Task: Find connections with filter location Ribeirão with filter topic #Innovativewith filter profile language German with filter current company DTDC Express Limited with filter school St. Xavier's College with filter industry Food and Beverage Retail with filter service category Technical with filter keywords title Personal Trainer
Action: Mouse moved to (666, 115)
Screenshot: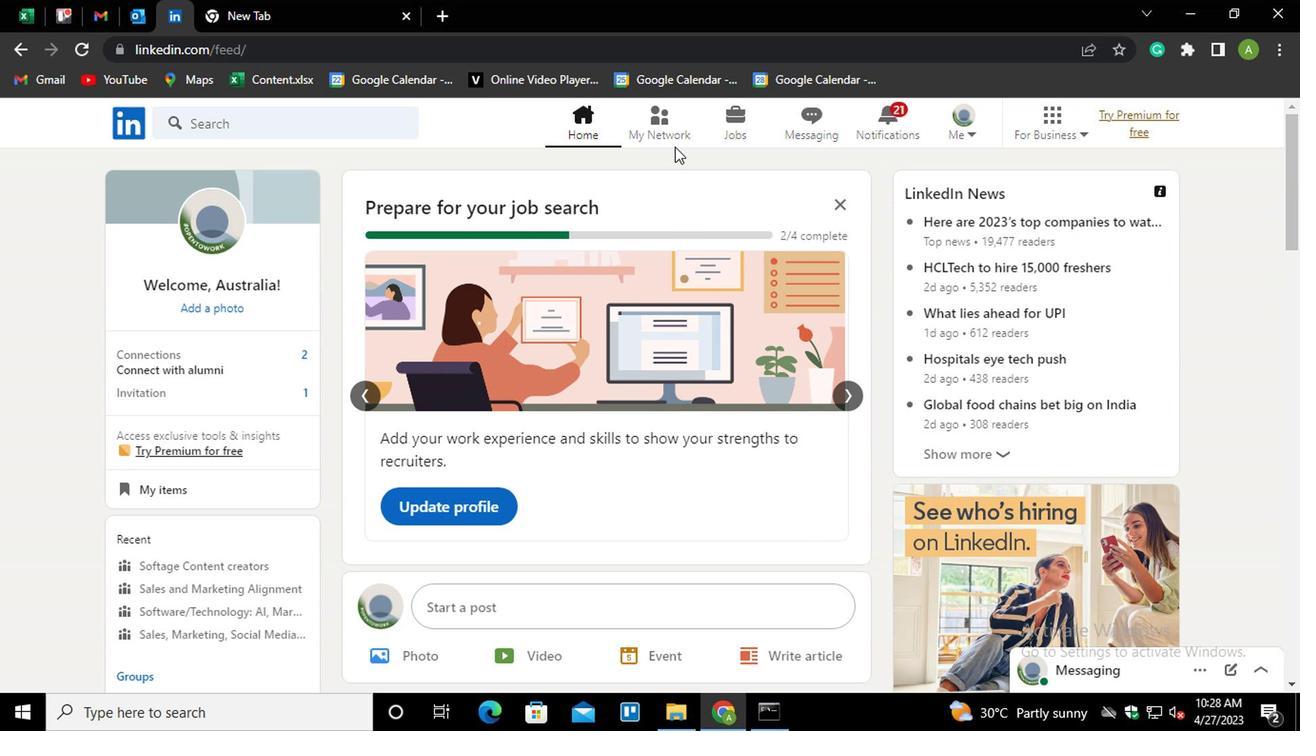 
Action: Mouse pressed left at (666, 115)
Screenshot: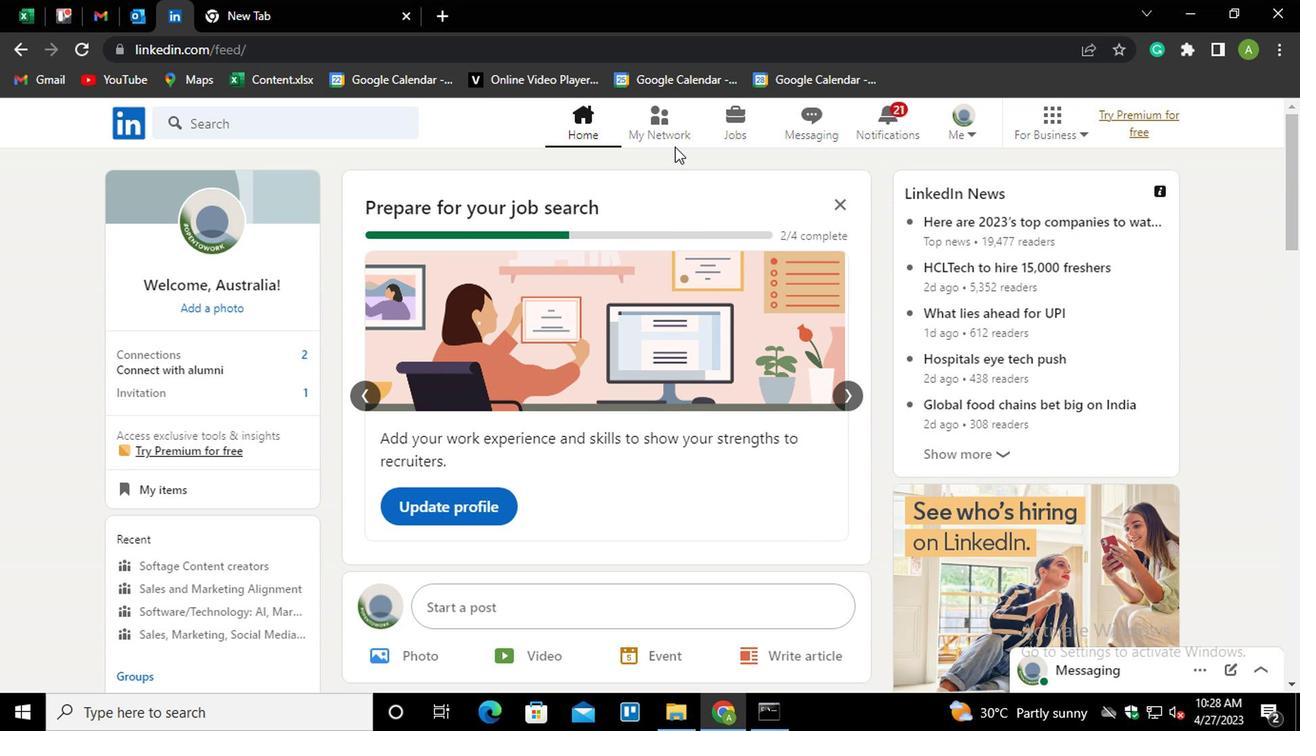 
Action: Mouse moved to (226, 220)
Screenshot: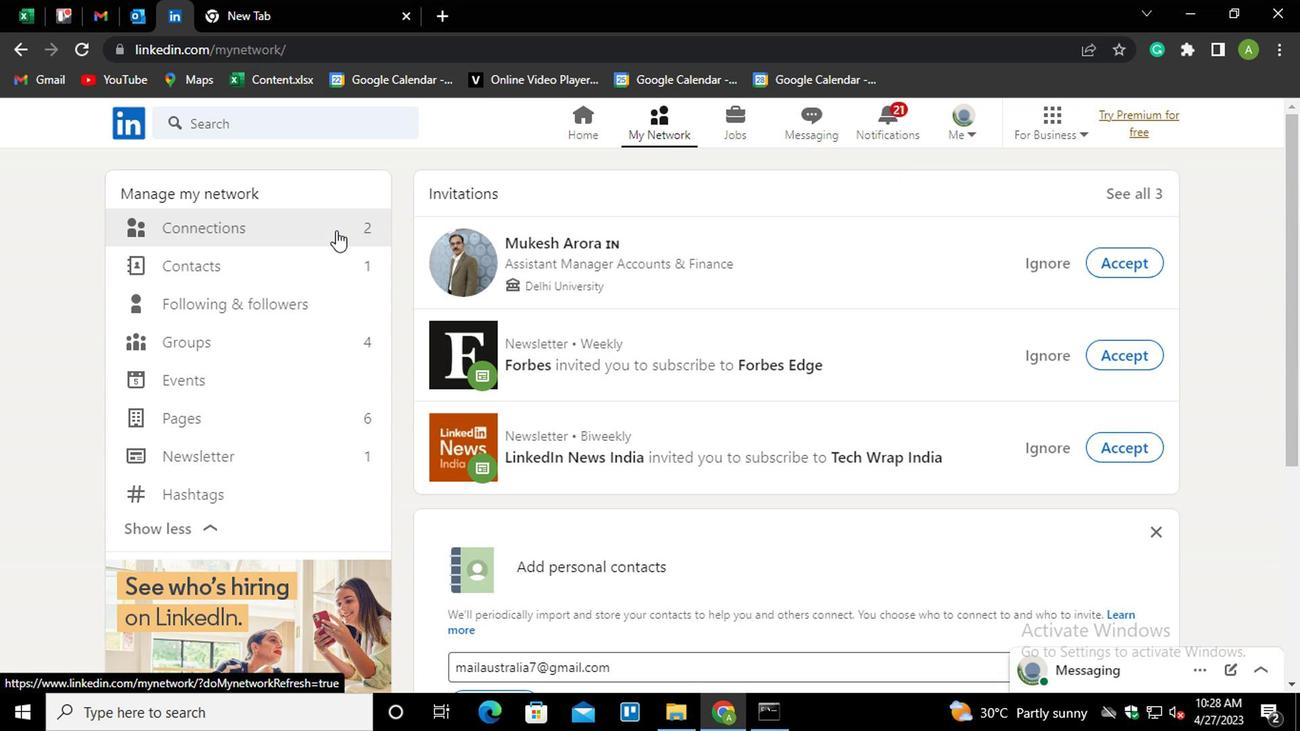
Action: Mouse pressed left at (226, 220)
Screenshot: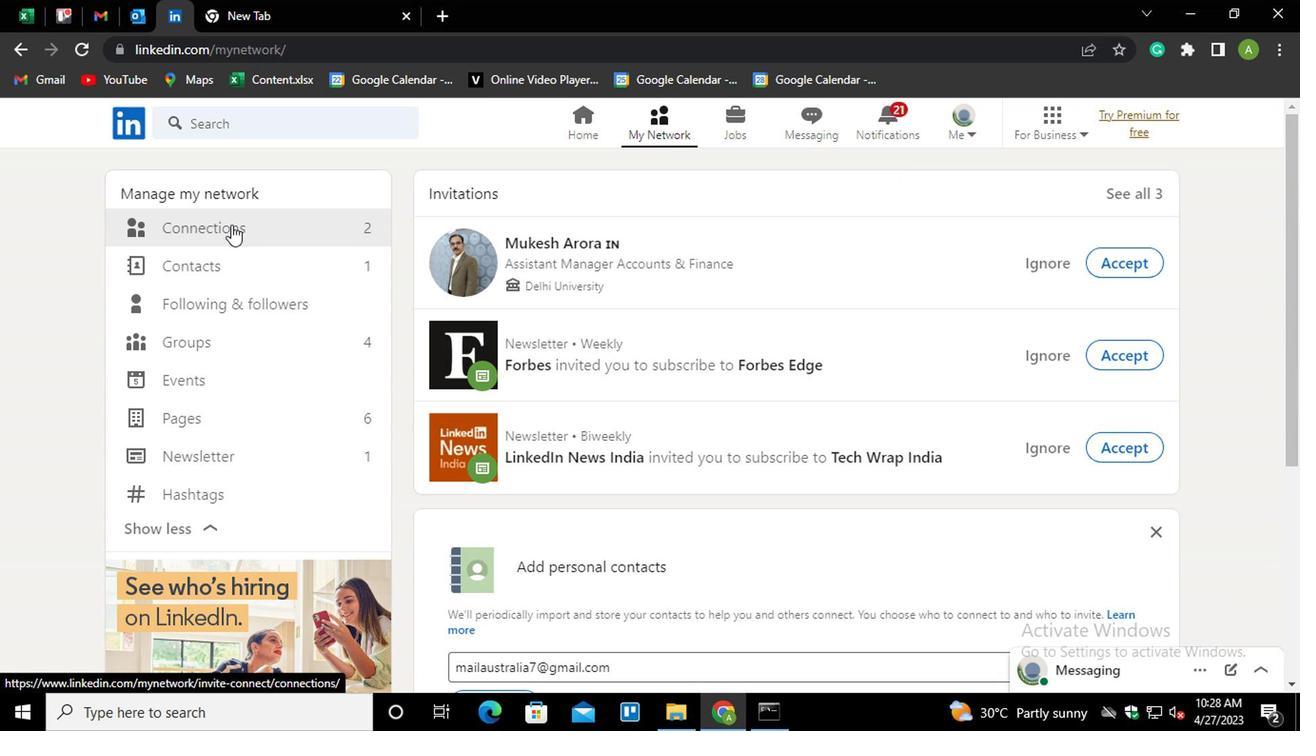 
Action: Mouse moved to (787, 220)
Screenshot: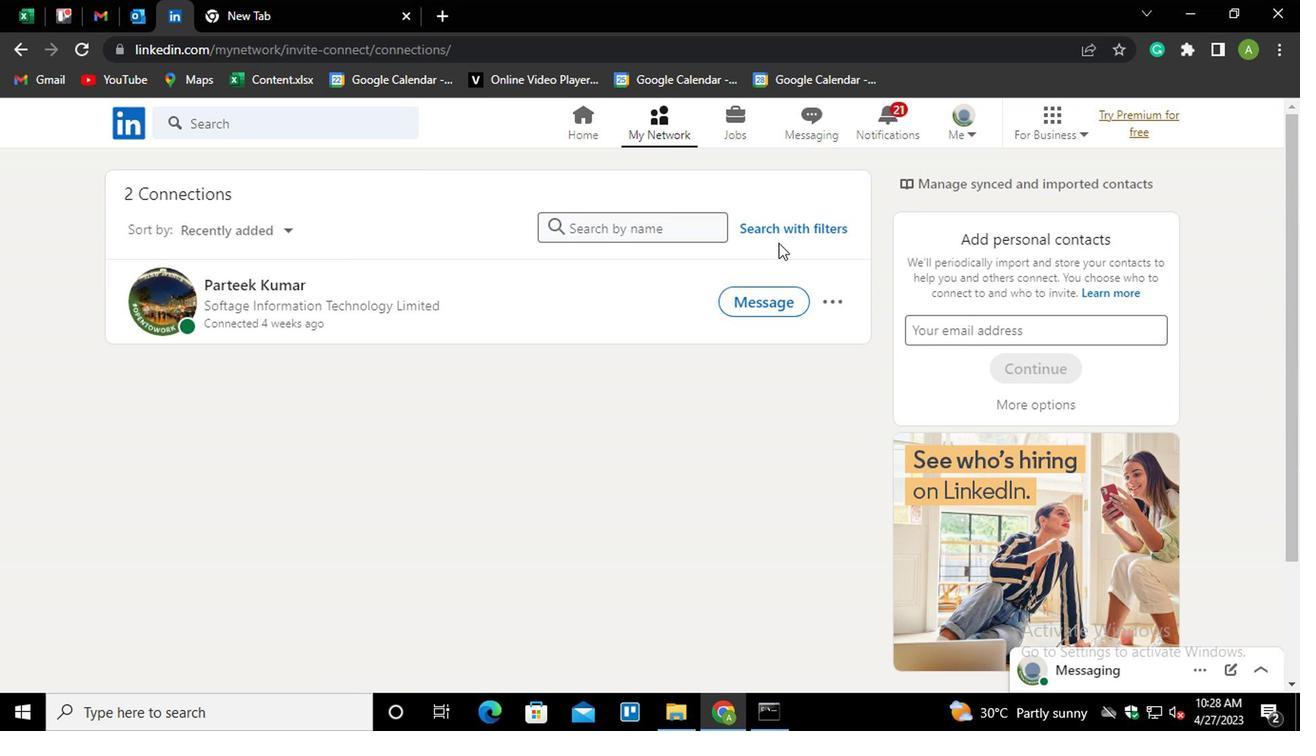 
Action: Mouse pressed left at (787, 220)
Screenshot: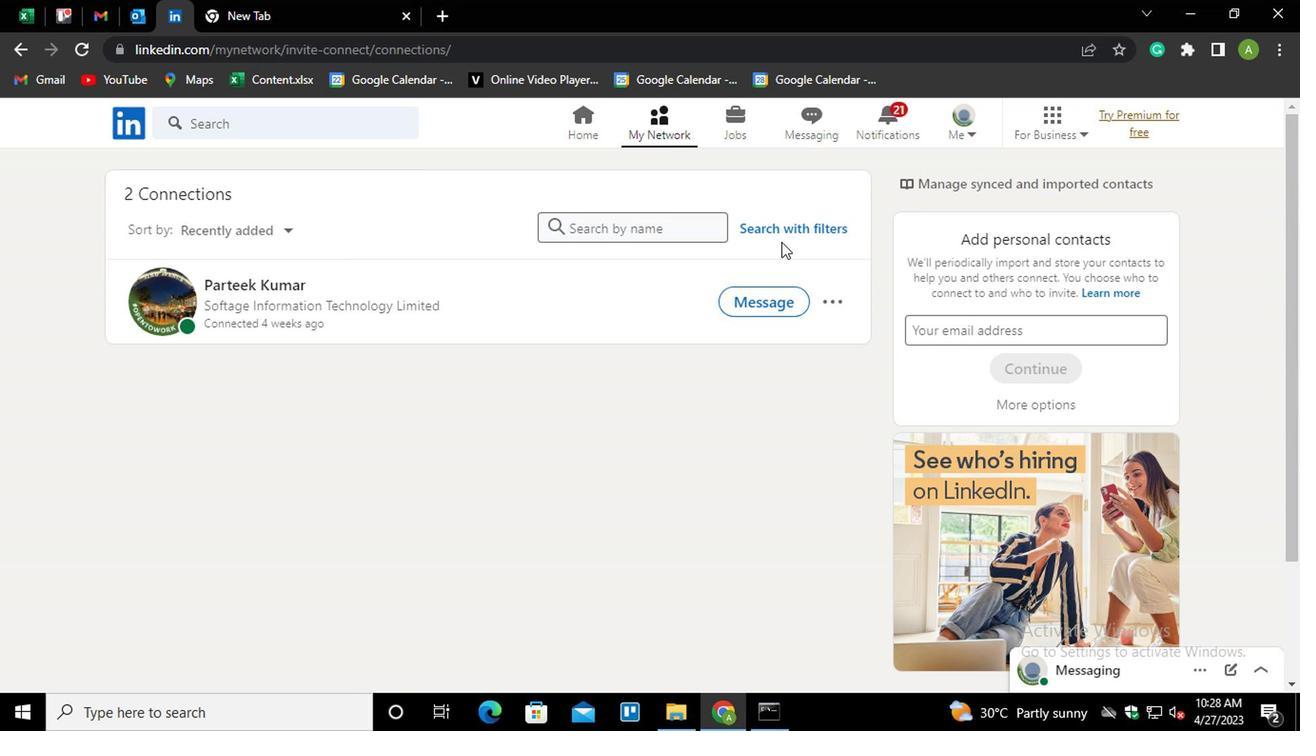 
Action: Mouse moved to (640, 180)
Screenshot: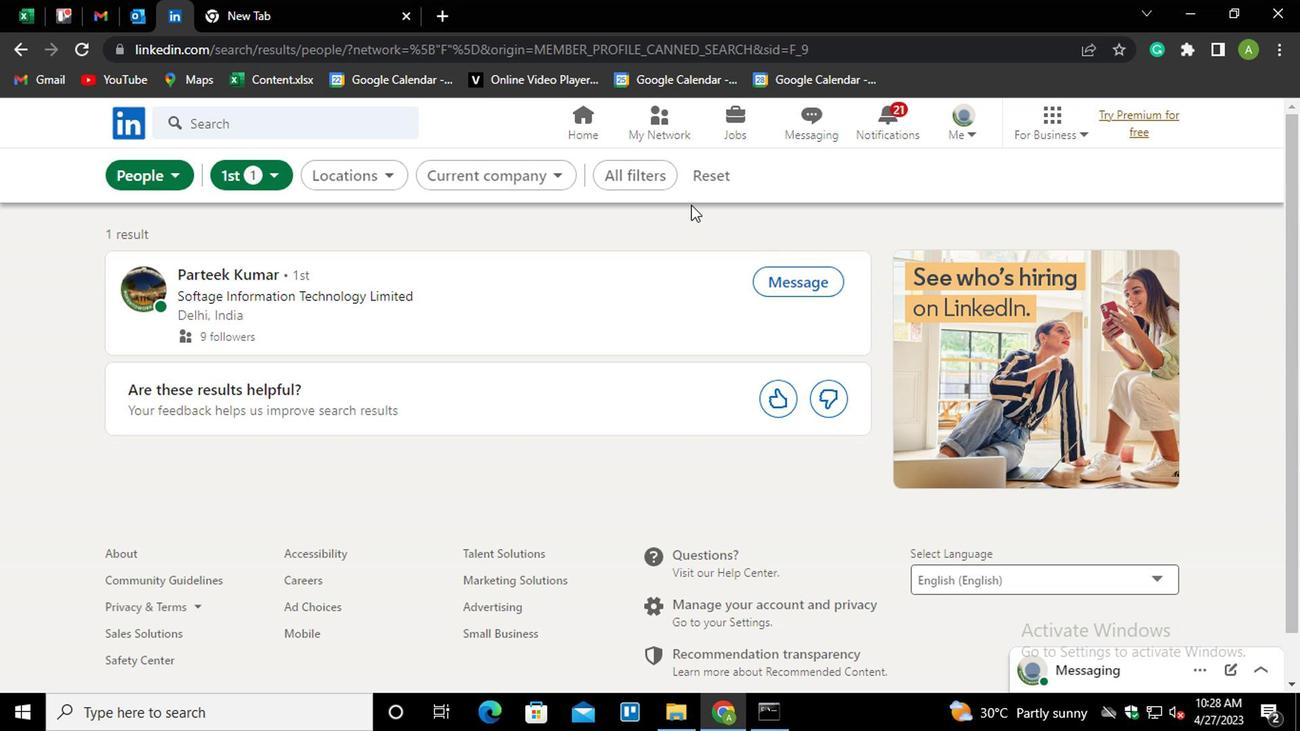 
Action: Mouse pressed left at (640, 180)
Screenshot: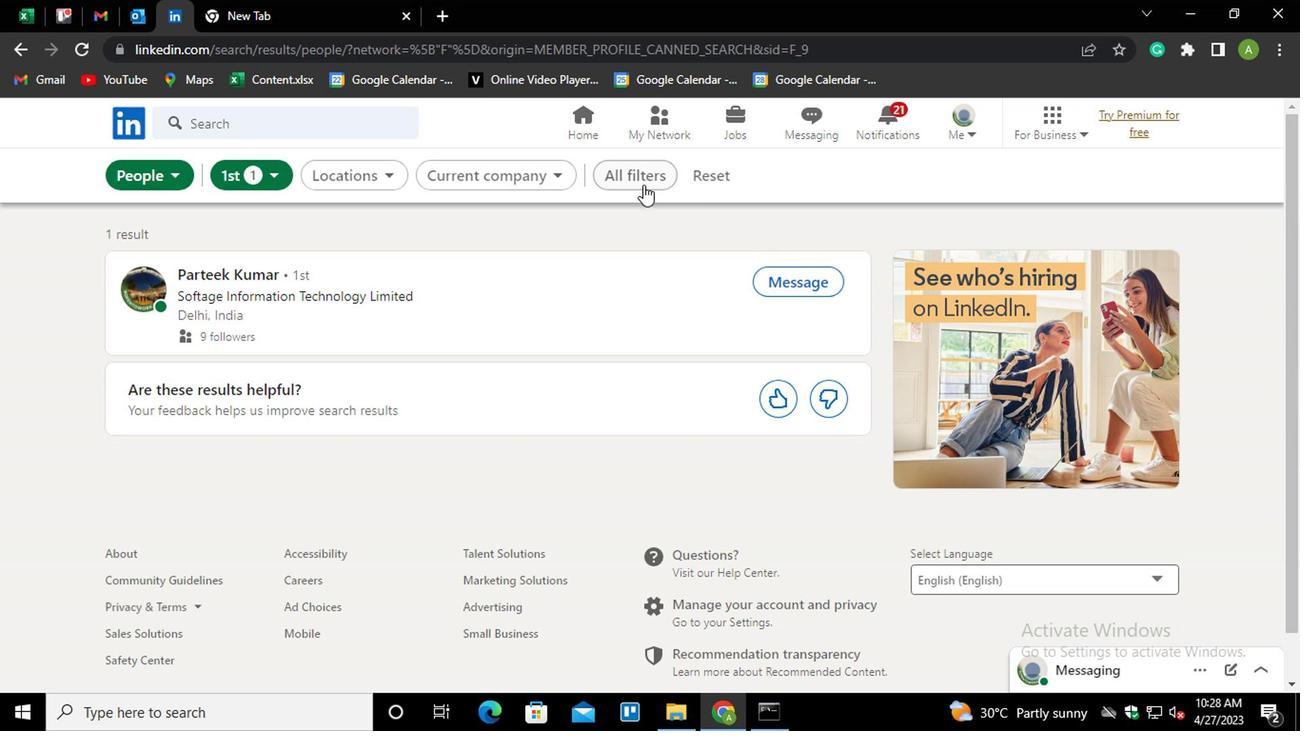 
Action: Mouse moved to (901, 412)
Screenshot: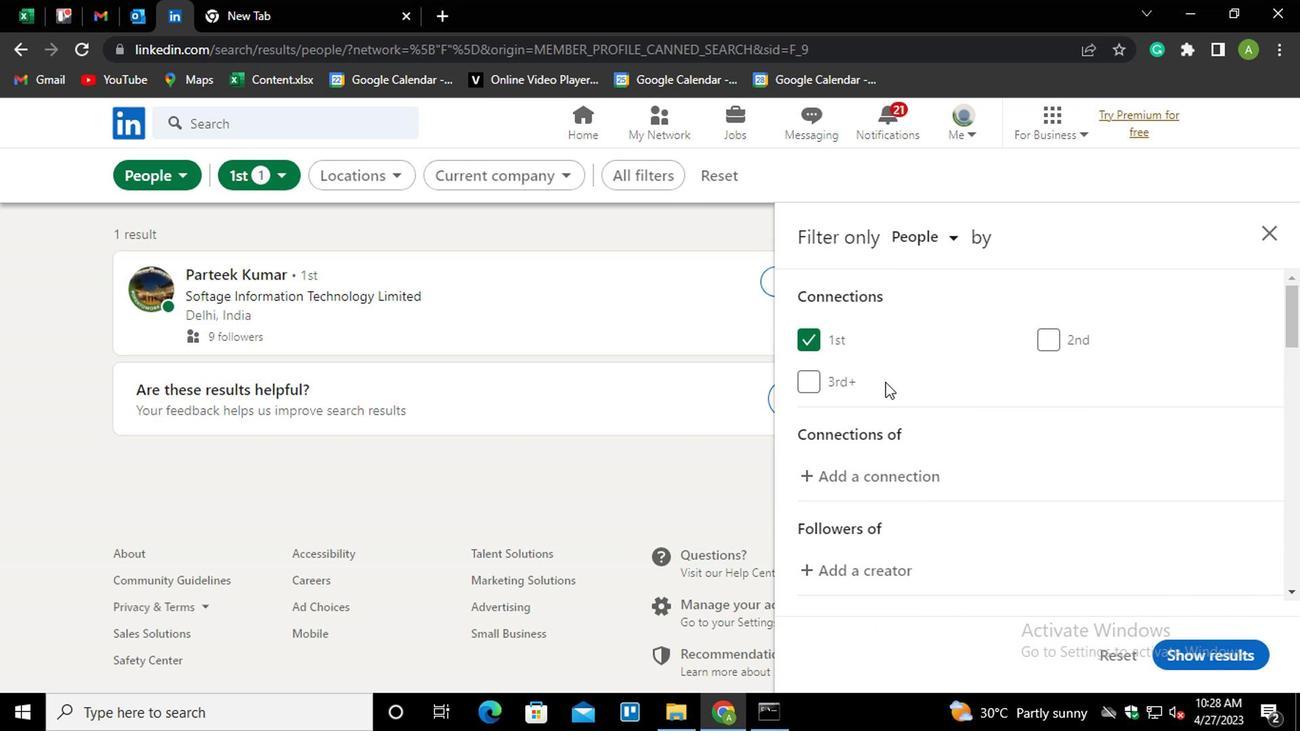 
Action: Mouse scrolled (901, 411) with delta (0, -1)
Screenshot: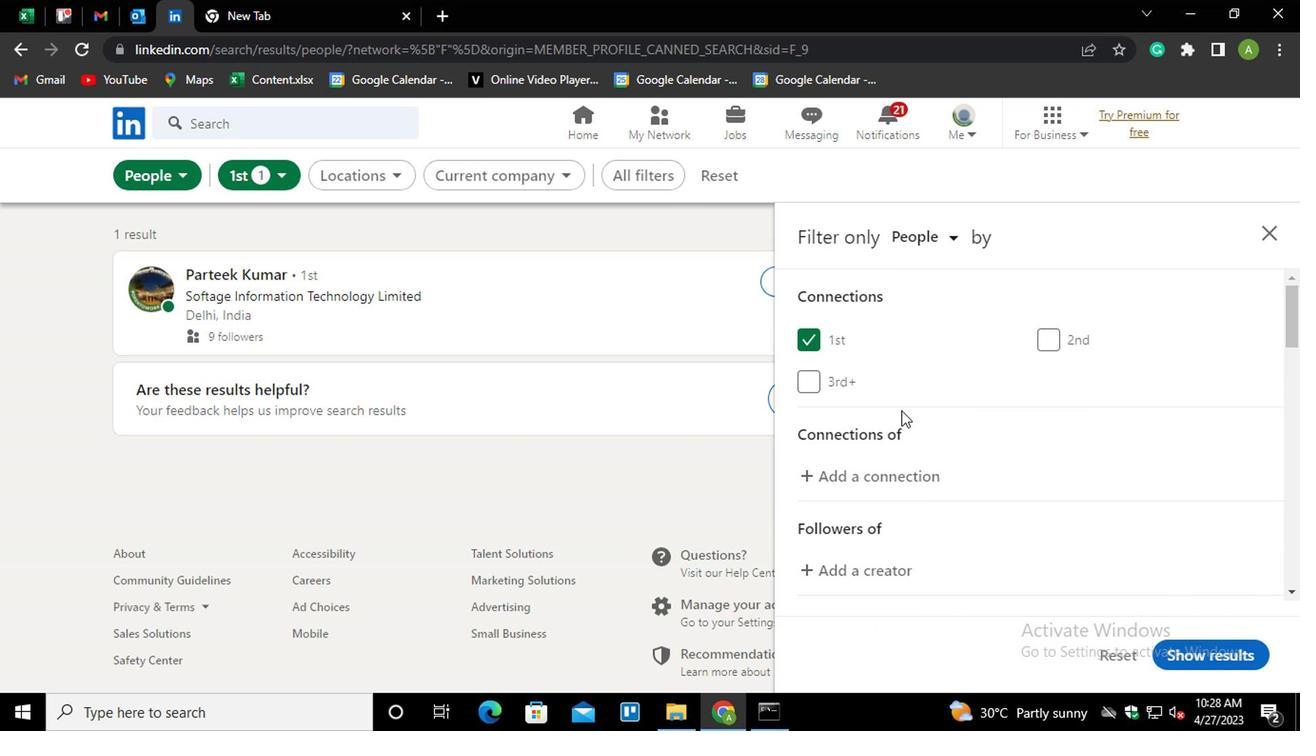 
Action: Mouse moved to (900, 413)
Screenshot: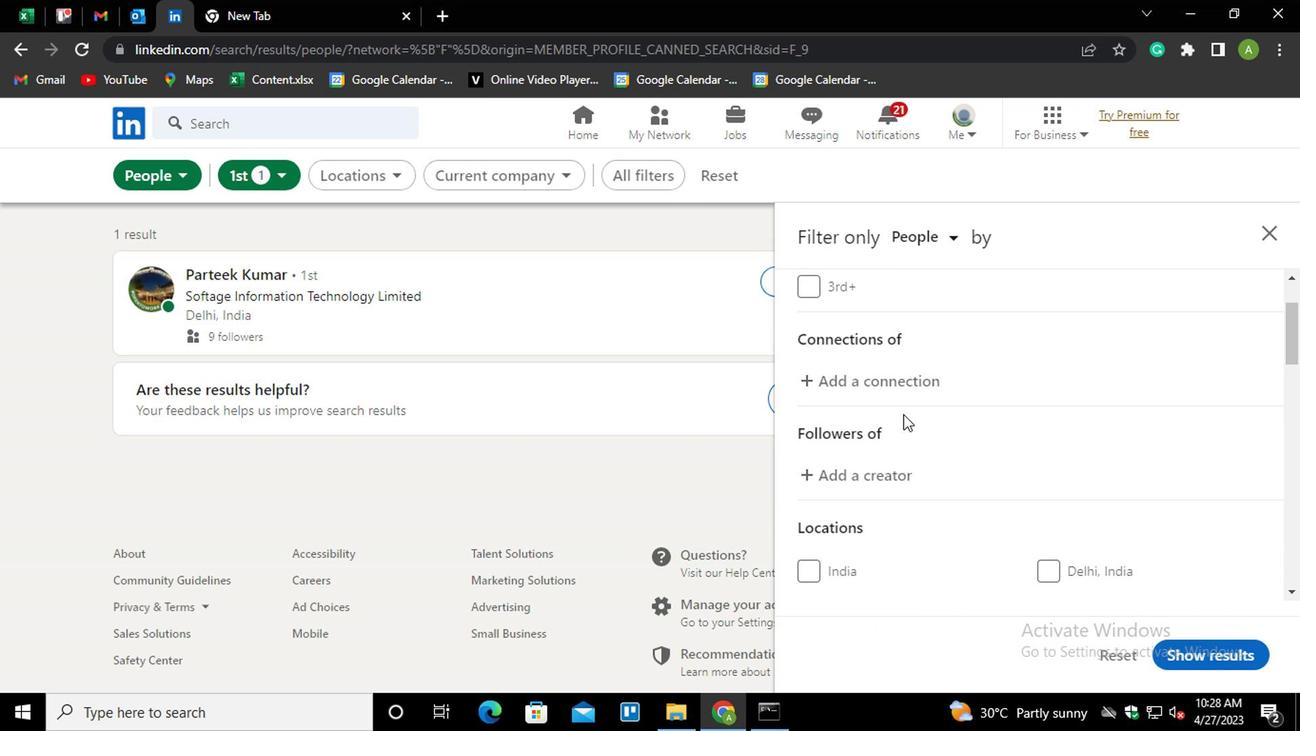 
Action: Mouse scrolled (900, 413) with delta (0, 0)
Screenshot: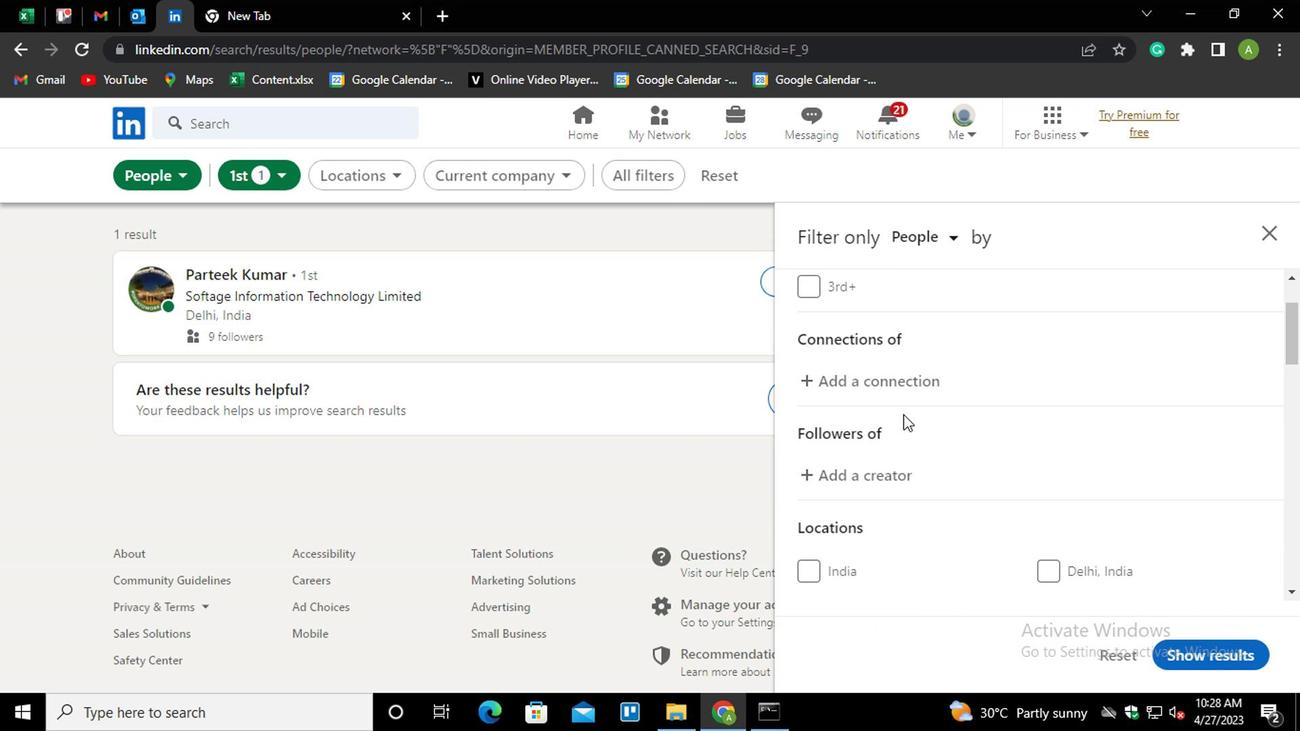 
Action: Mouse scrolled (900, 413) with delta (0, 0)
Screenshot: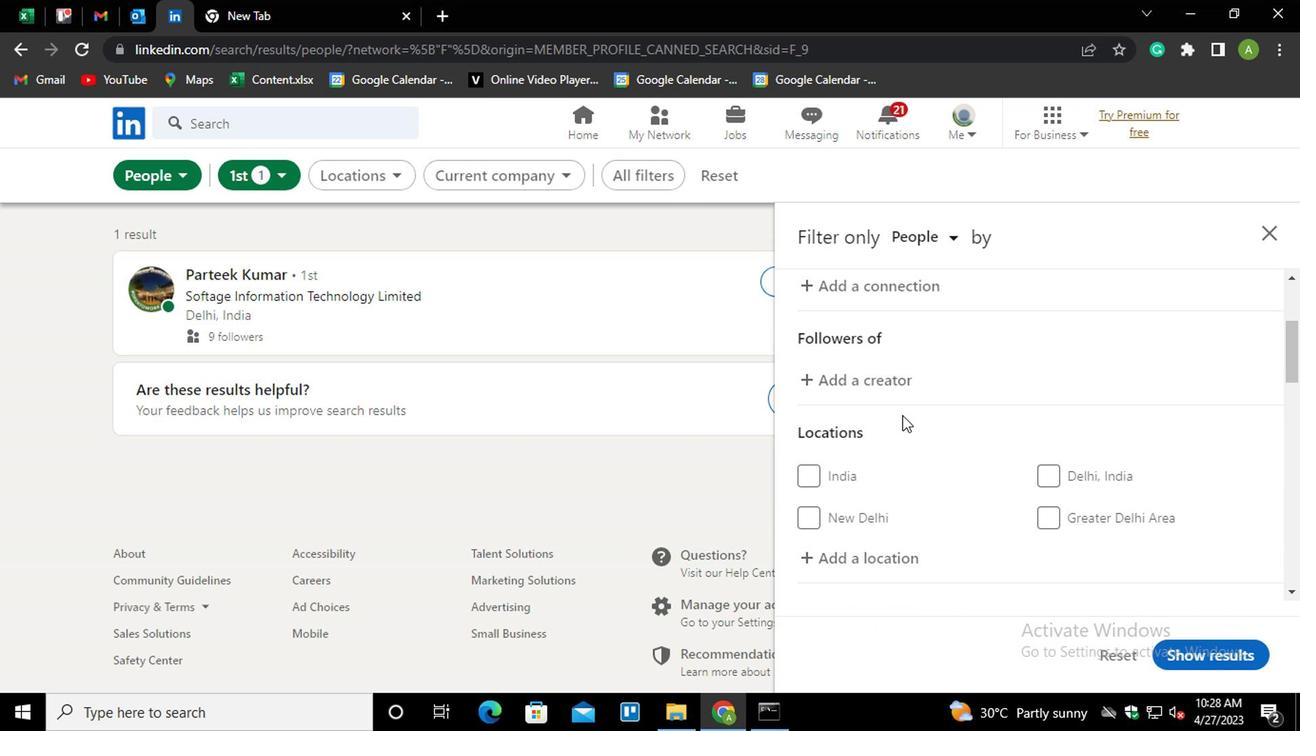 
Action: Mouse moved to (858, 463)
Screenshot: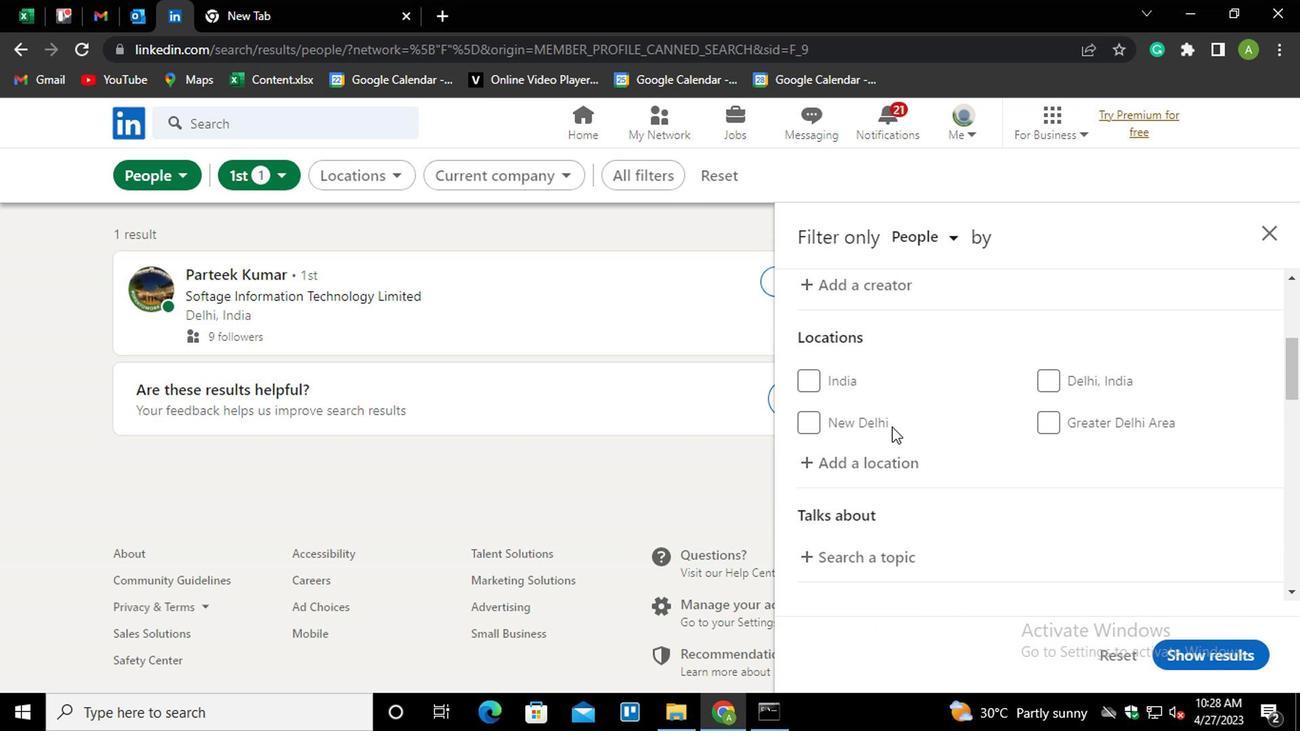 
Action: Mouse pressed left at (858, 463)
Screenshot: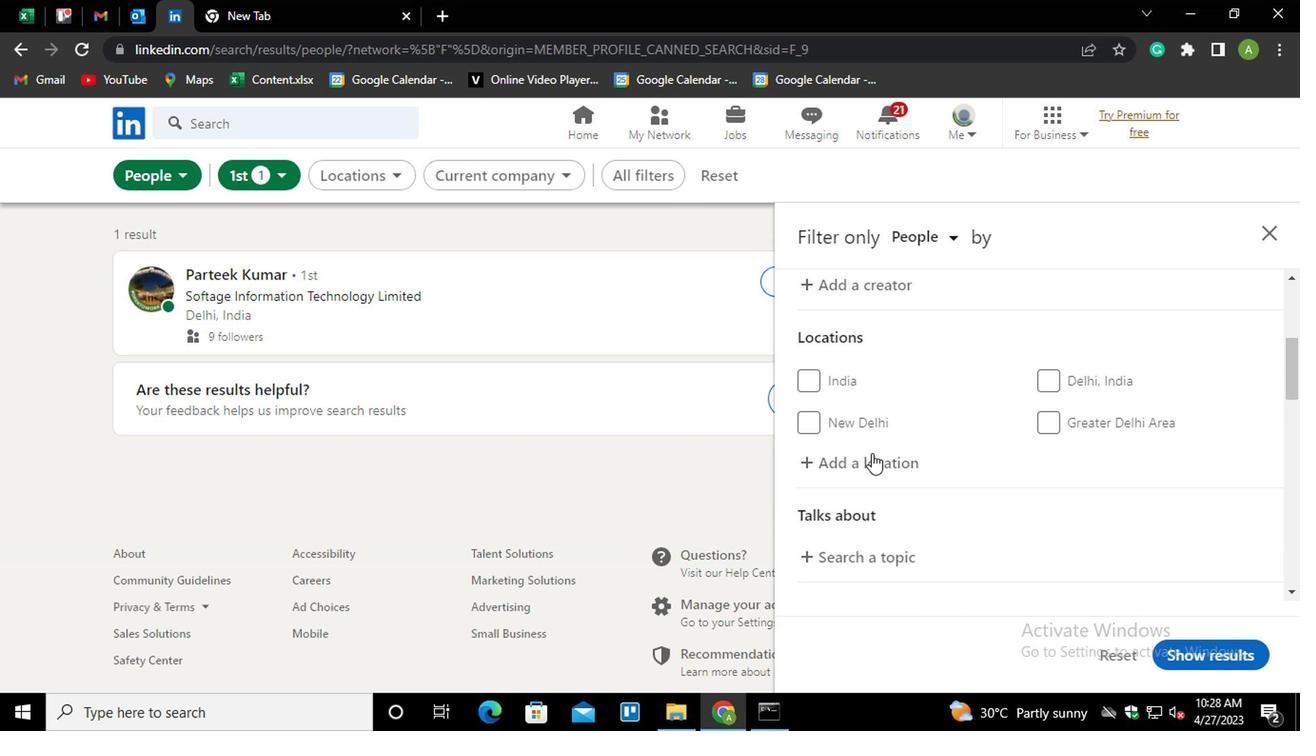 
Action: Mouse moved to (862, 464)
Screenshot: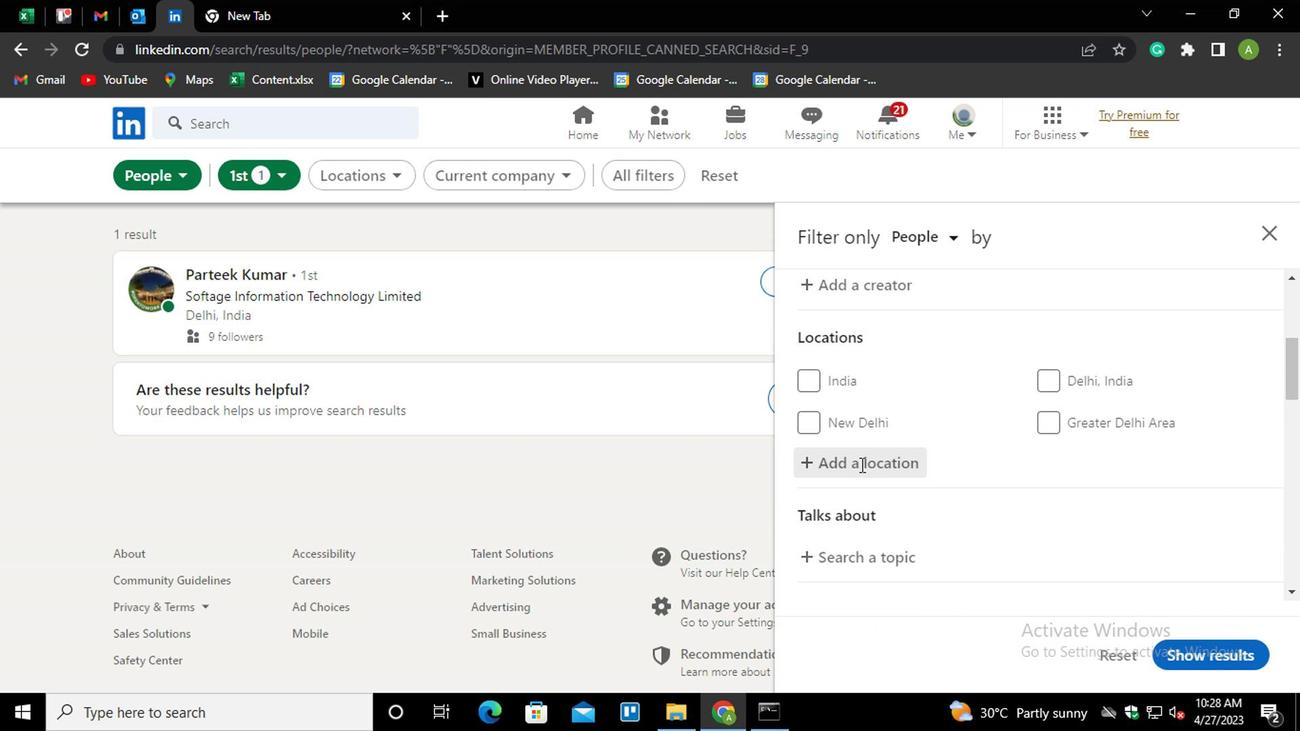 
Action: Mouse pressed left at (862, 464)
Screenshot: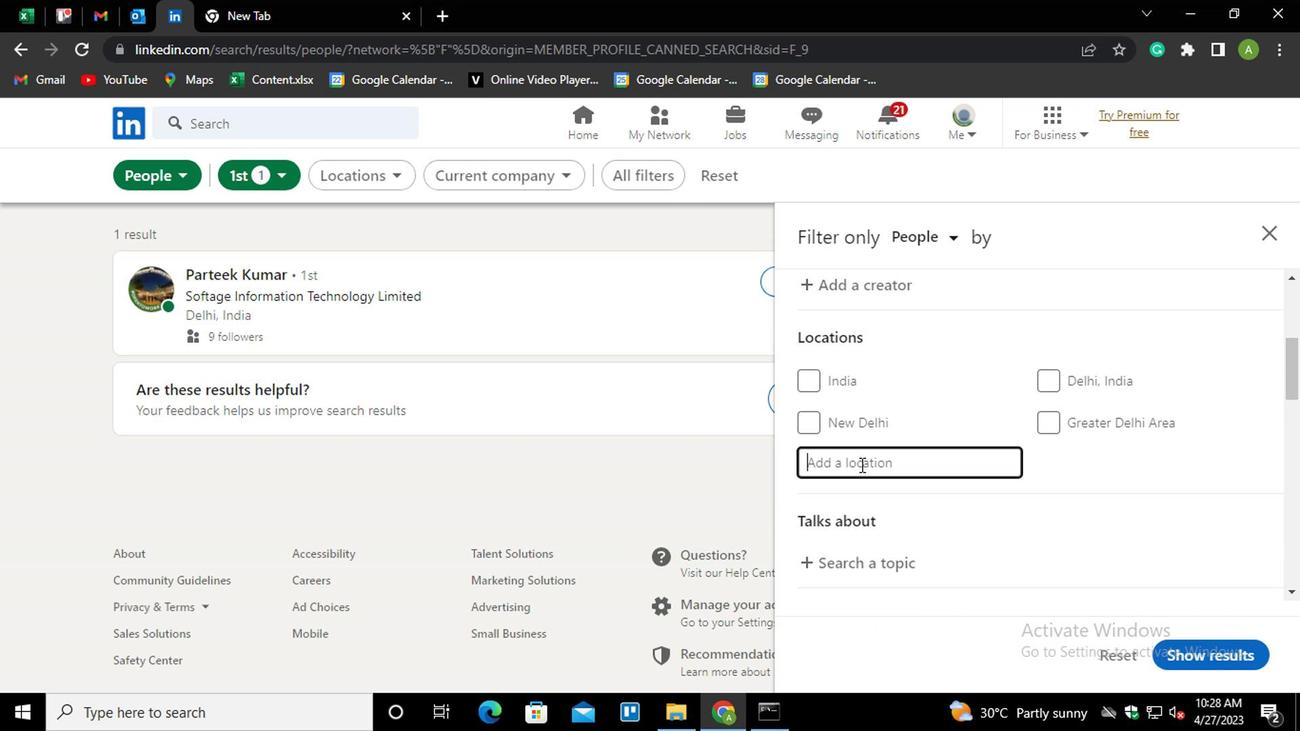 
Action: Mouse moved to (861, 466)
Screenshot: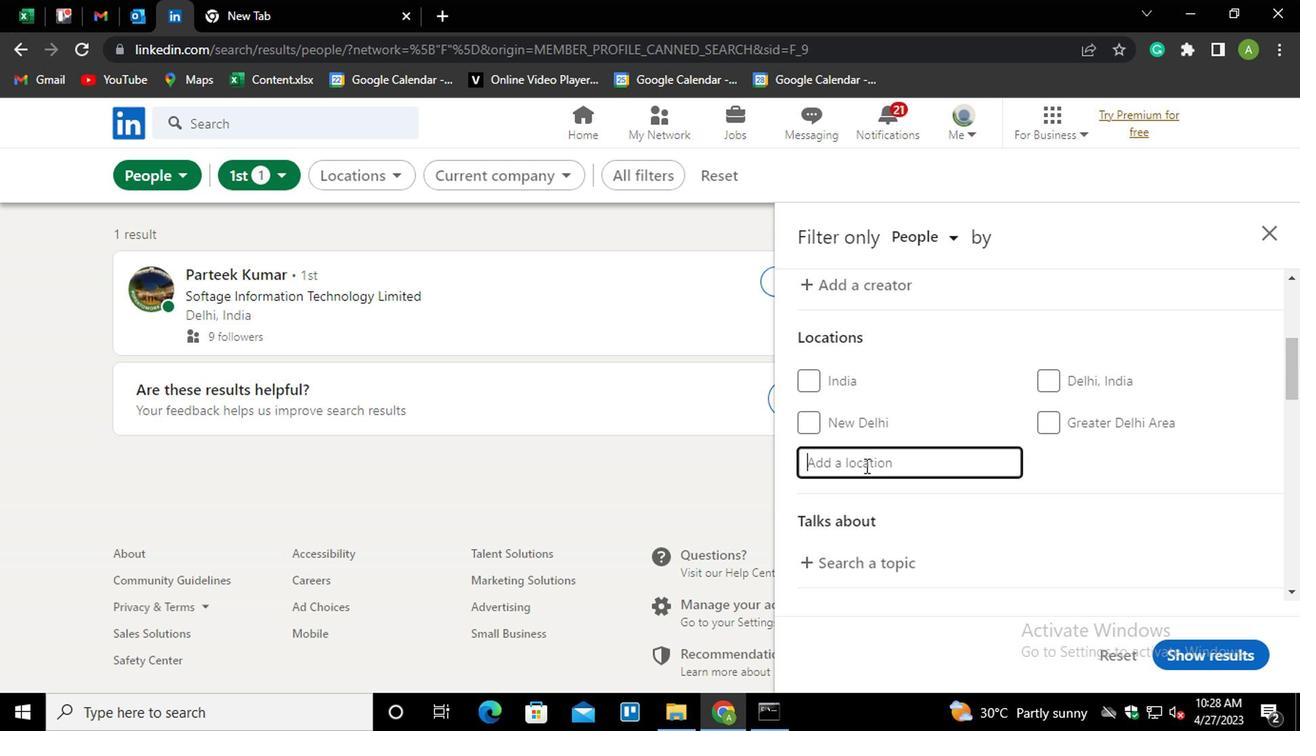 
Action: Key pressed <Key.shift>RIBEIRAO<Key.down><Key.enter>
Screenshot: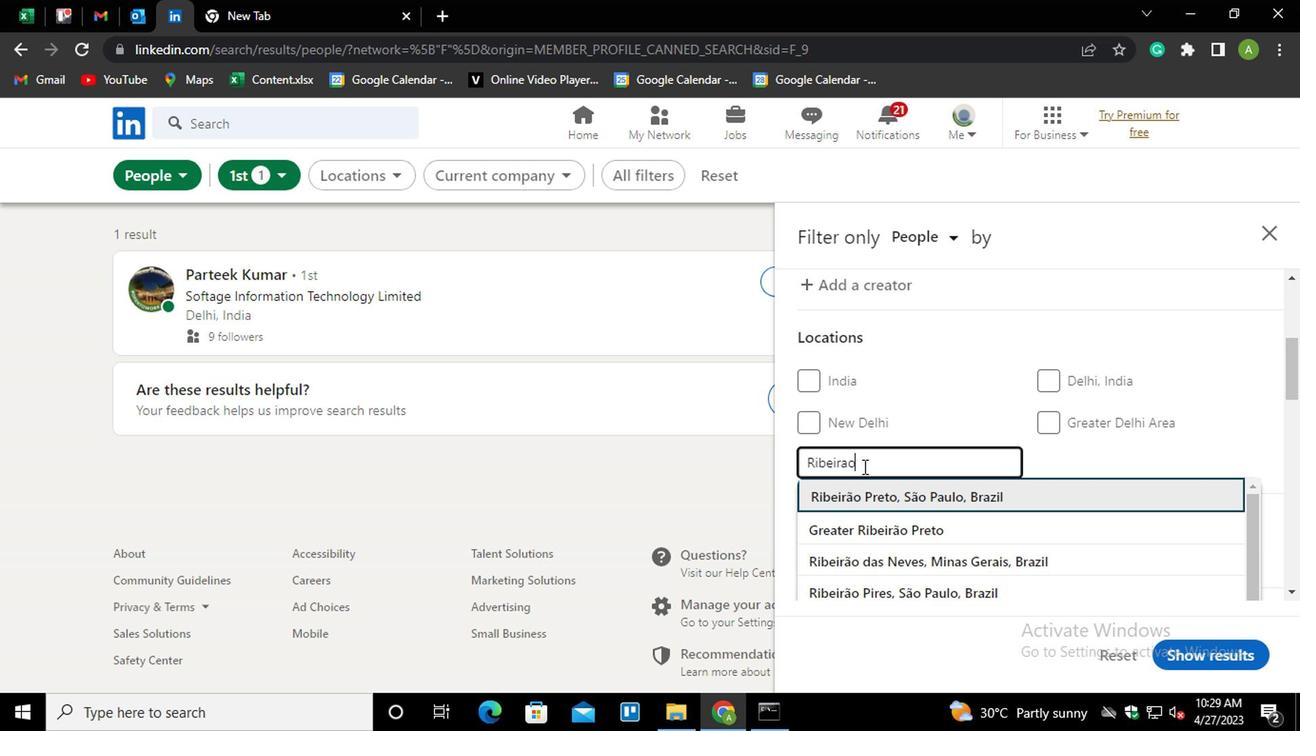 
Action: Mouse moved to (880, 455)
Screenshot: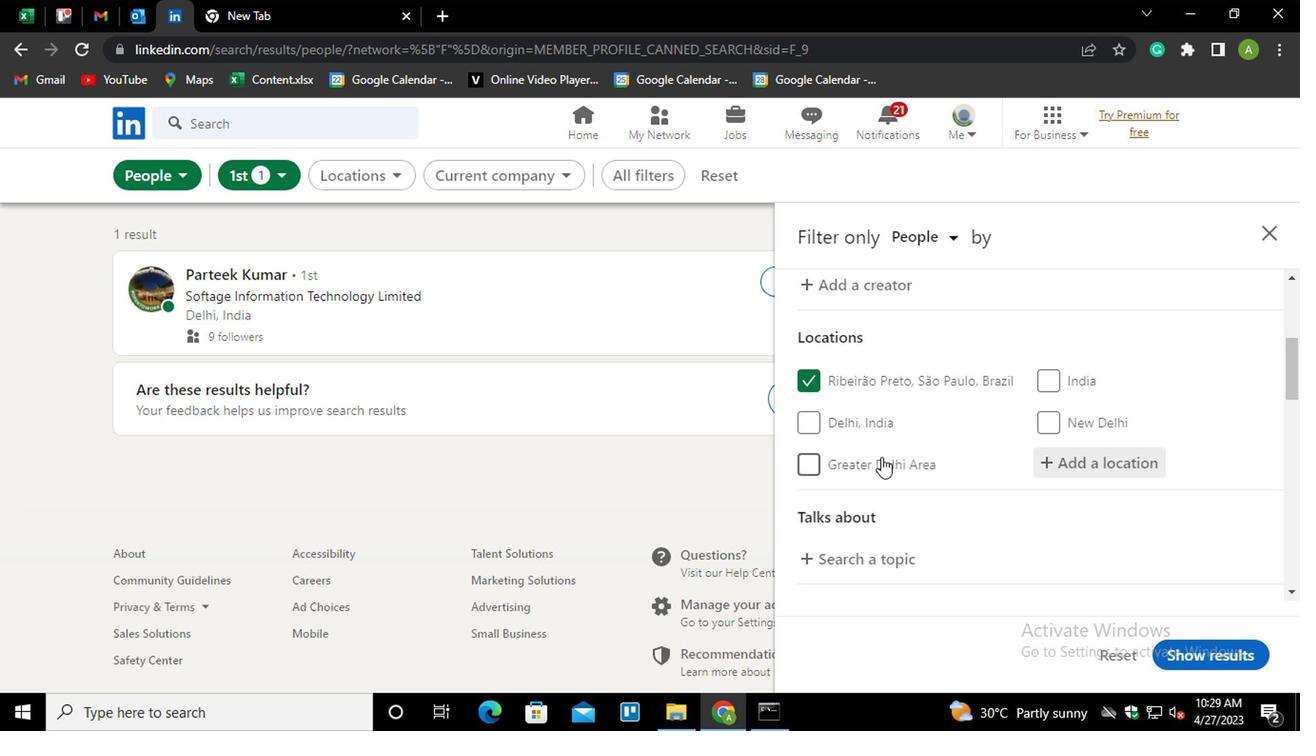 
Action: Mouse scrolled (880, 454) with delta (0, -1)
Screenshot: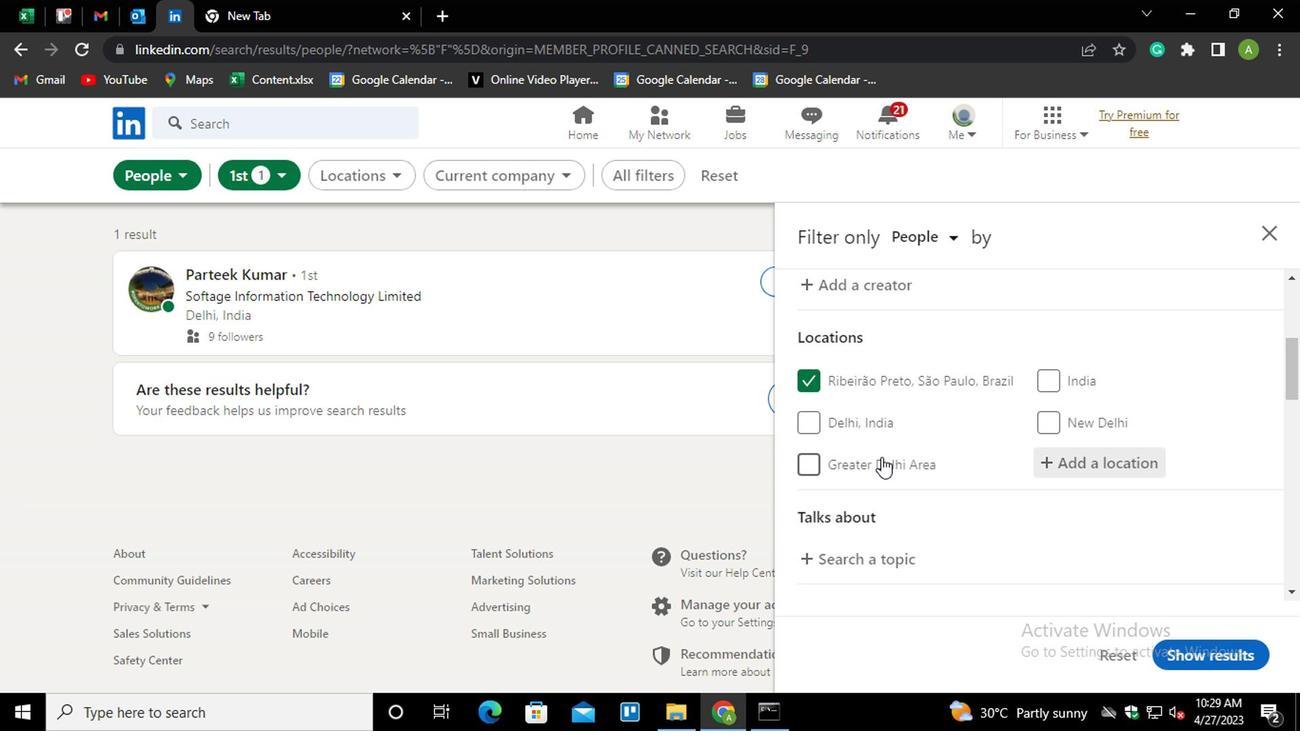 
Action: Mouse moved to (862, 465)
Screenshot: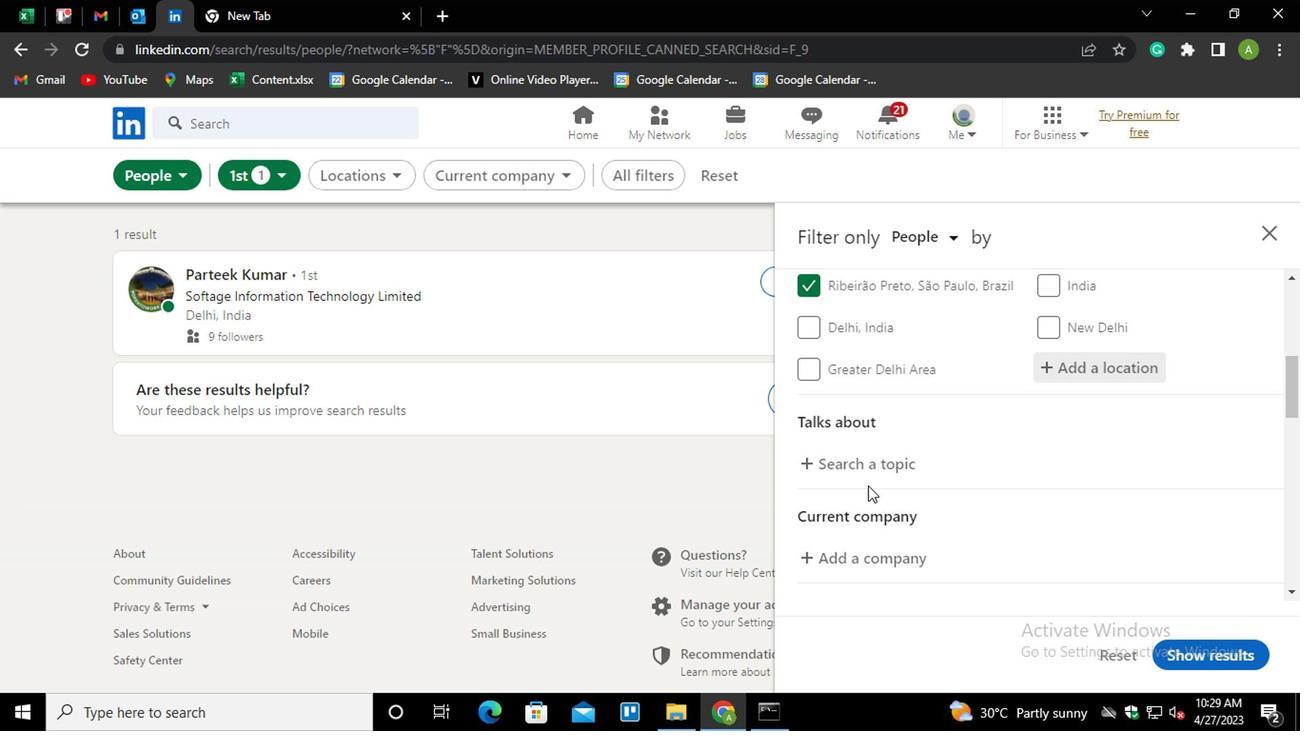 
Action: Mouse pressed left at (862, 465)
Screenshot: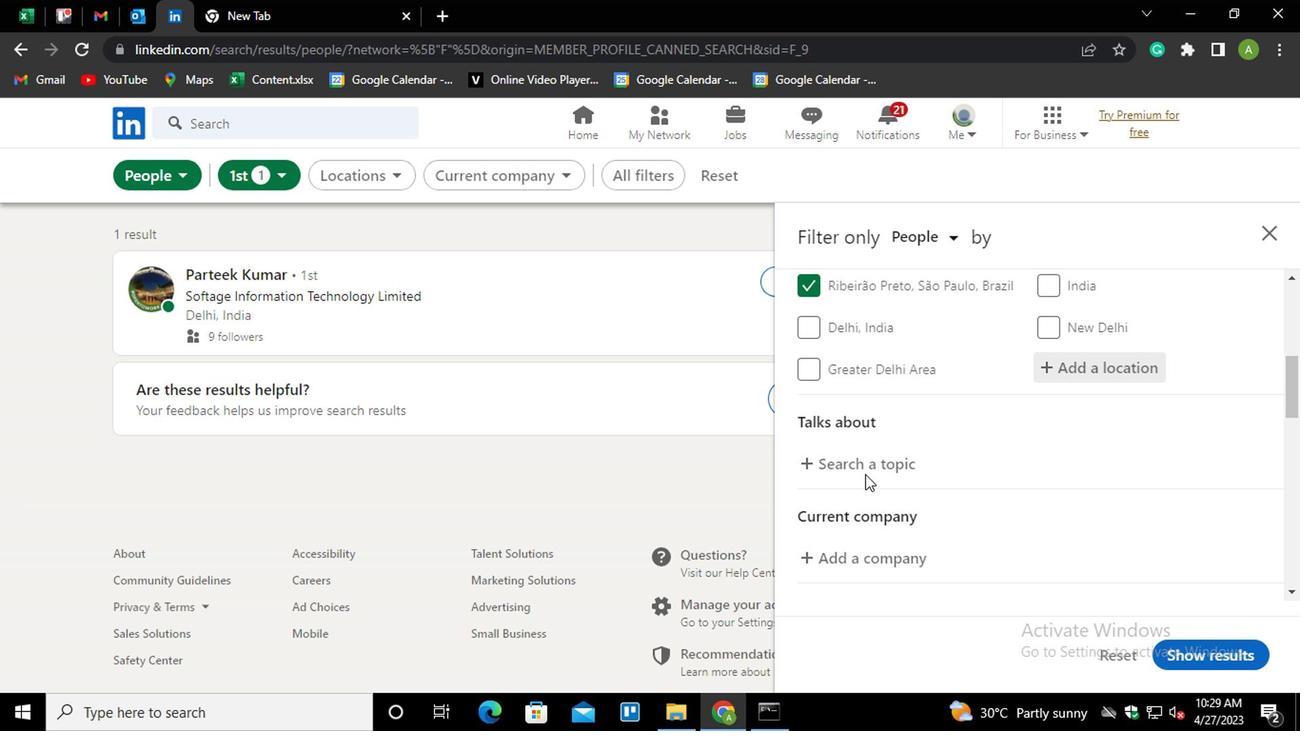 
Action: Key pressed <Key.shift>#INNOVATIVE
Screenshot: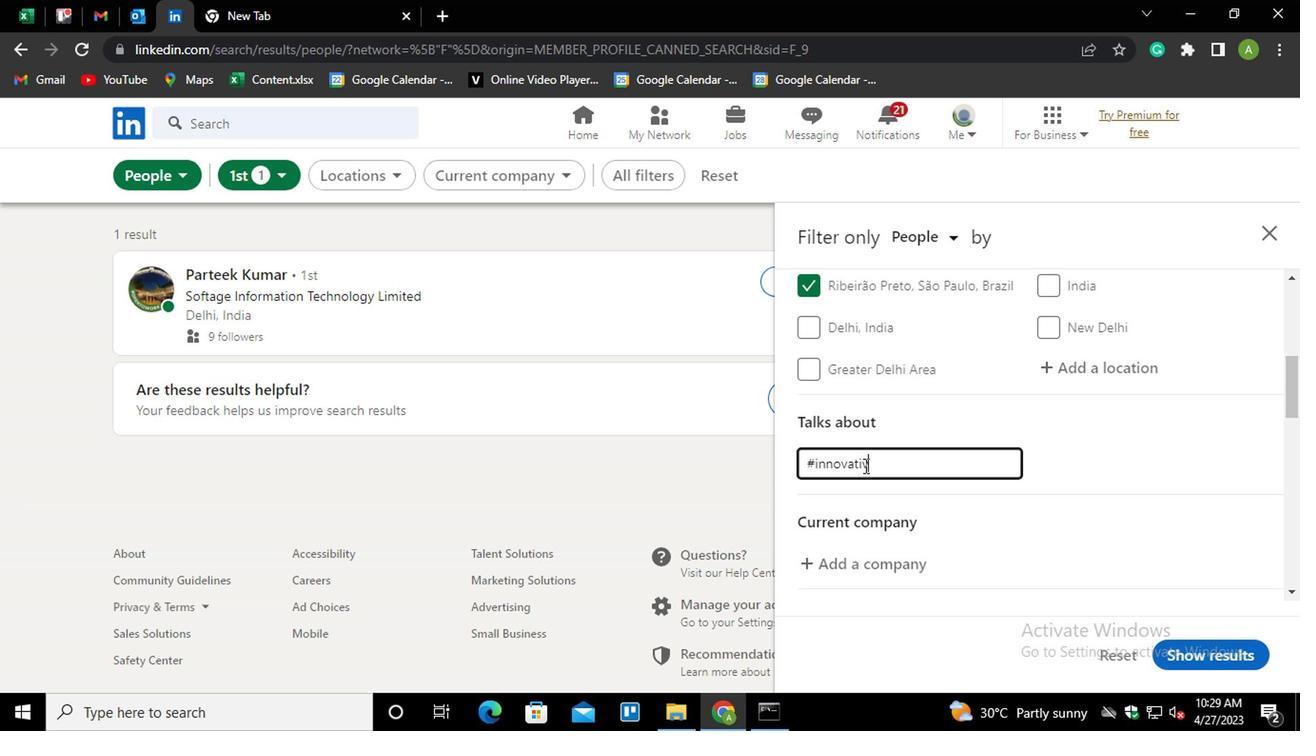 
Action: Mouse moved to (1167, 489)
Screenshot: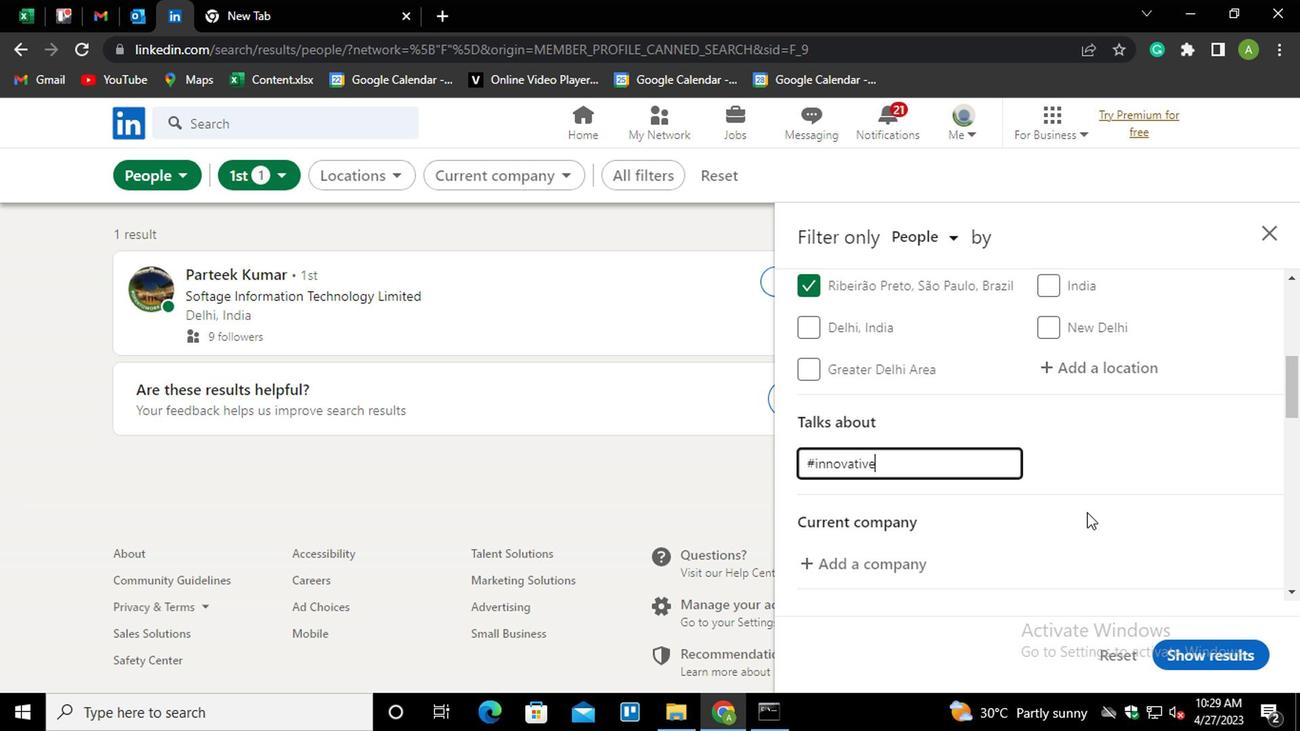 
Action: Mouse pressed left at (1167, 489)
Screenshot: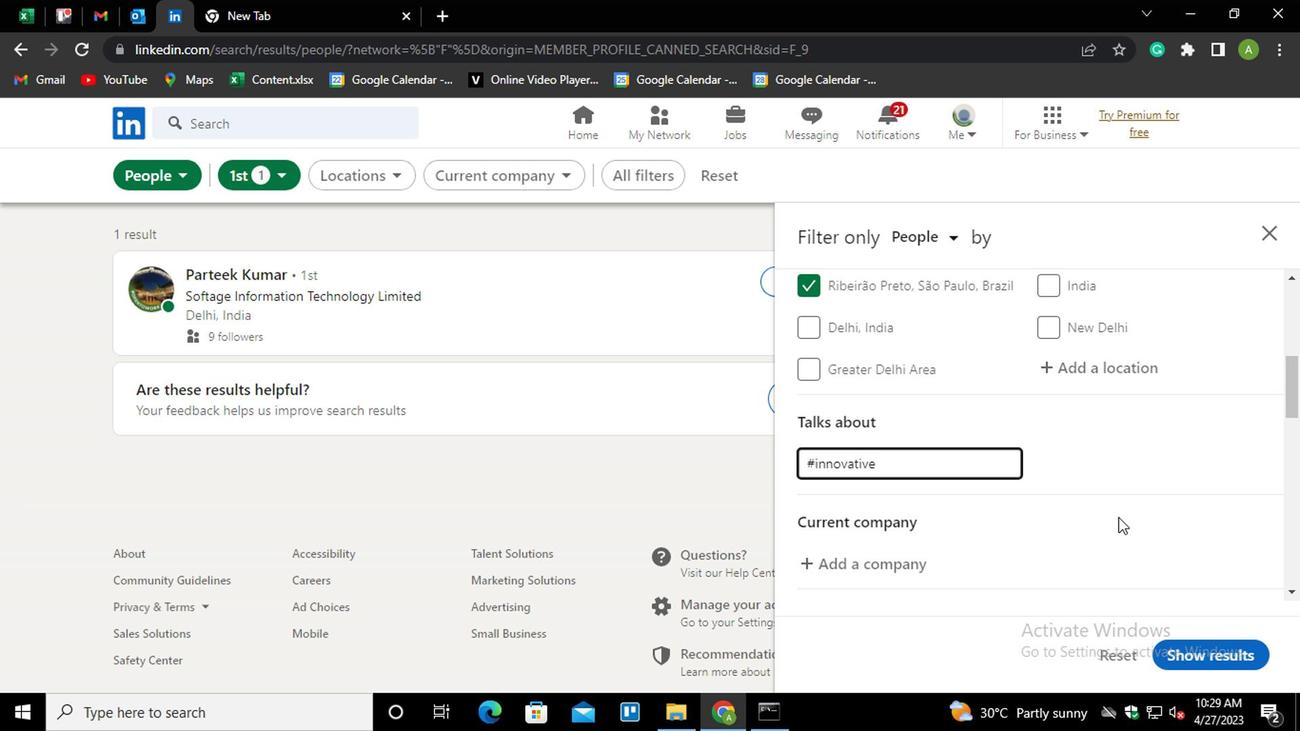 
Action: Mouse moved to (1167, 488)
Screenshot: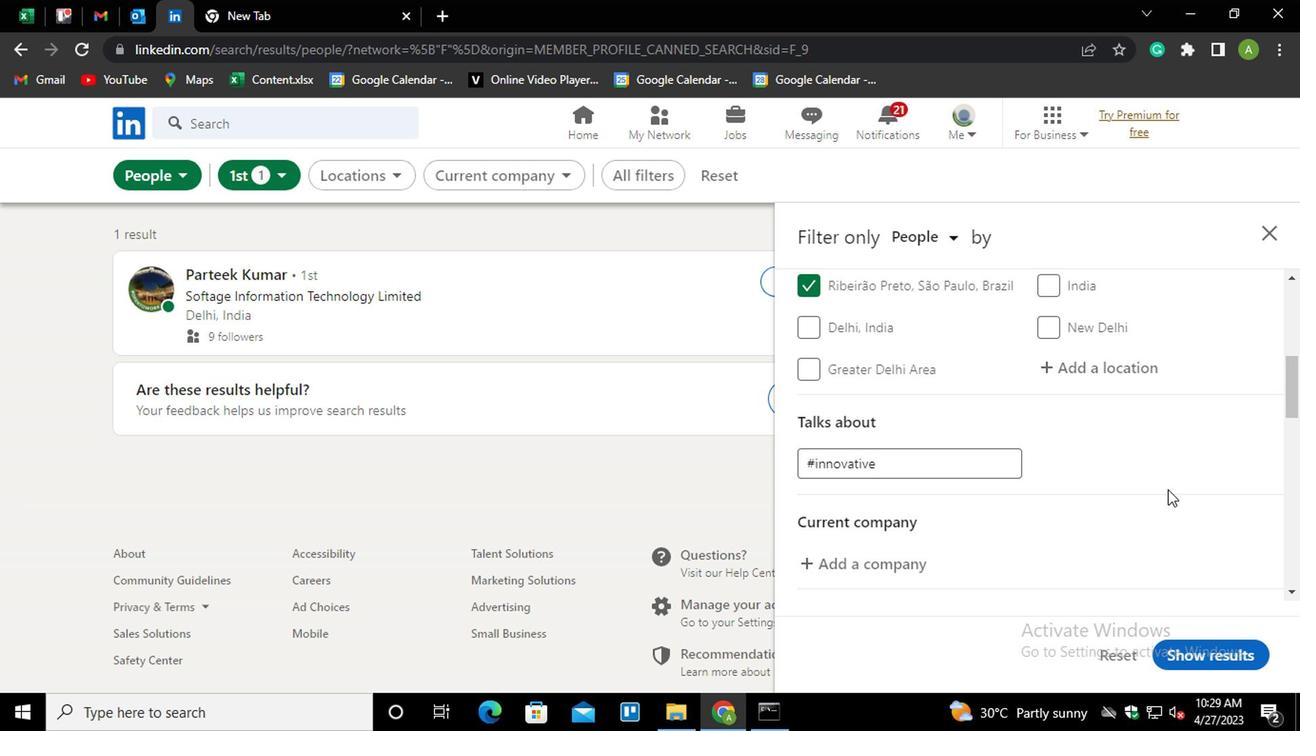 
Action: Mouse scrolled (1167, 487) with delta (0, 0)
Screenshot: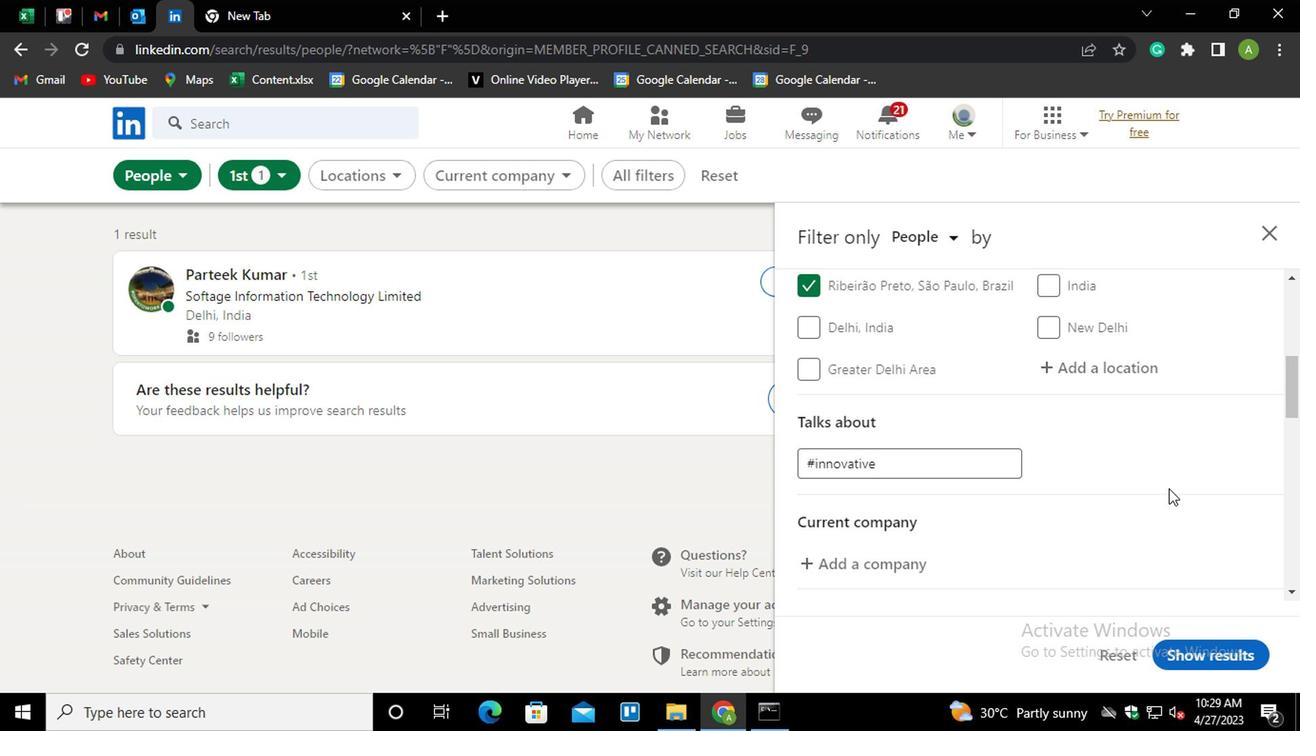 
Action: Mouse moved to (854, 465)
Screenshot: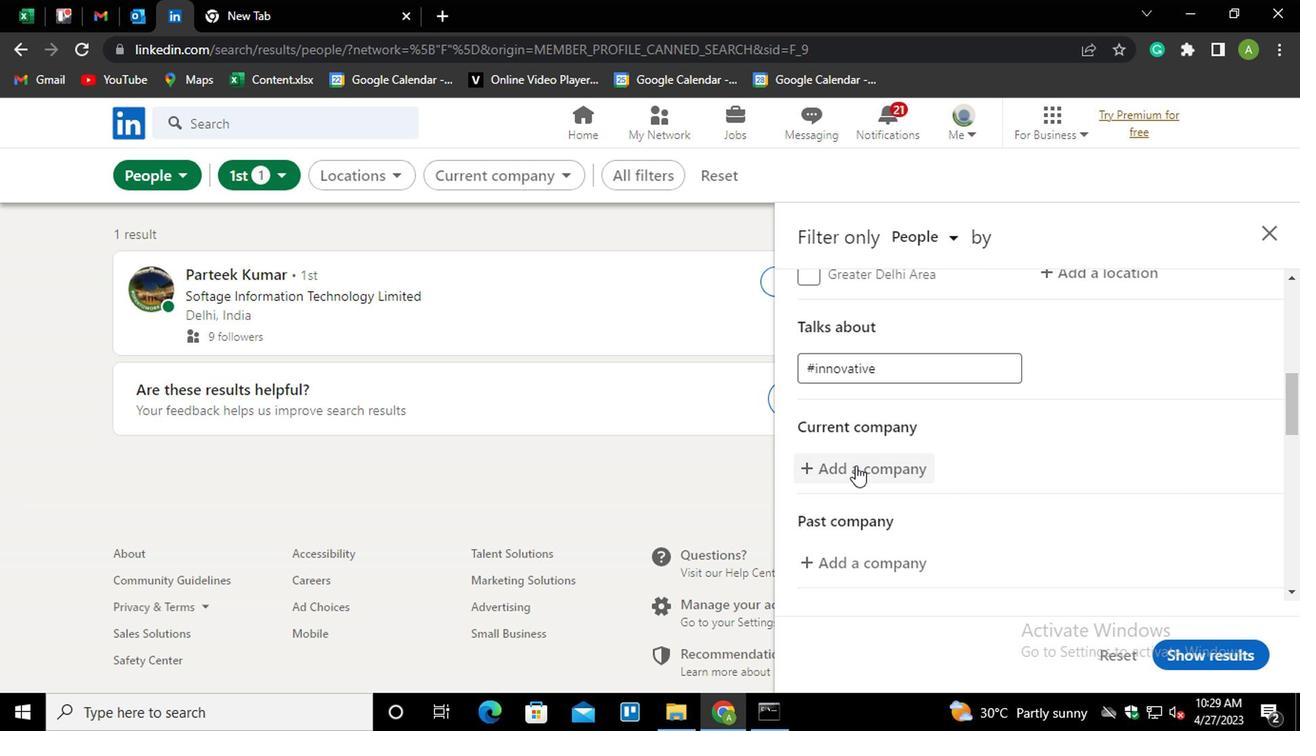 
Action: Mouse pressed left at (854, 465)
Screenshot: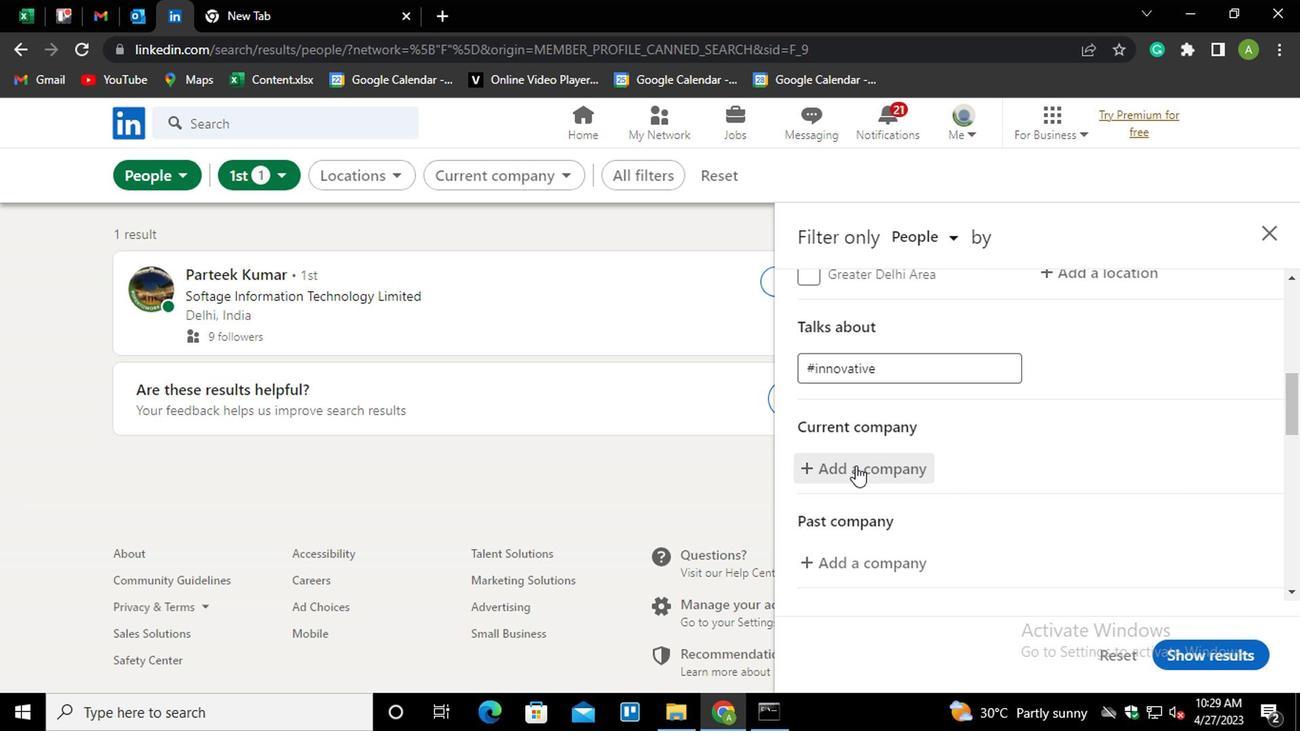 
Action: Key pressed <Key.shift>DTDC<Key.down><Key.enter>
Screenshot: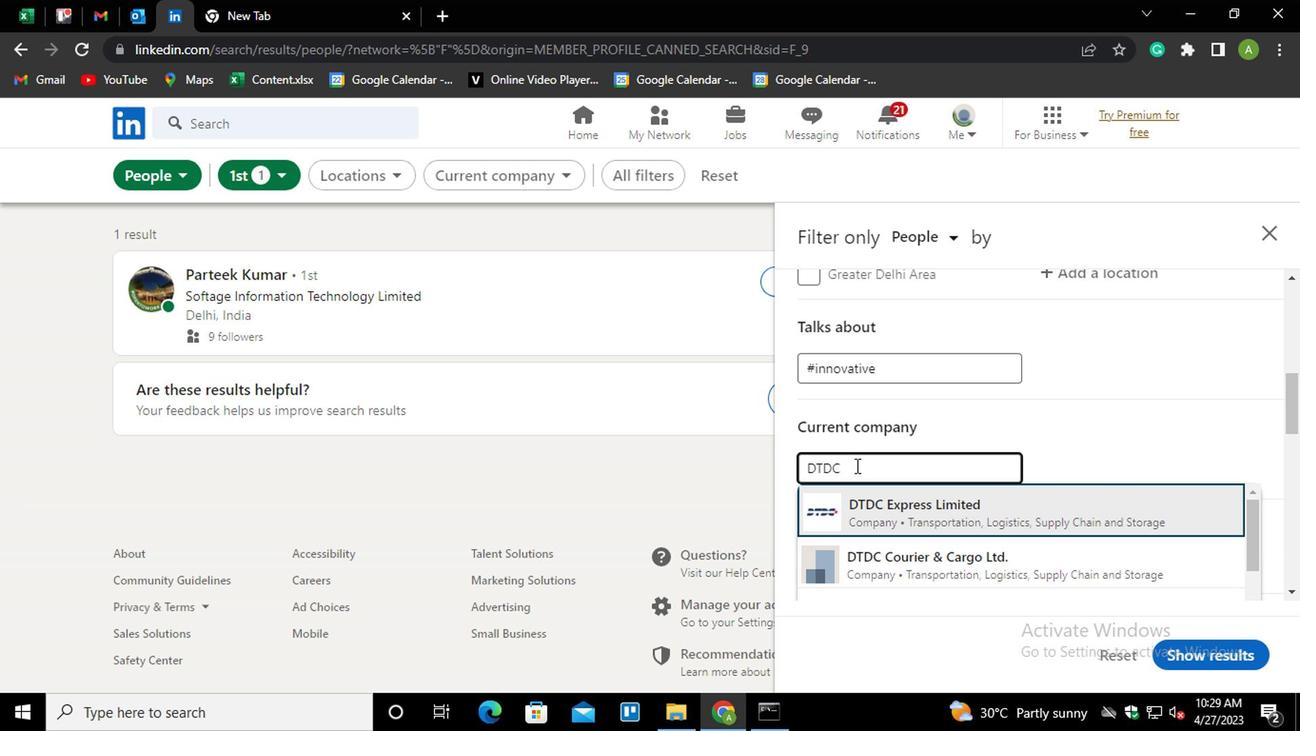 
Action: Mouse moved to (1007, 480)
Screenshot: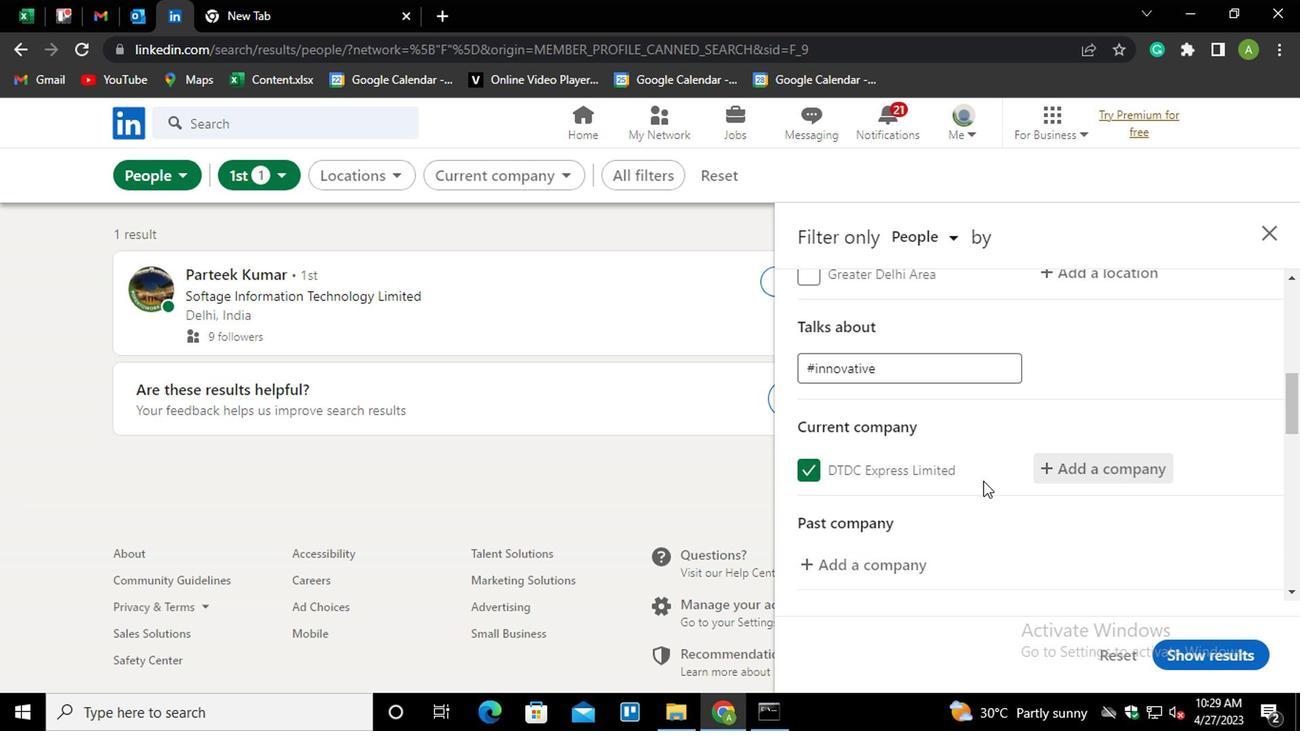 
Action: Mouse scrolled (1007, 479) with delta (0, -1)
Screenshot: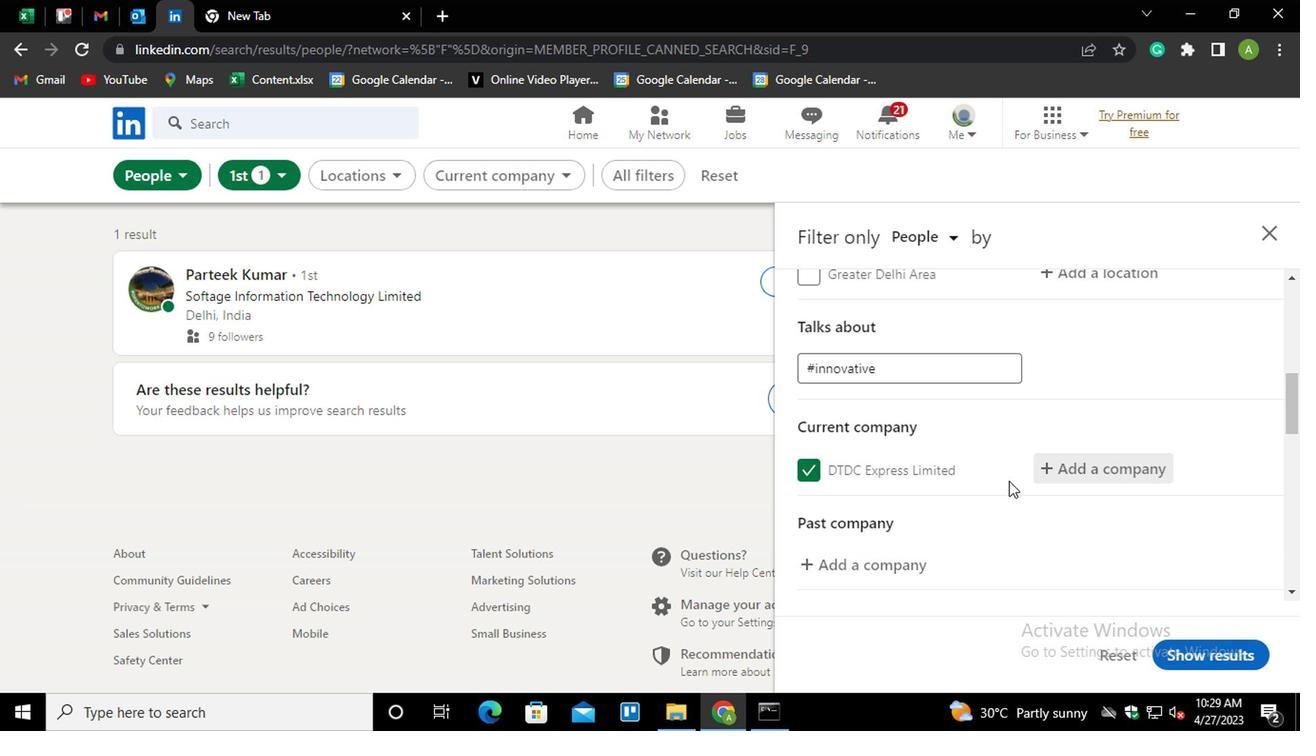 
Action: Mouse scrolled (1007, 479) with delta (0, -1)
Screenshot: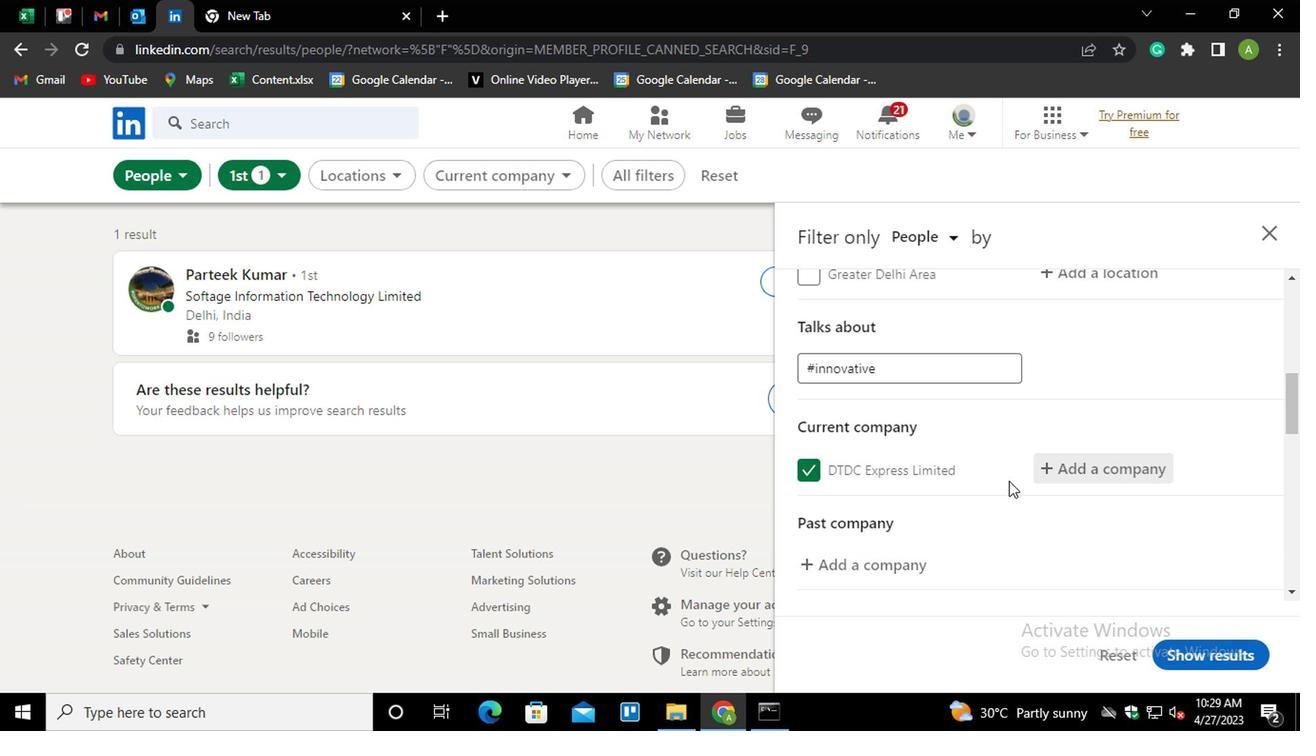 
Action: Mouse scrolled (1007, 479) with delta (0, -1)
Screenshot: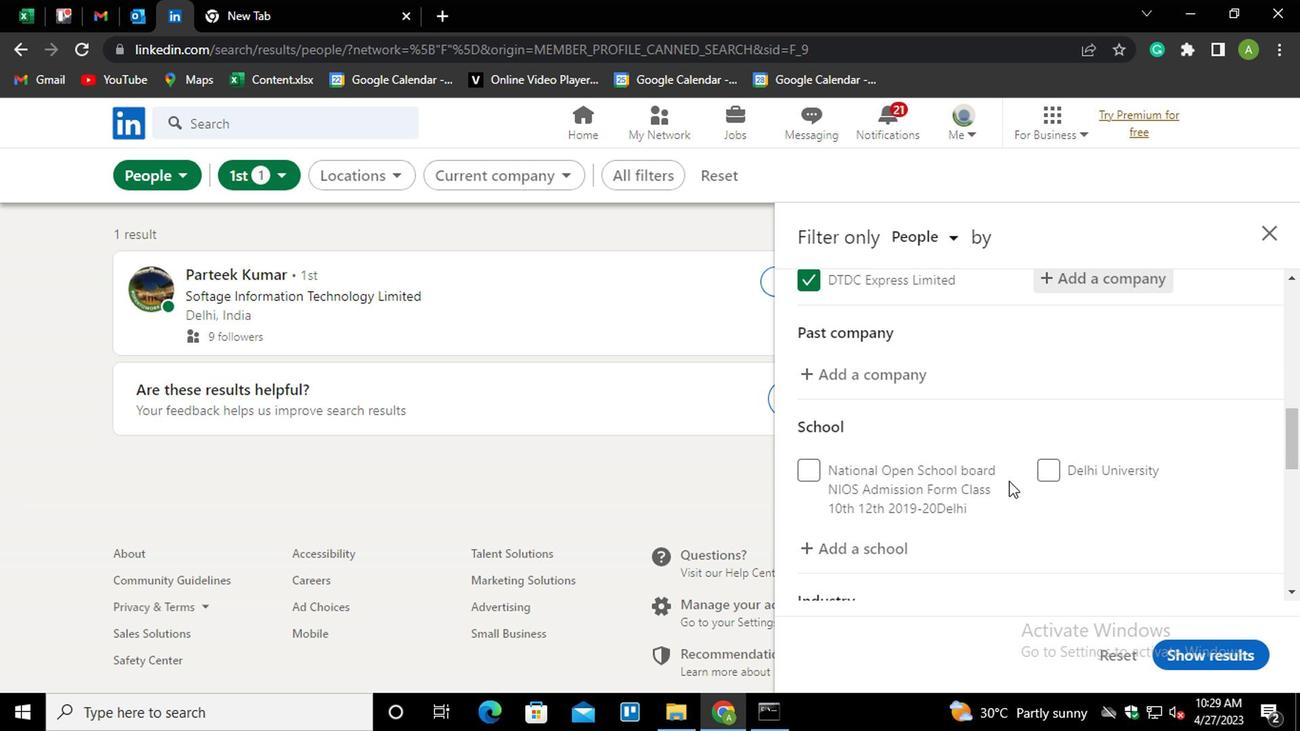
Action: Mouse moved to (876, 449)
Screenshot: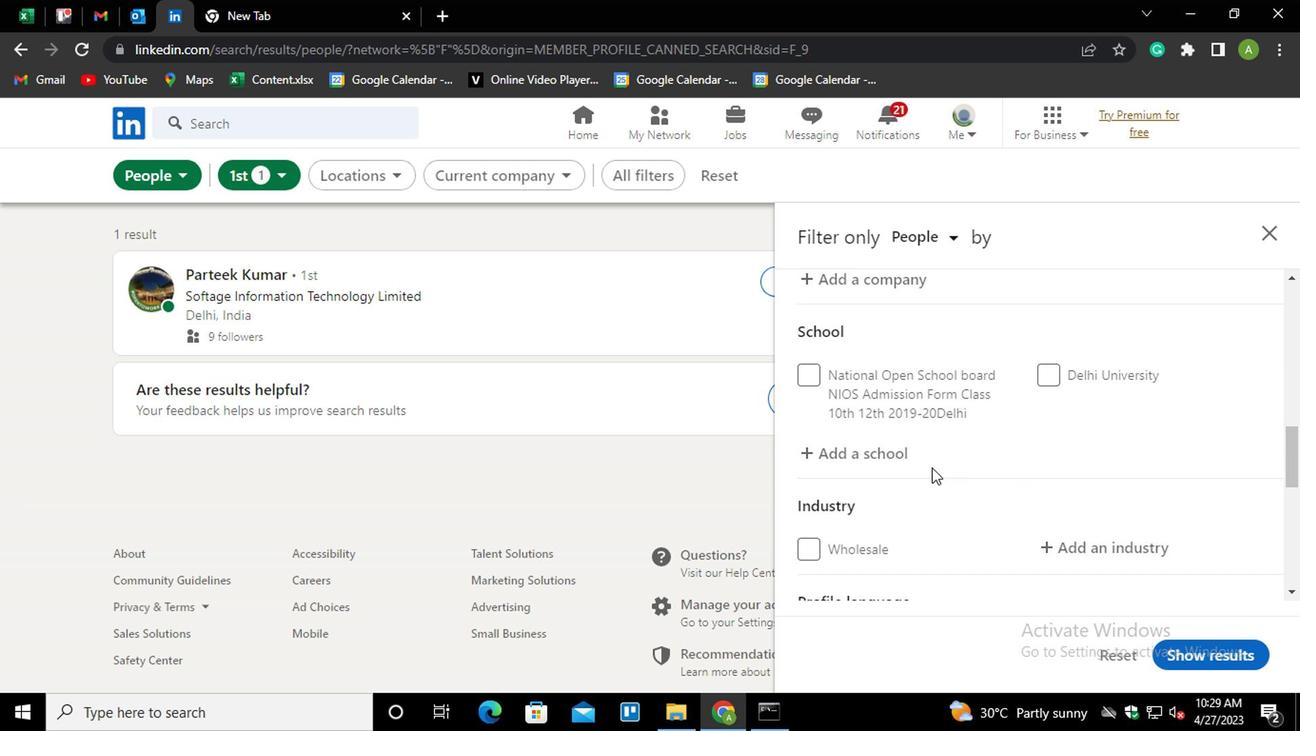 
Action: Mouse pressed left at (876, 449)
Screenshot: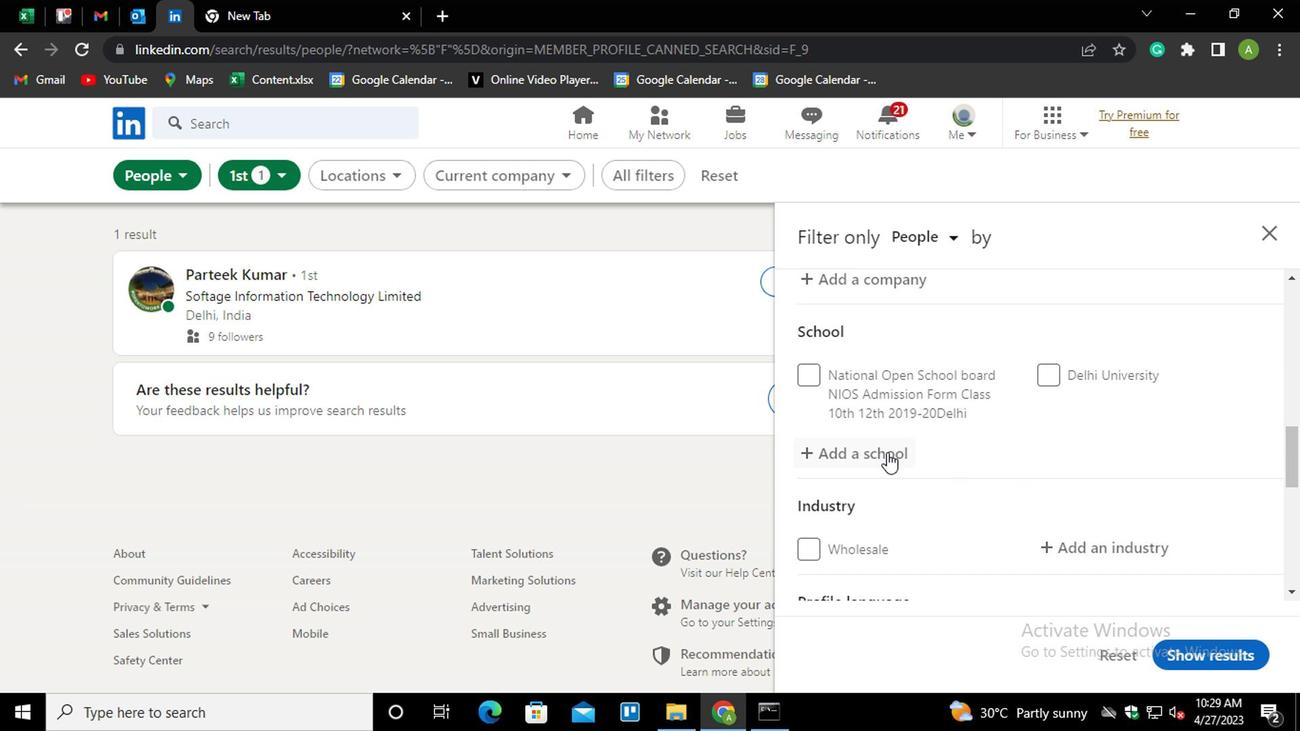
Action: Mouse moved to (886, 449)
Screenshot: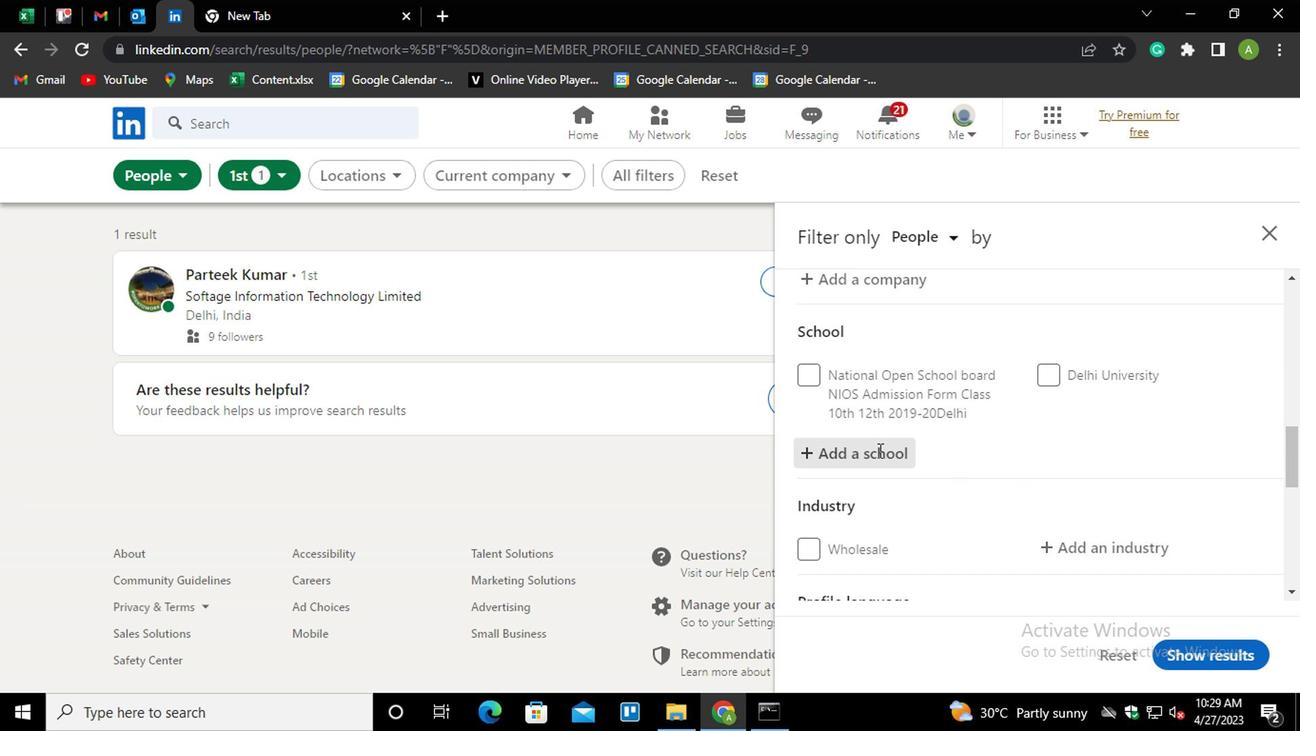 
Action: Mouse pressed left at (886, 449)
Screenshot: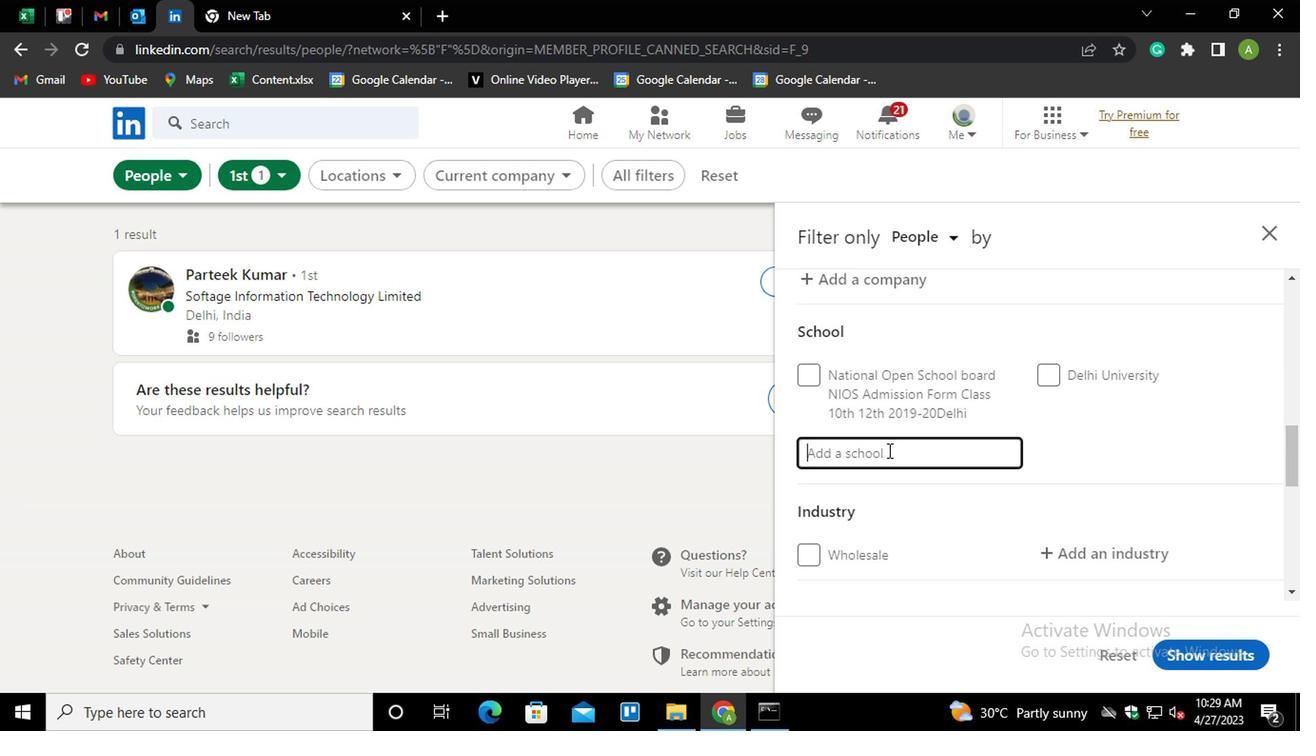 
Action: Key pressed <Key.shift>ST.<Key.space><Key.shift><Key.shift><Key.shift><Key.shift><Key.shift>XAVIER'S<Key.space><Key.shift>COLLAGE<Key.backspace><Key.backspace><Key.backspace><Key.backspace><Key.backspace><Key.backspace><Key.backspace><Key.backspace><Key.down><Key.enter>
Screenshot: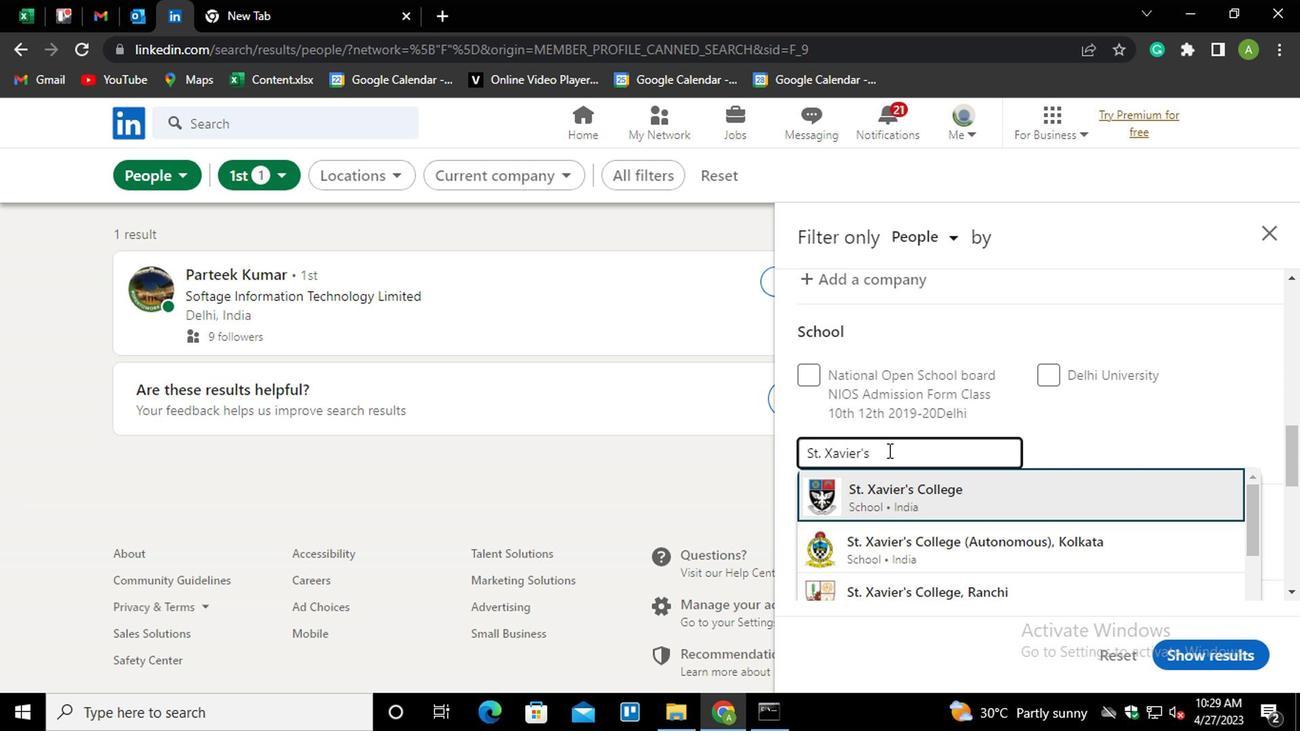 
Action: Mouse moved to (952, 449)
Screenshot: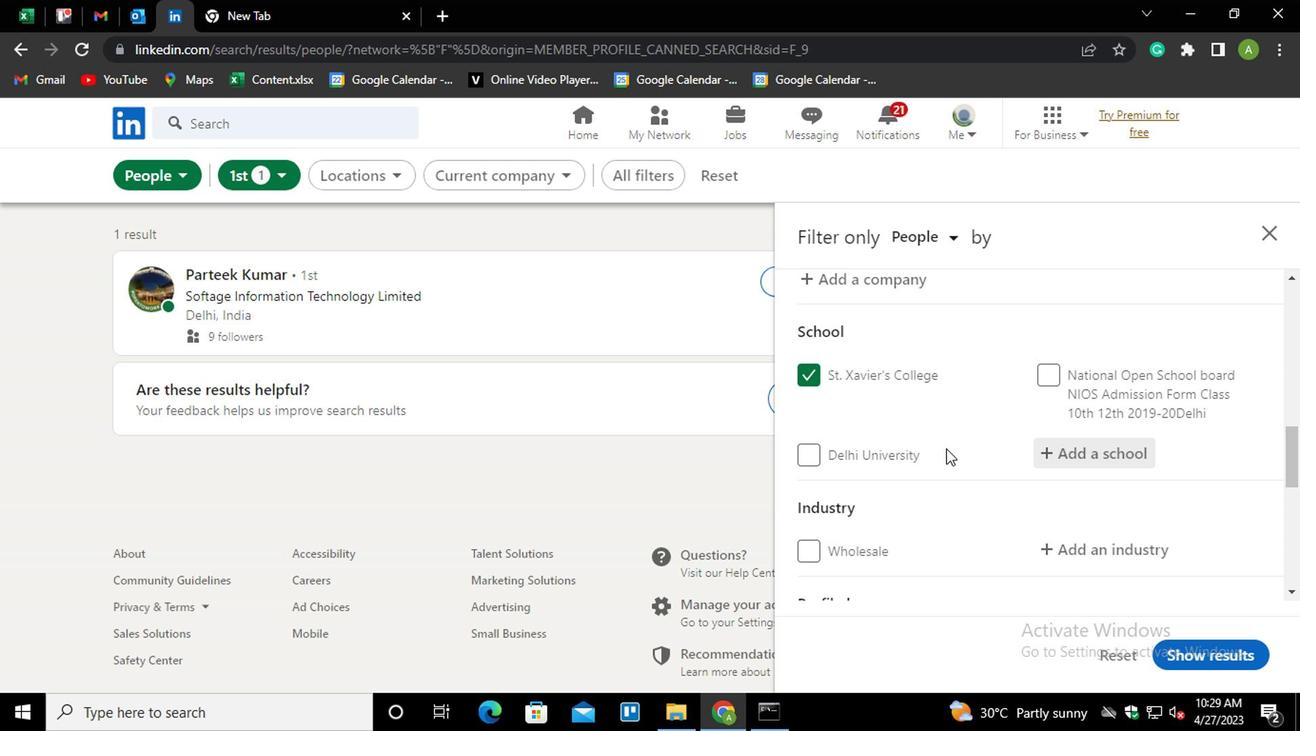 
Action: Mouse scrolled (952, 449) with delta (0, 0)
Screenshot: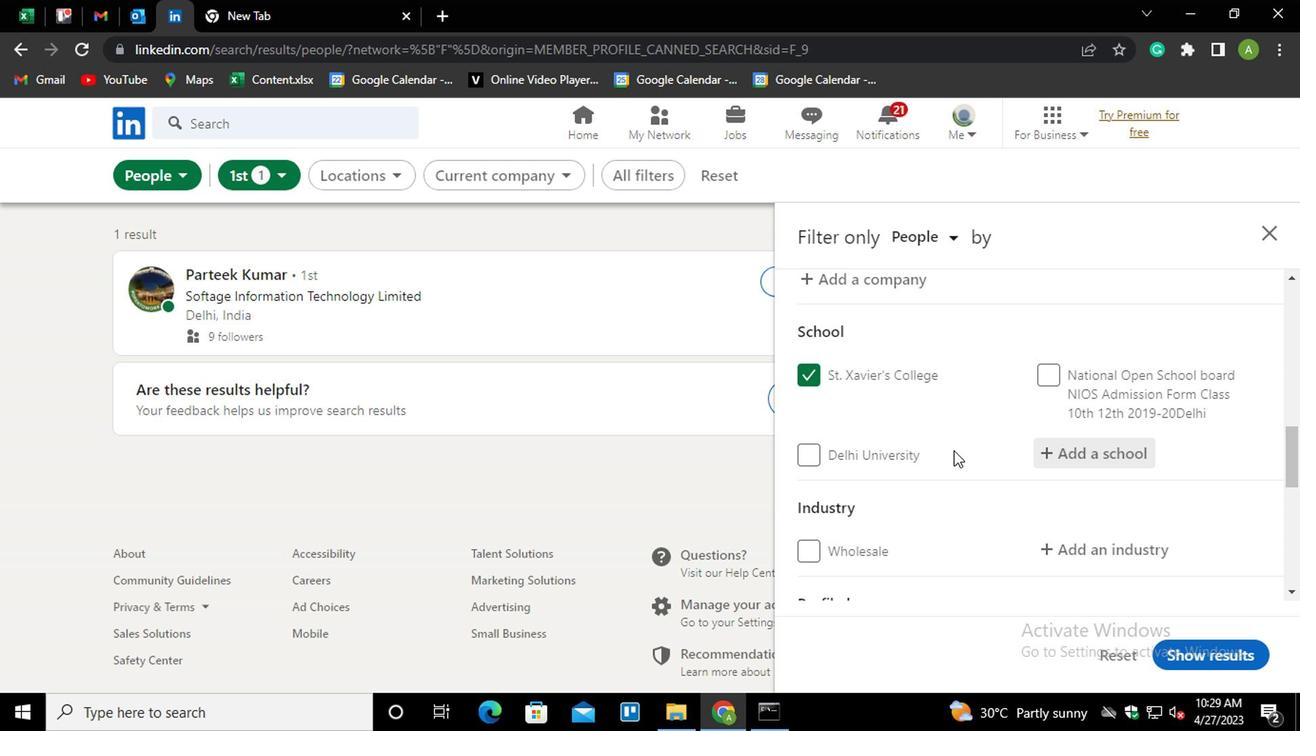 
Action: Mouse moved to (1053, 457)
Screenshot: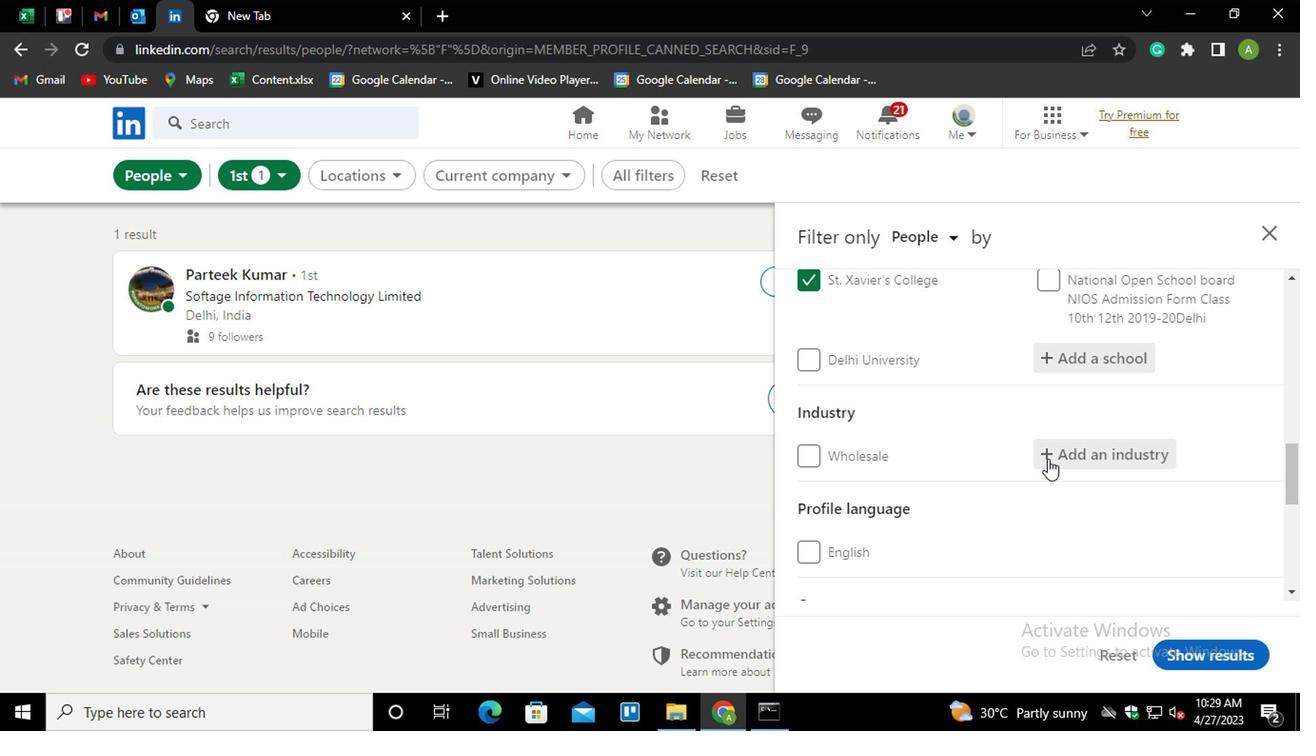 
Action: Mouse pressed left at (1053, 457)
Screenshot: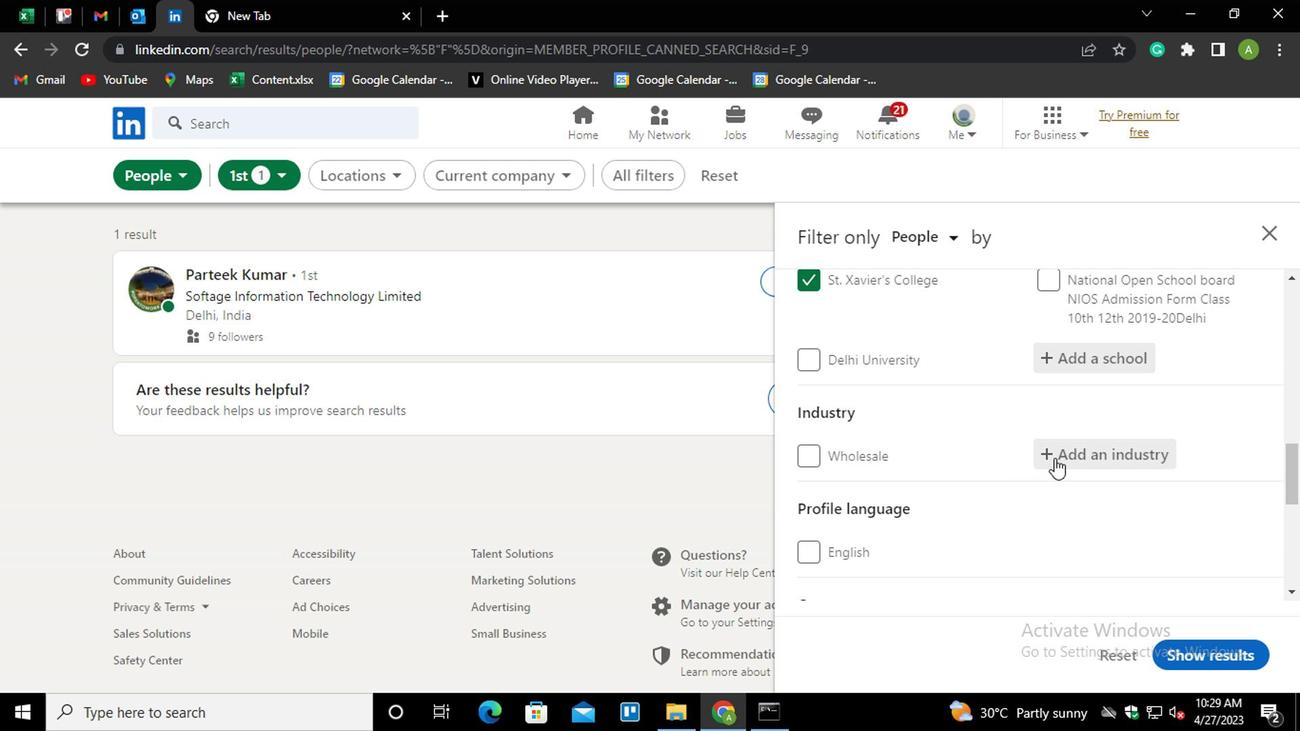 
Action: Mouse moved to (1062, 456)
Screenshot: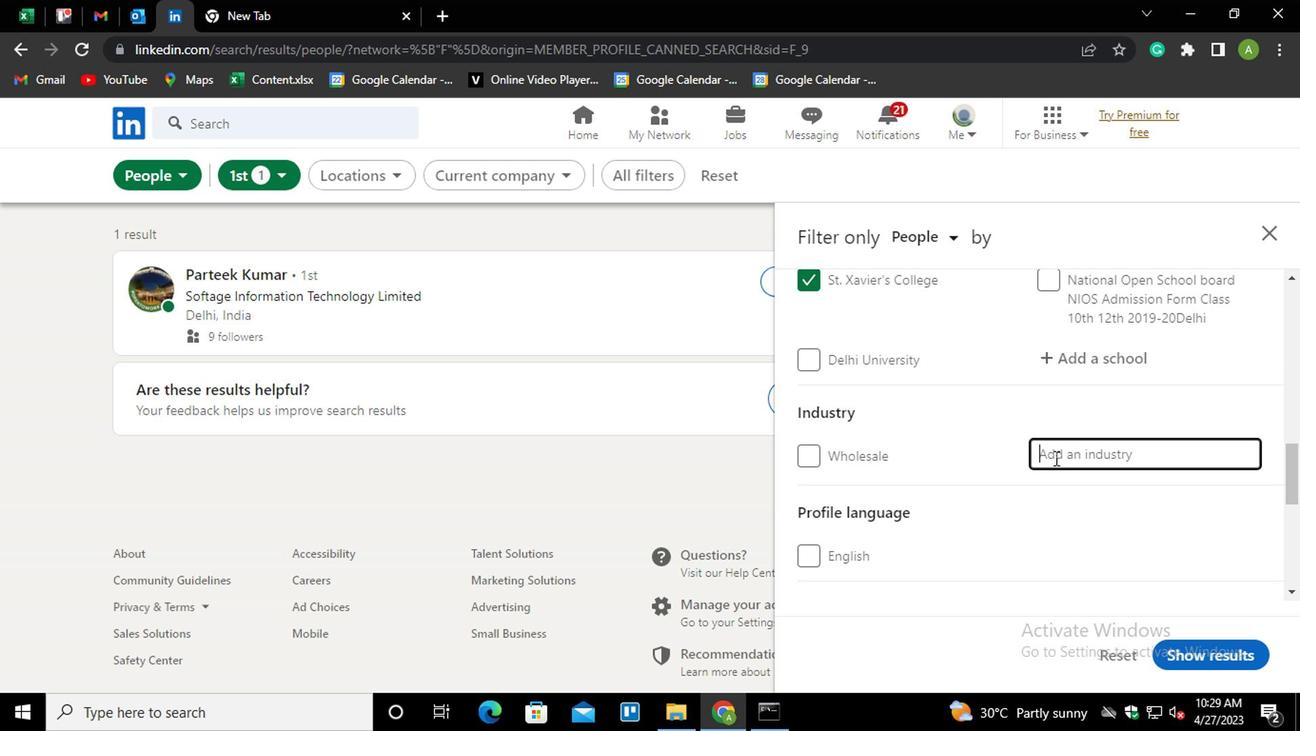 
Action: Mouse pressed left at (1062, 456)
Screenshot: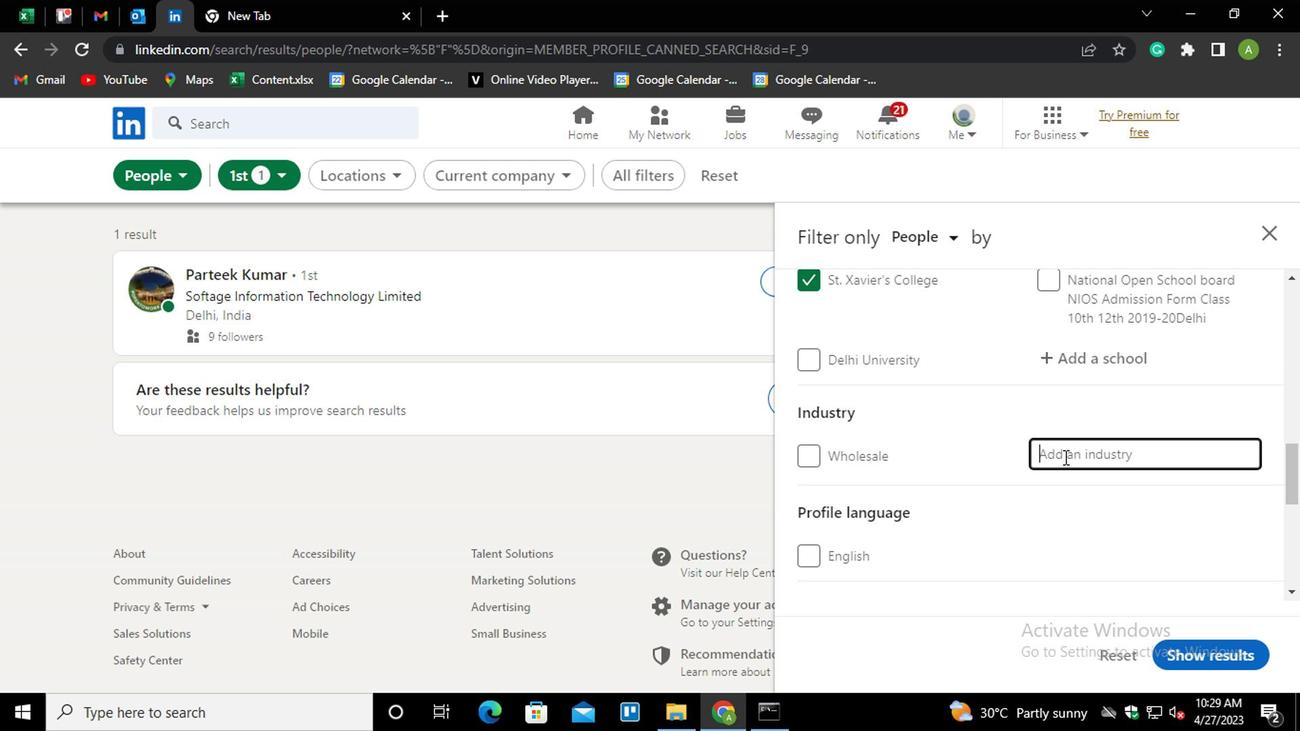 
Action: Mouse moved to (982, 471)
Screenshot: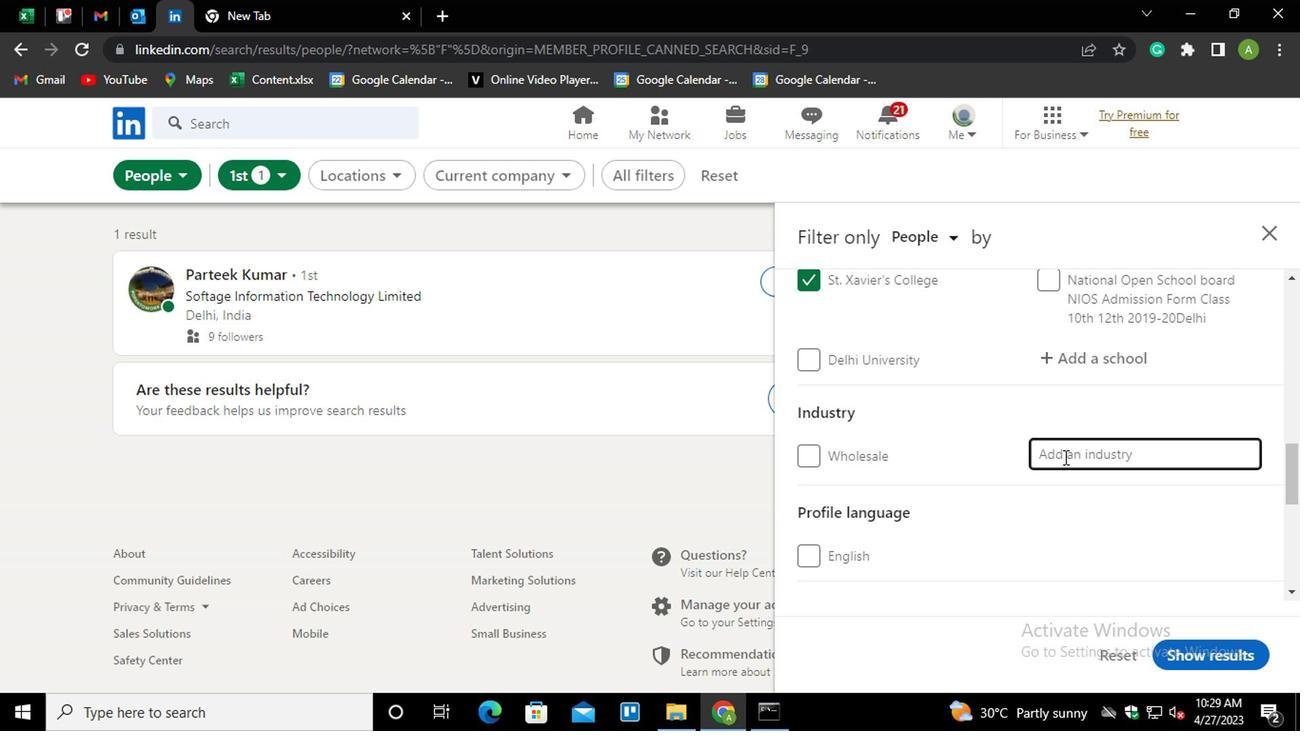 
Action: Key pressed <Key.shift>FOOD
Screenshot: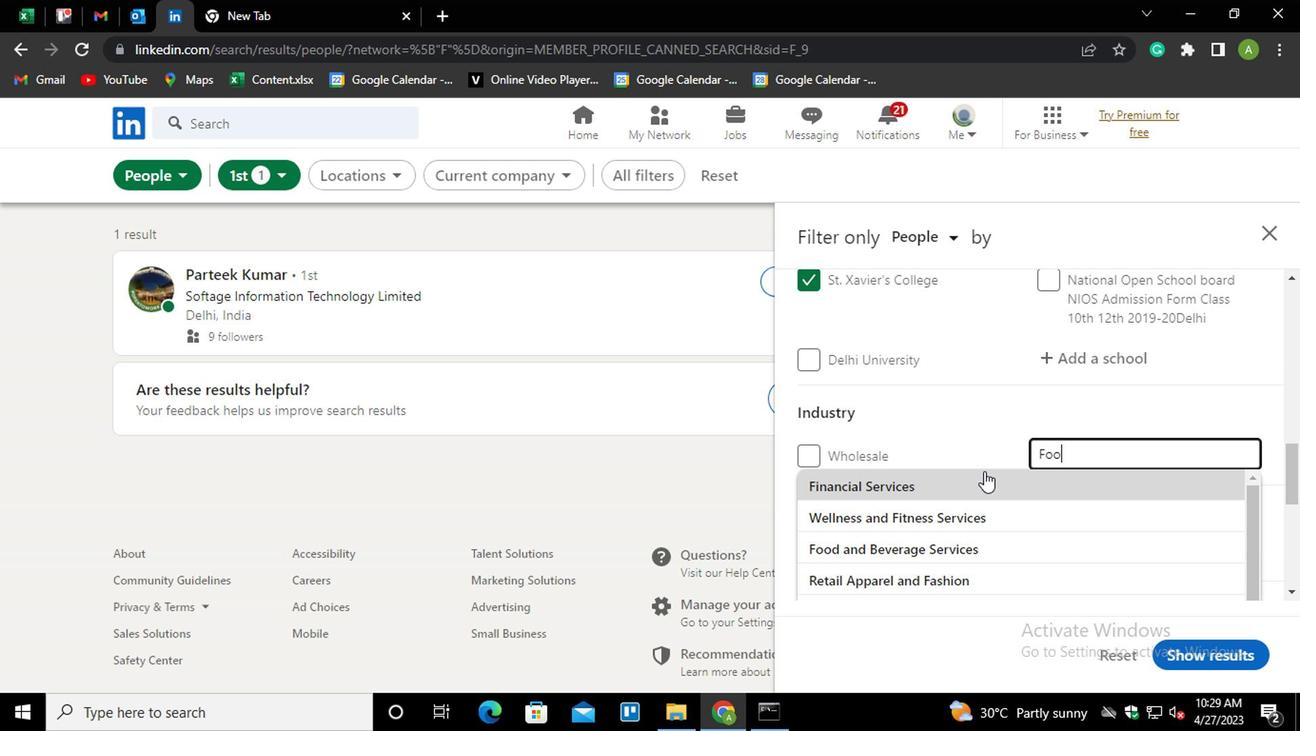 
Action: Mouse moved to (1039, 510)
Screenshot: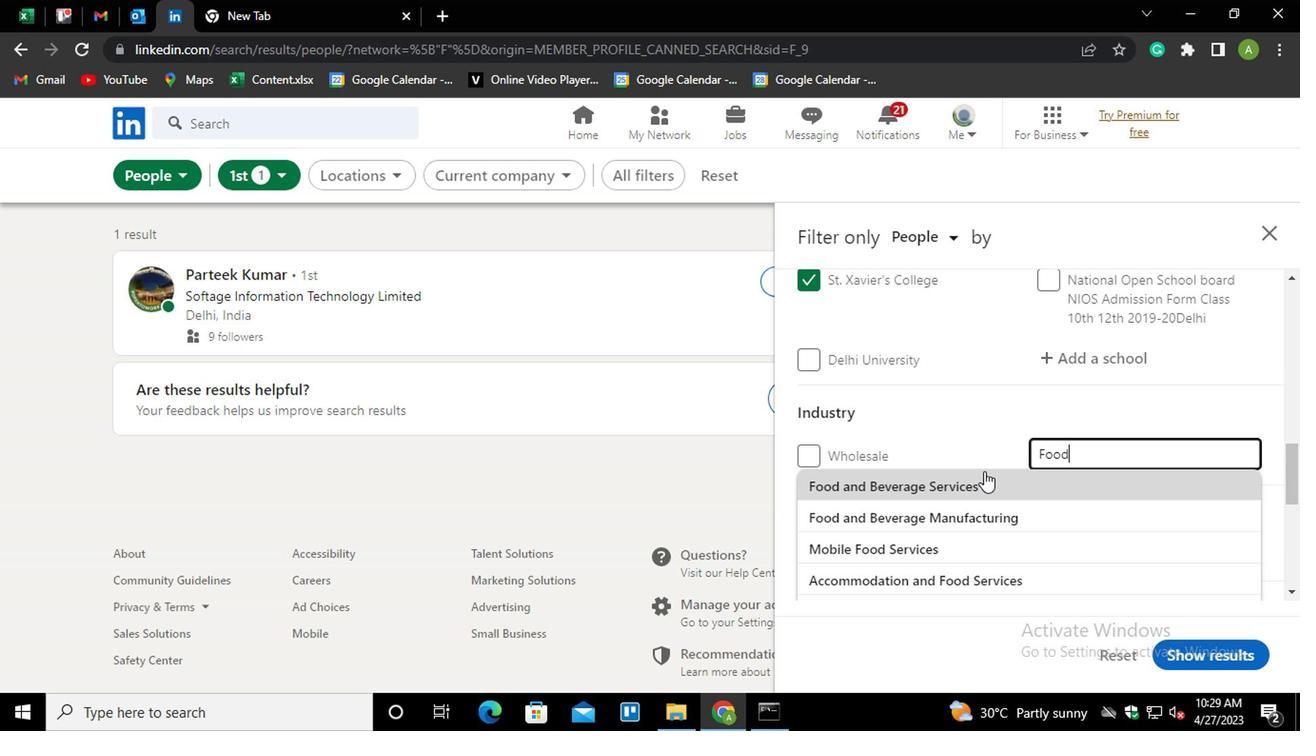 
Action: Mouse scrolled (1039, 508) with delta (0, -1)
Screenshot: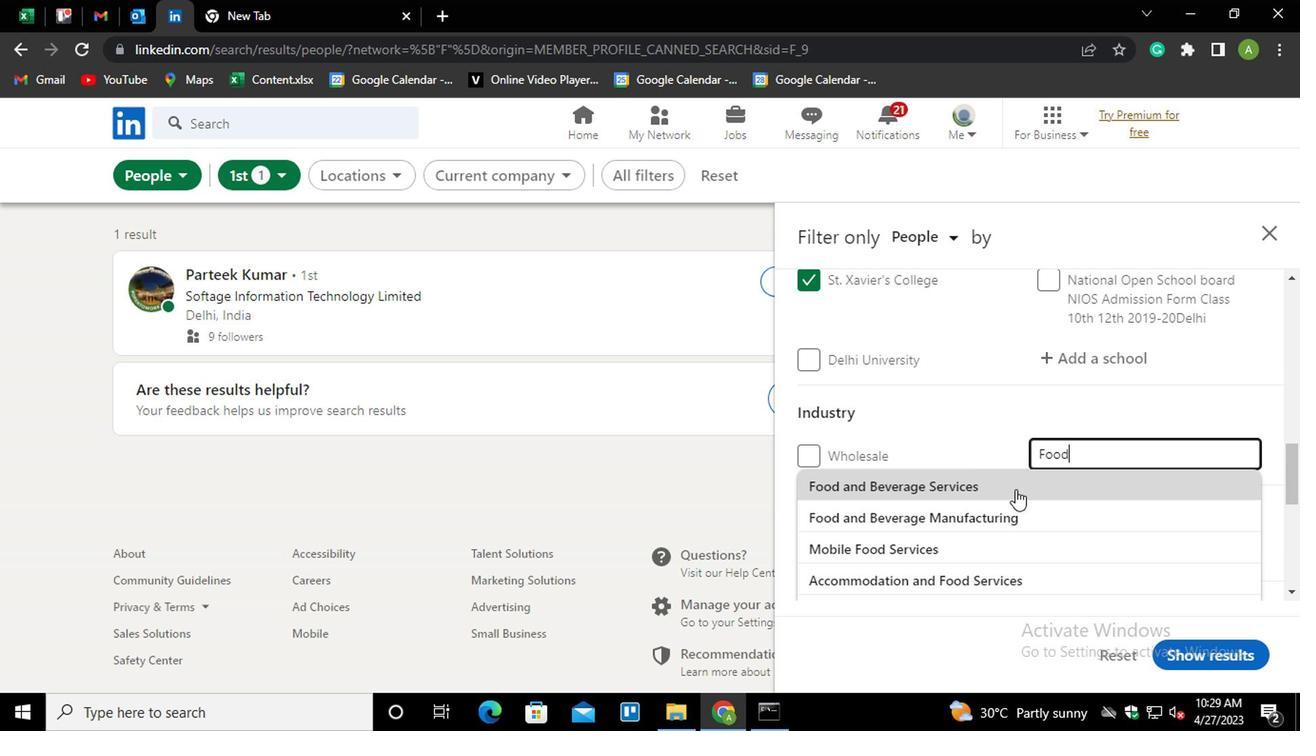 
Action: Mouse scrolled (1039, 508) with delta (0, -1)
Screenshot: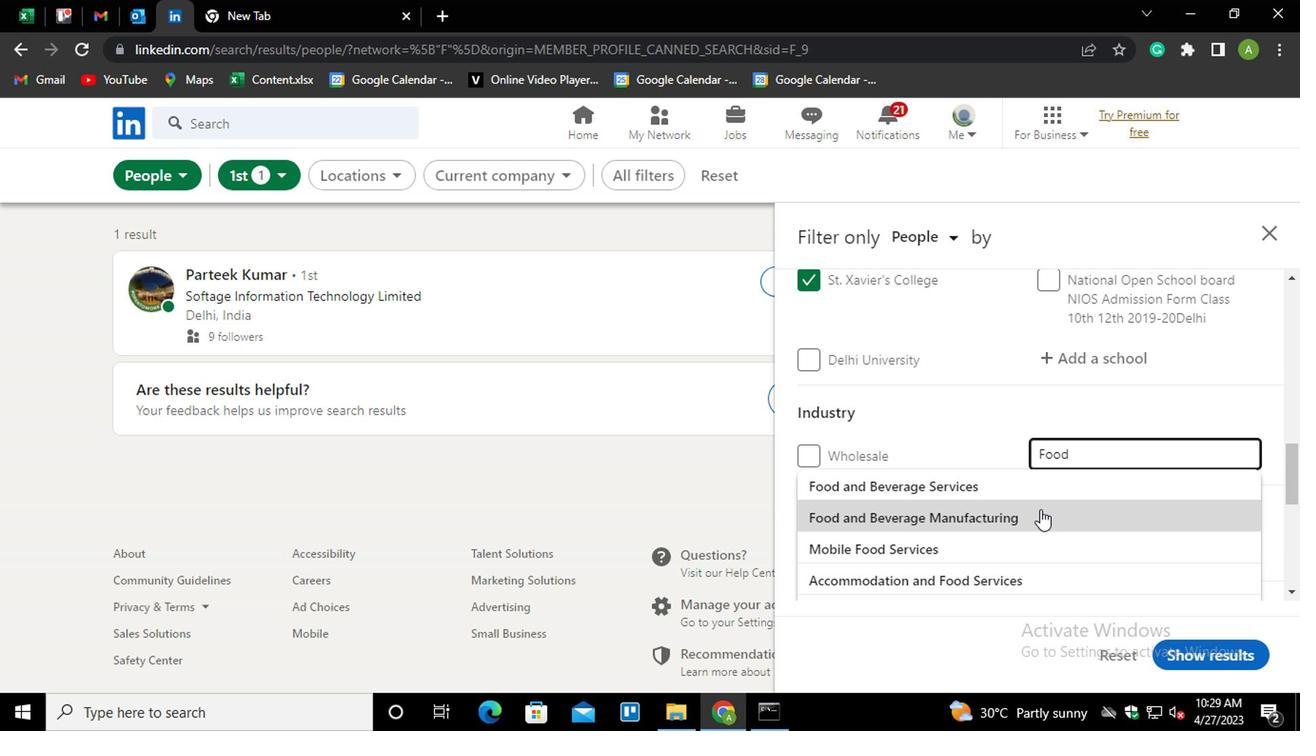 
Action: Mouse moved to (985, 420)
Screenshot: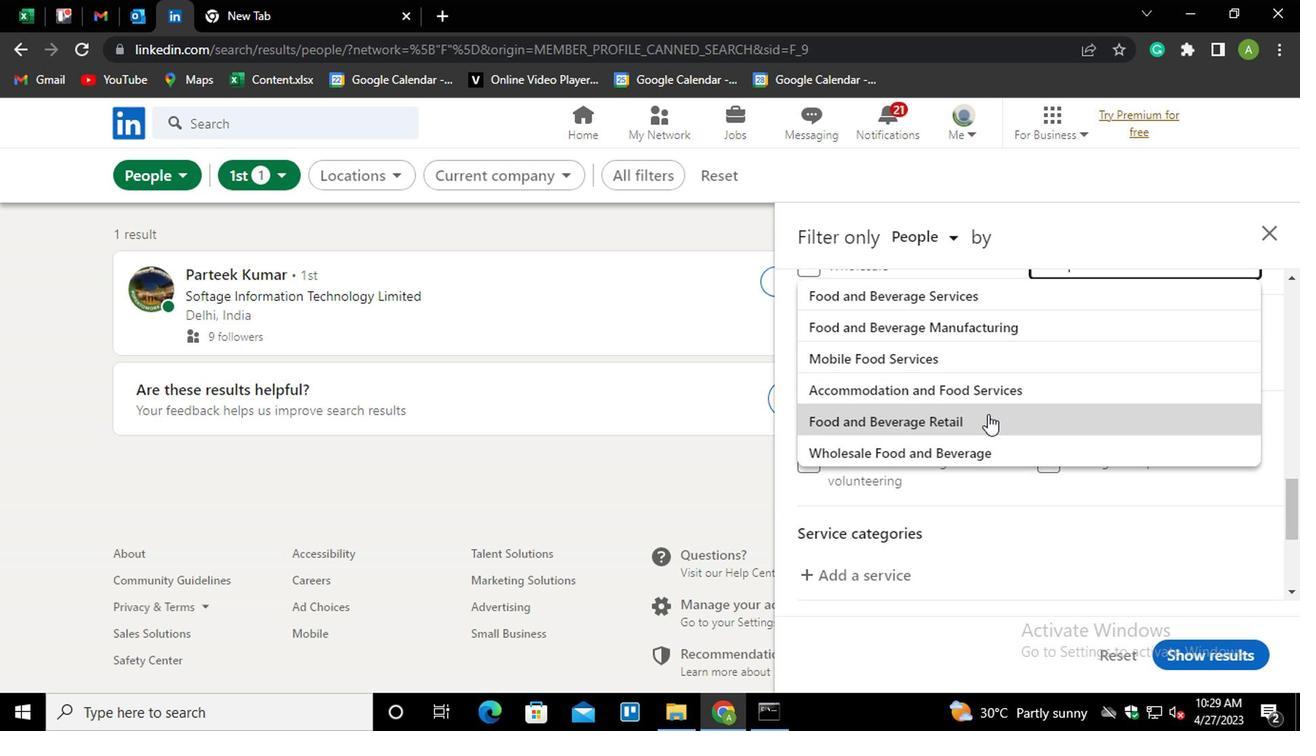 
Action: Mouse pressed left at (985, 420)
Screenshot: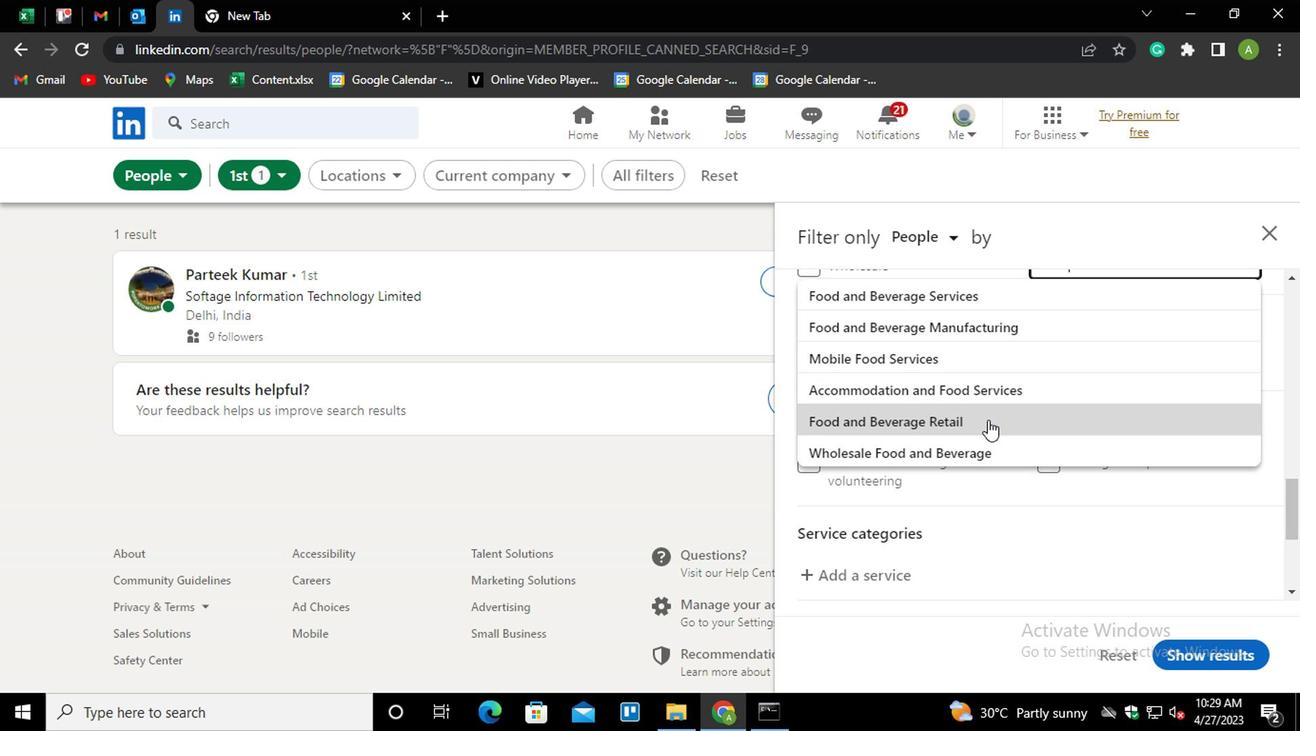 
Action: Mouse moved to (976, 417)
Screenshot: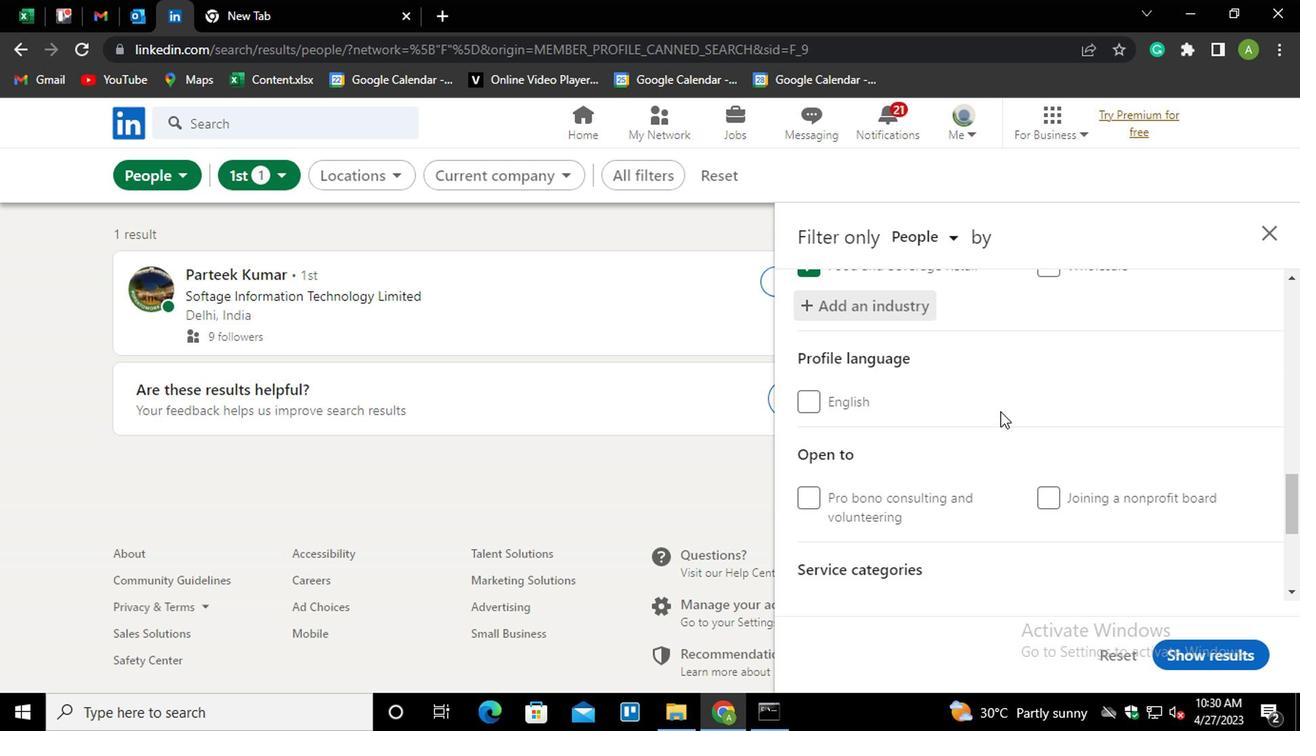 
Action: Mouse scrolled (976, 418) with delta (0, 0)
Screenshot: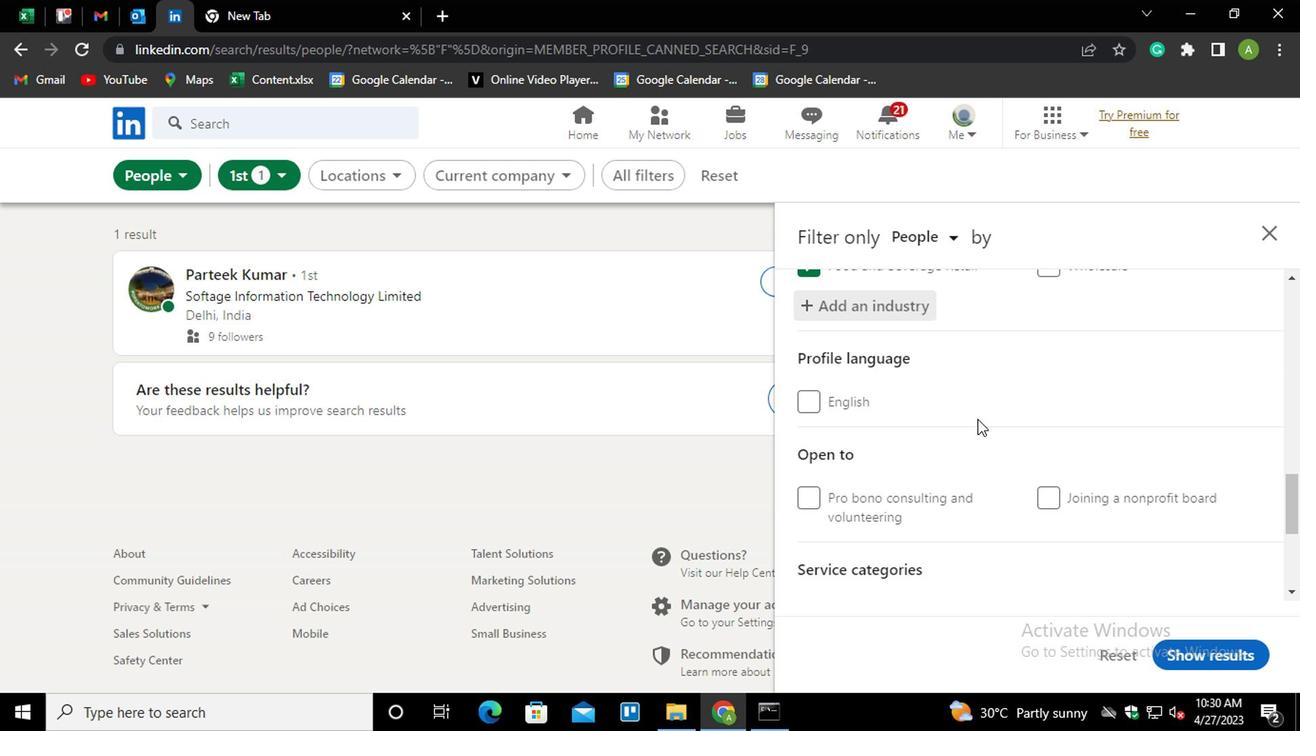 
Action: Mouse scrolled (976, 417) with delta (0, 0)
Screenshot: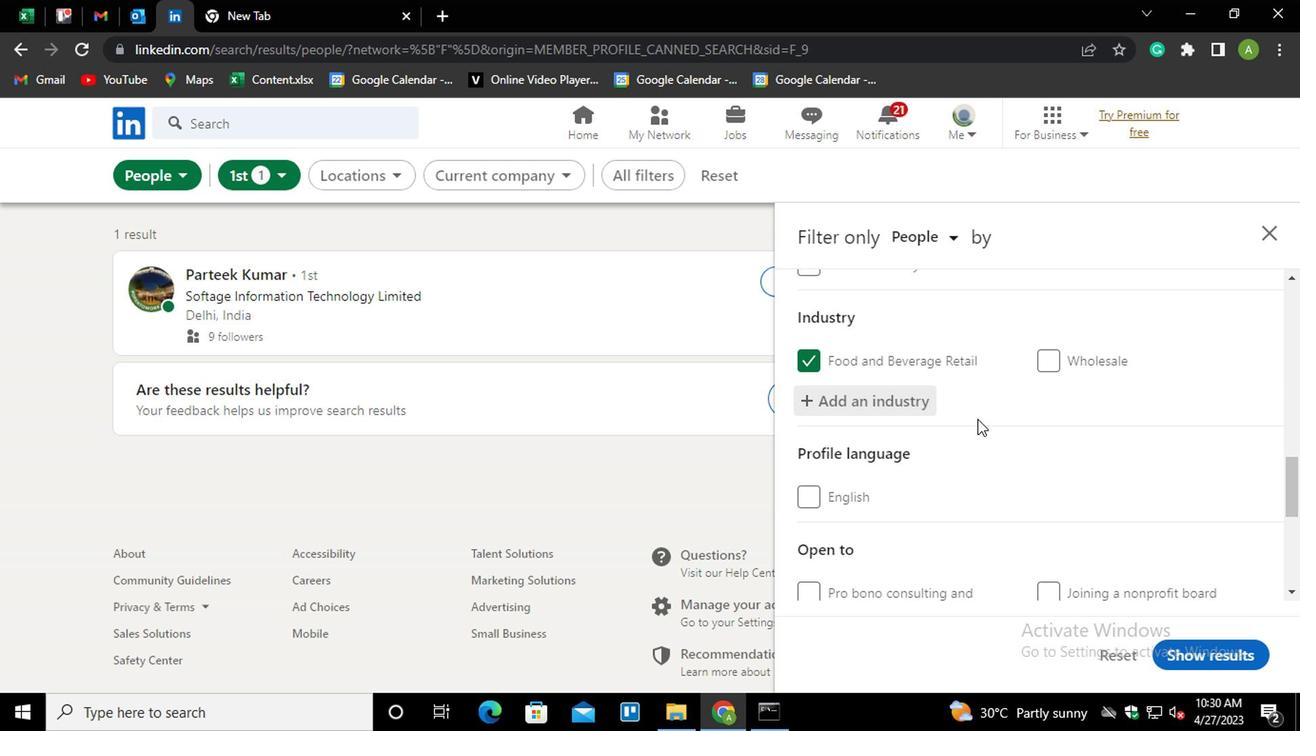 
Action: Mouse scrolled (976, 417) with delta (0, 0)
Screenshot: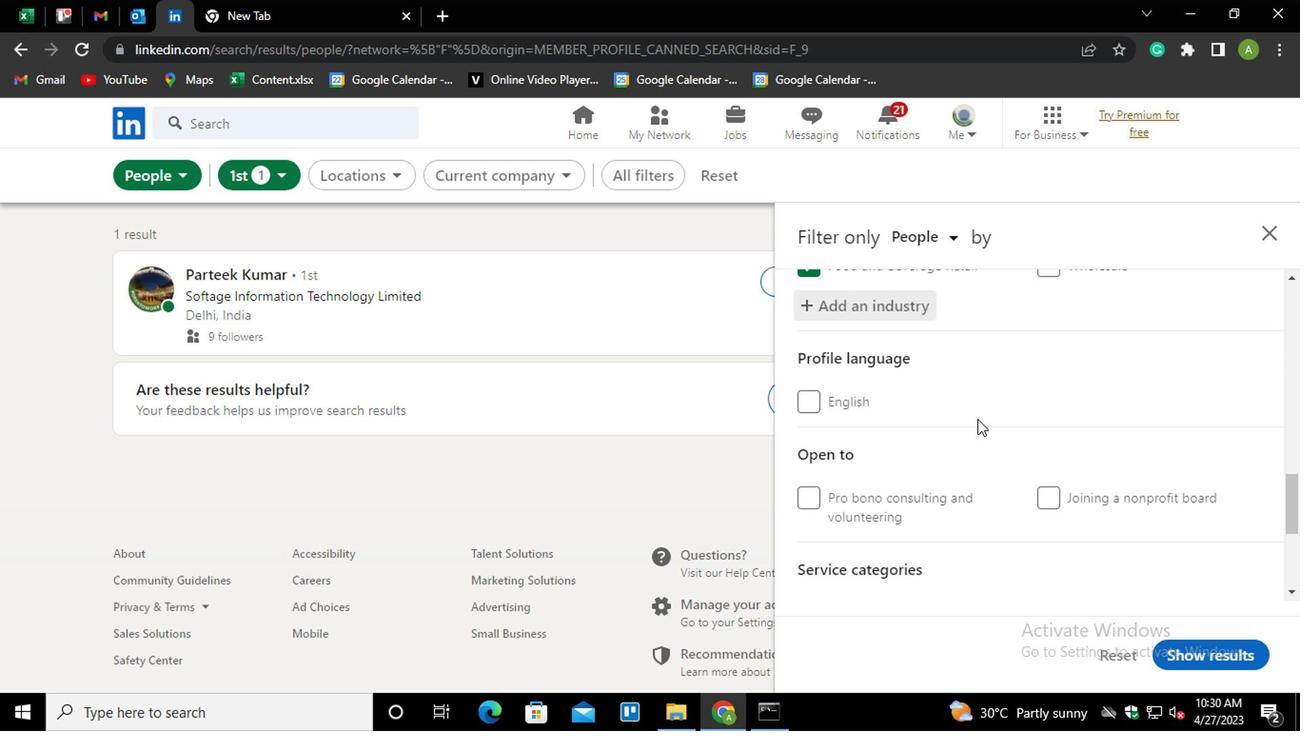
Action: Mouse scrolled (976, 417) with delta (0, 0)
Screenshot: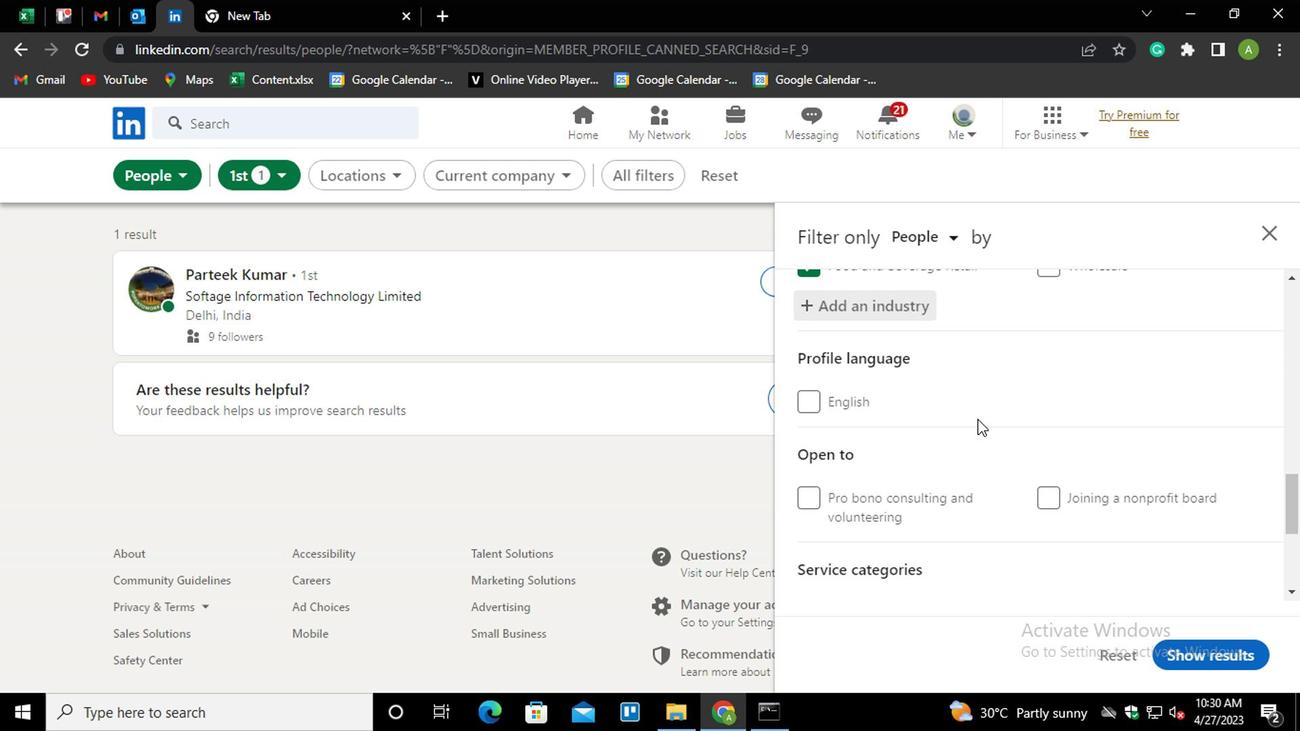 
Action: Mouse moved to (886, 426)
Screenshot: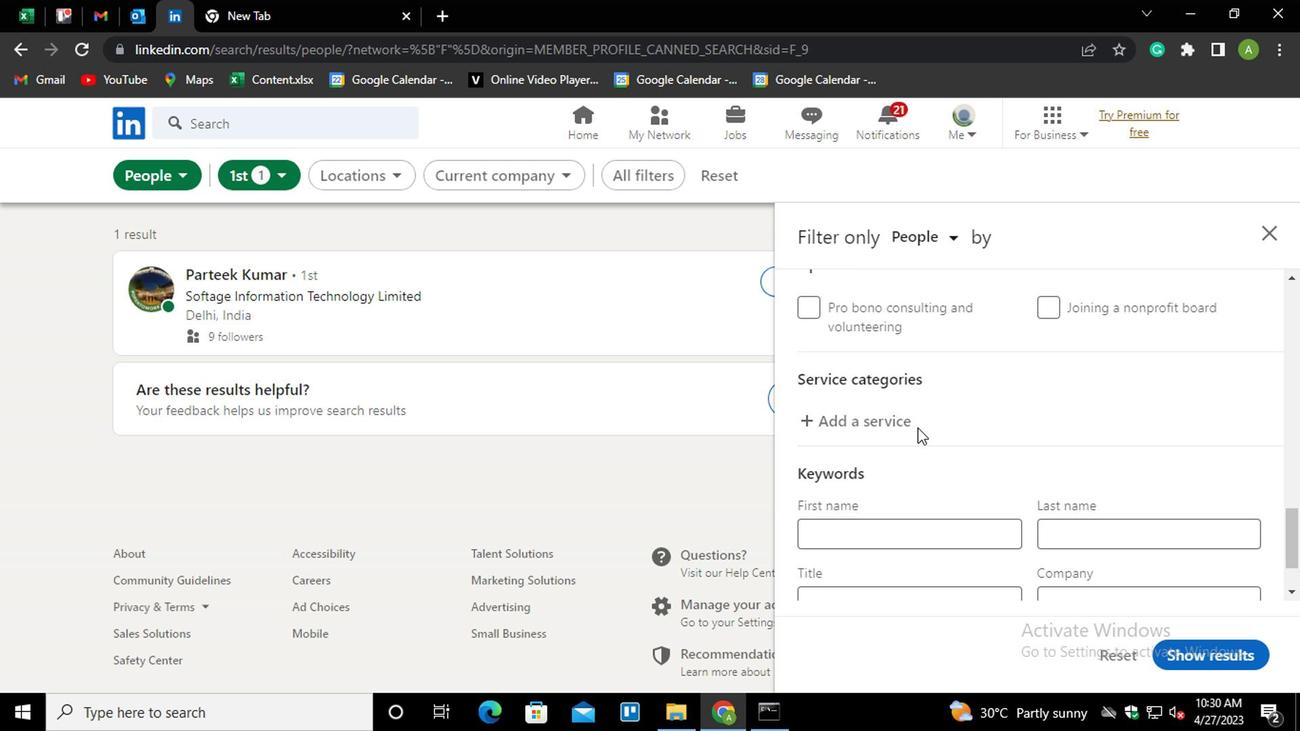 
Action: Mouse pressed left at (886, 426)
Screenshot: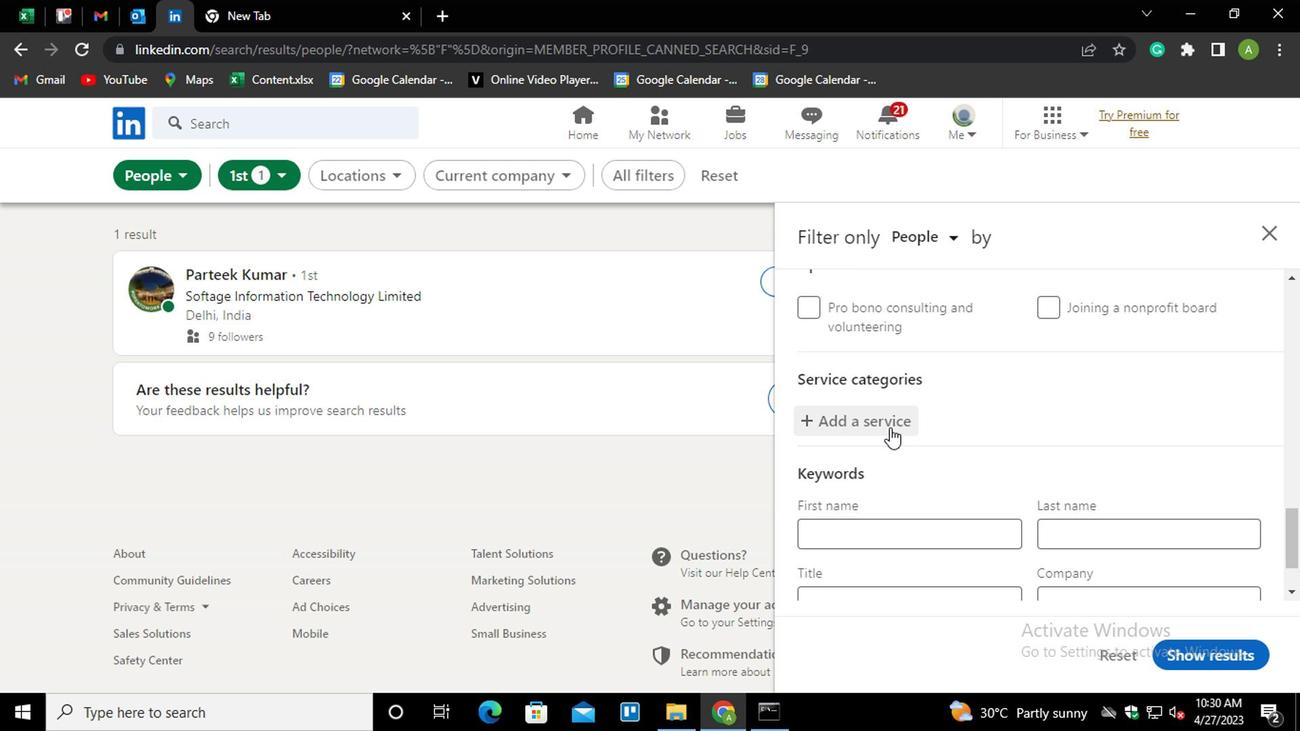 
Action: Mouse moved to (907, 422)
Screenshot: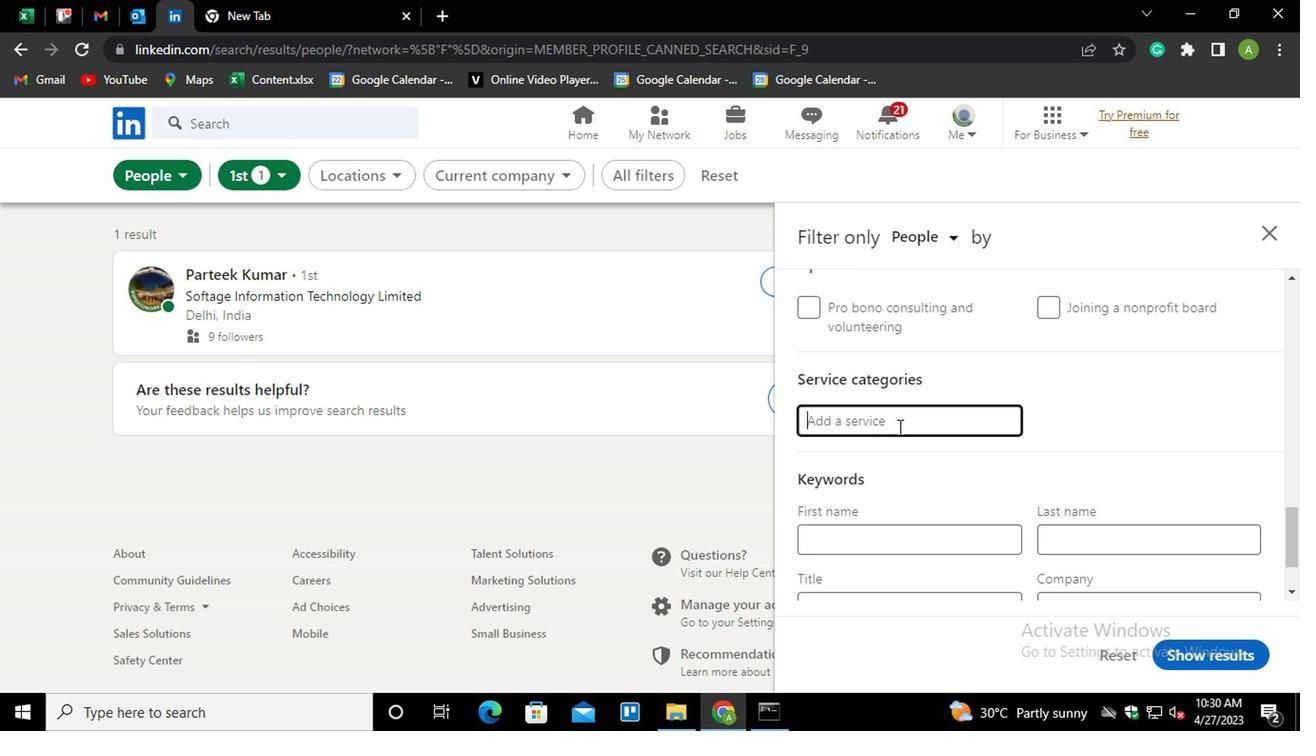 
Action: Mouse pressed left at (907, 422)
Screenshot: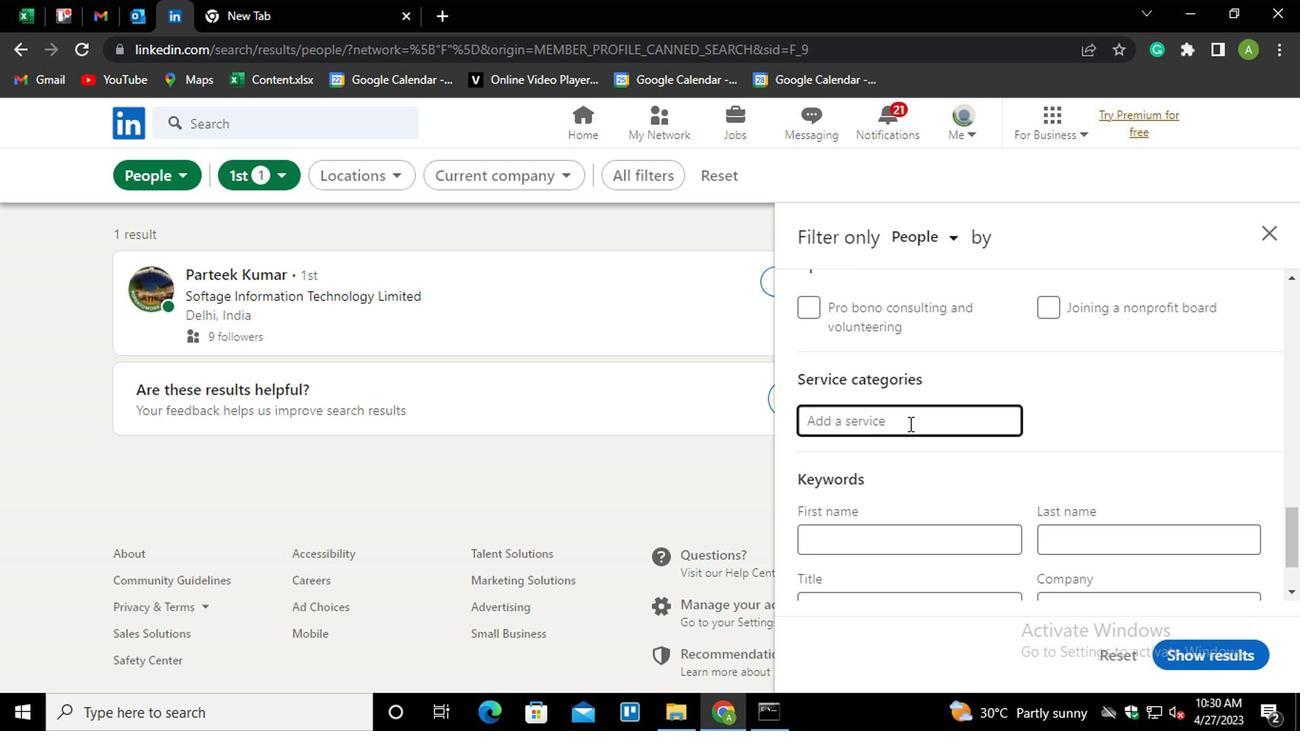 
Action: Key pressed <Key.shift>TECHNICAL<Key.down><Key.enter>
Screenshot: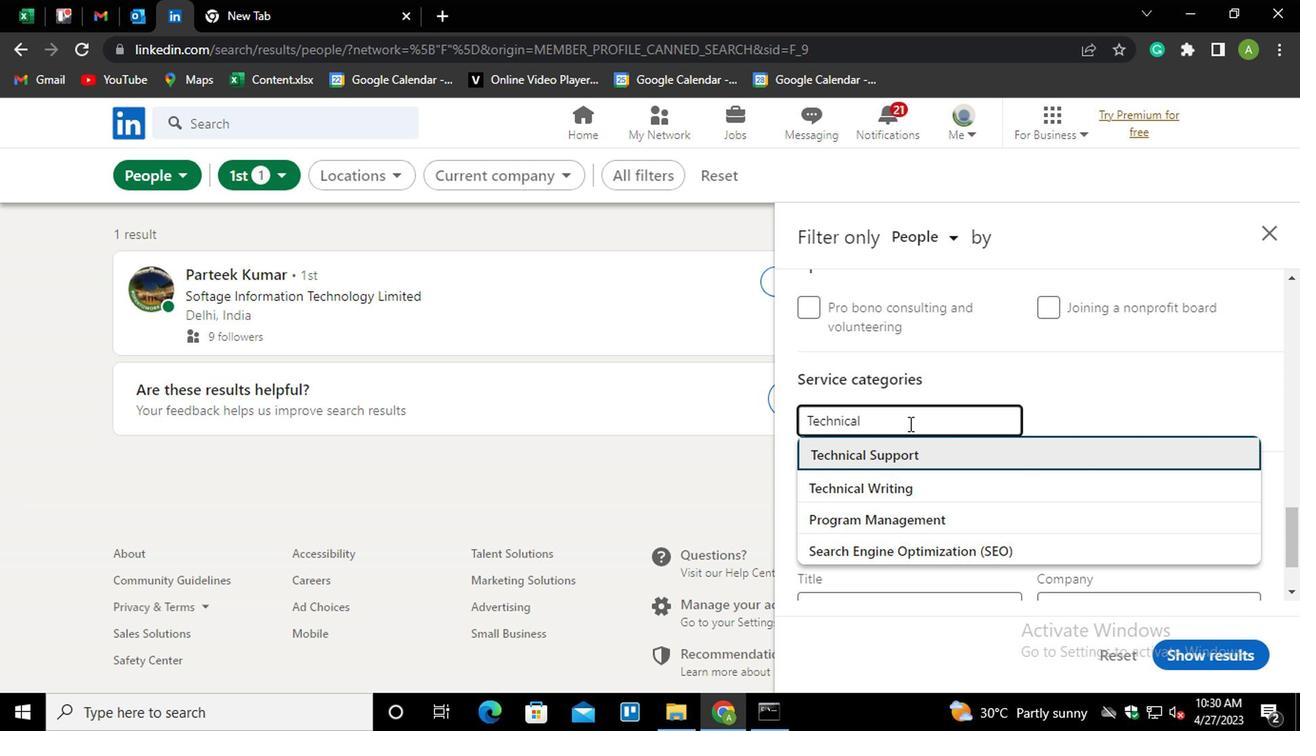 
Action: Mouse scrolled (907, 422) with delta (0, 0)
Screenshot: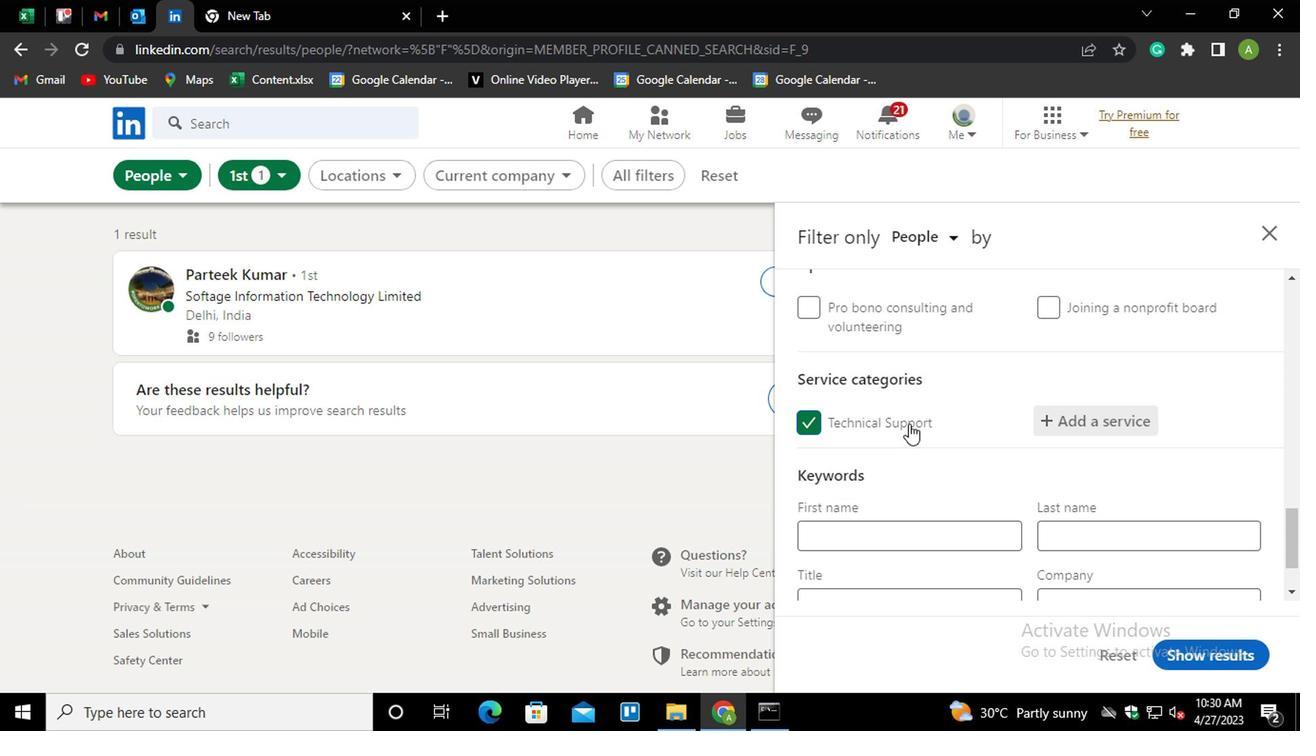 
Action: Mouse moved to (898, 520)
Screenshot: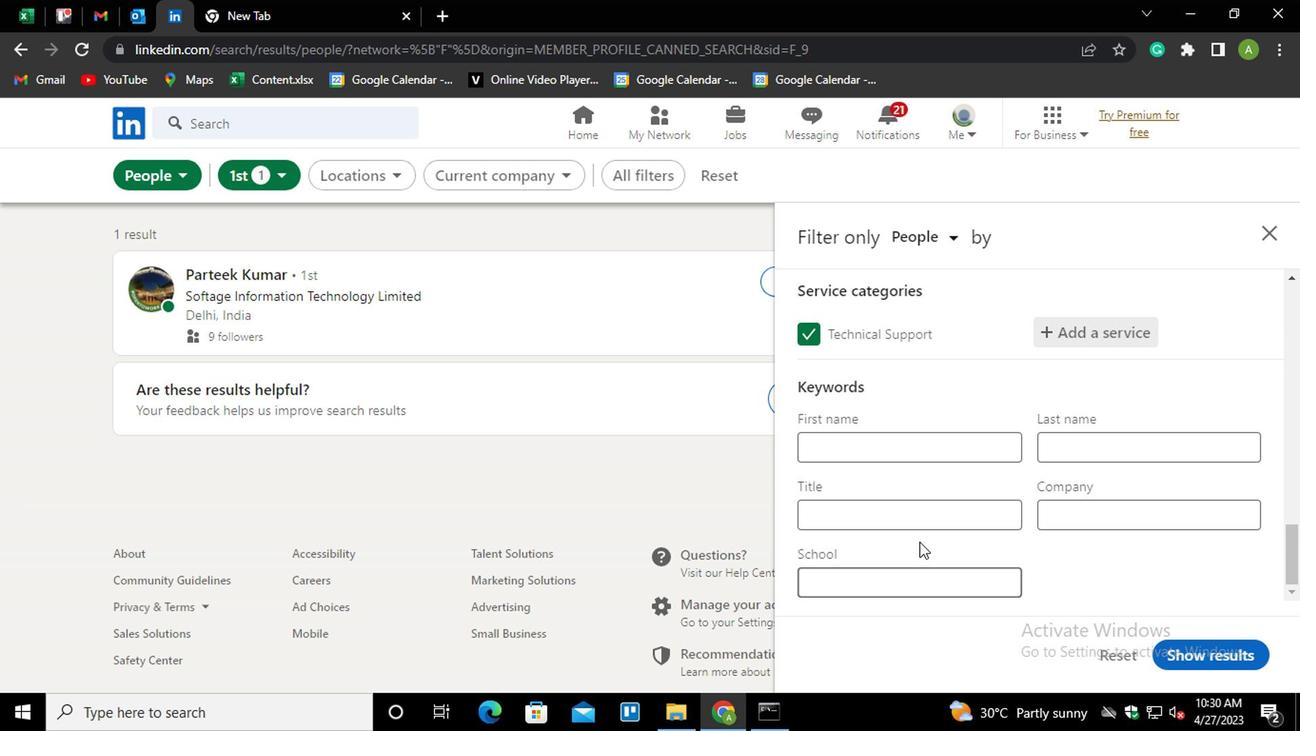 
Action: Mouse pressed left at (898, 520)
Screenshot: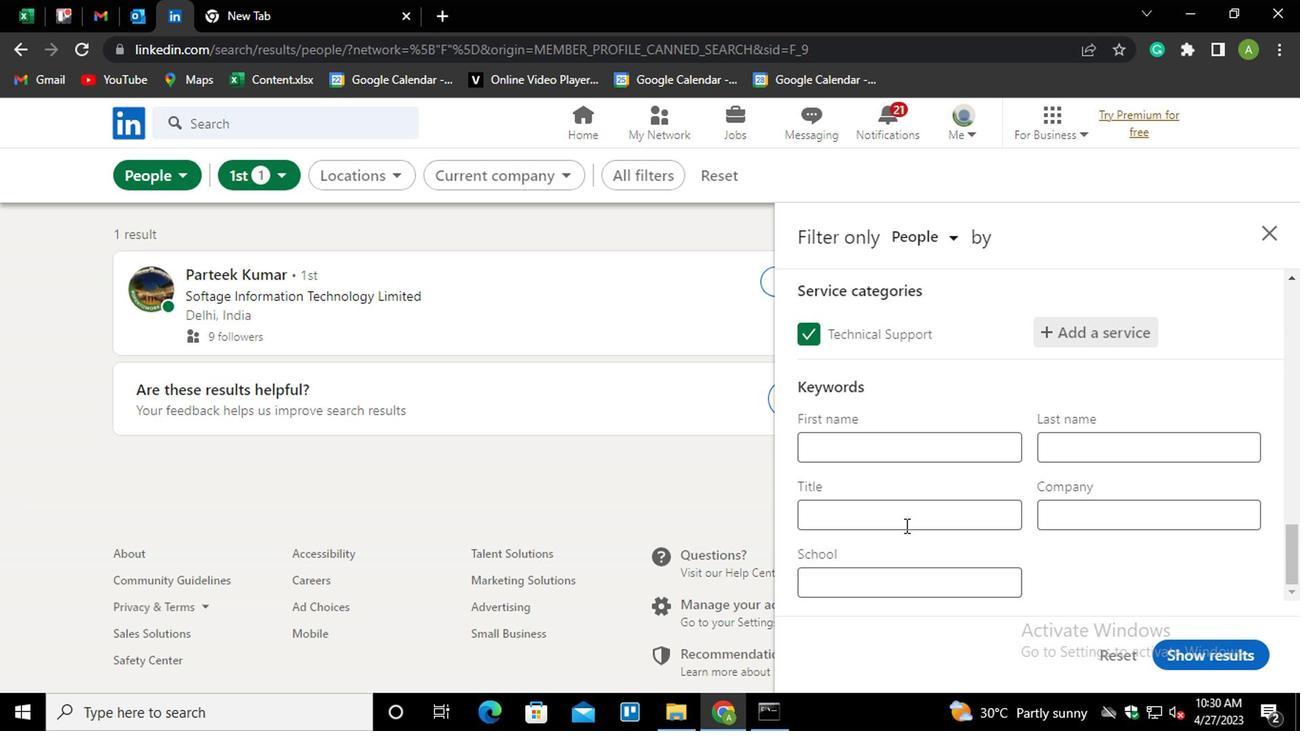 
Action: Key pressed <Key.shift_r>PERSONAL<Key.space><Key.shift>TRANER
Screenshot: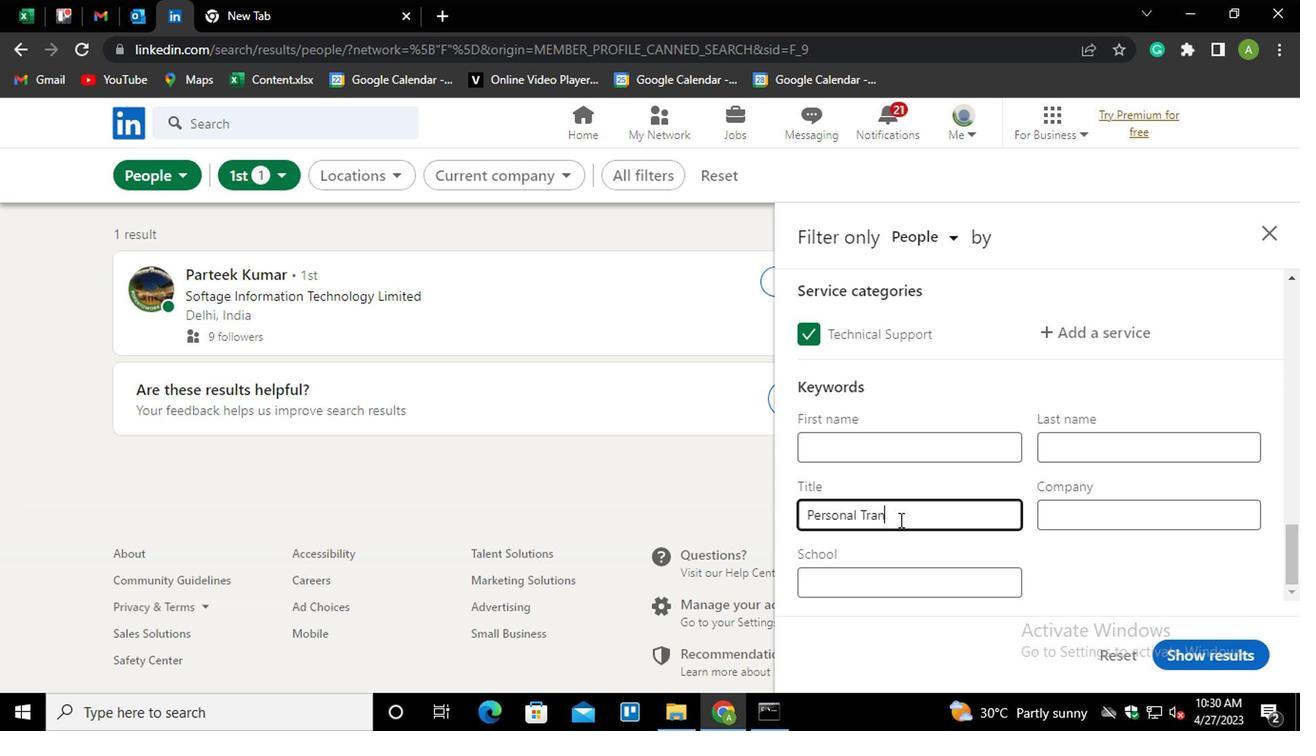 
Action: Mouse moved to (915, 514)
Screenshot: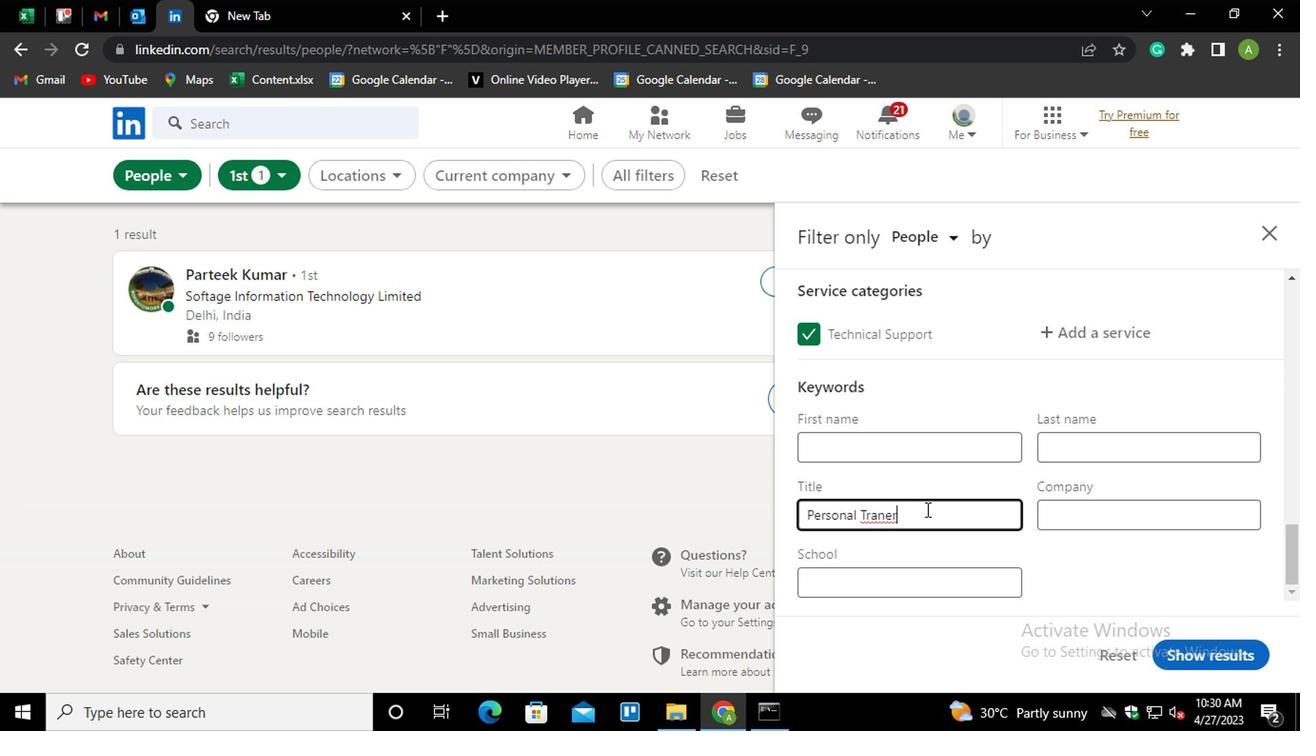 
Action: Key pressed <Key.left><Key.left><Key.left>I<Key.end>
Screenshot: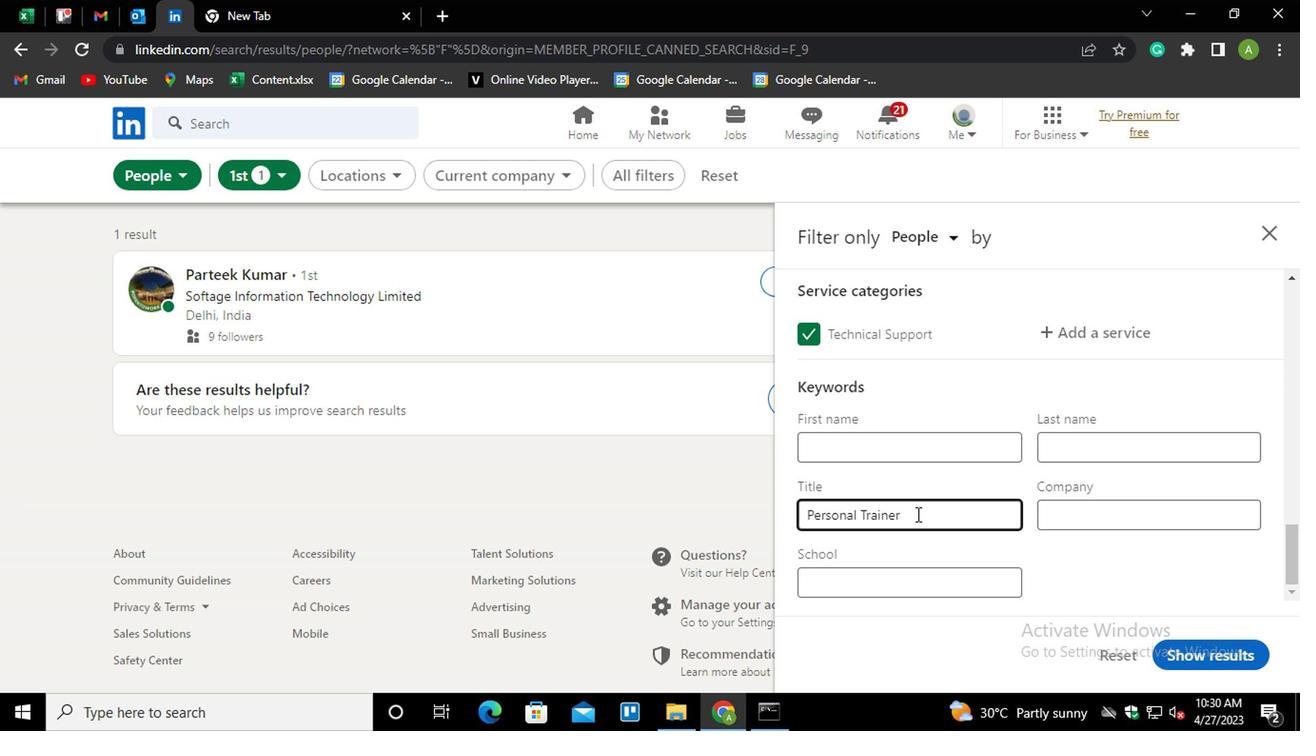 
Action: Mouse moved to (1122, 576)
Screenshot: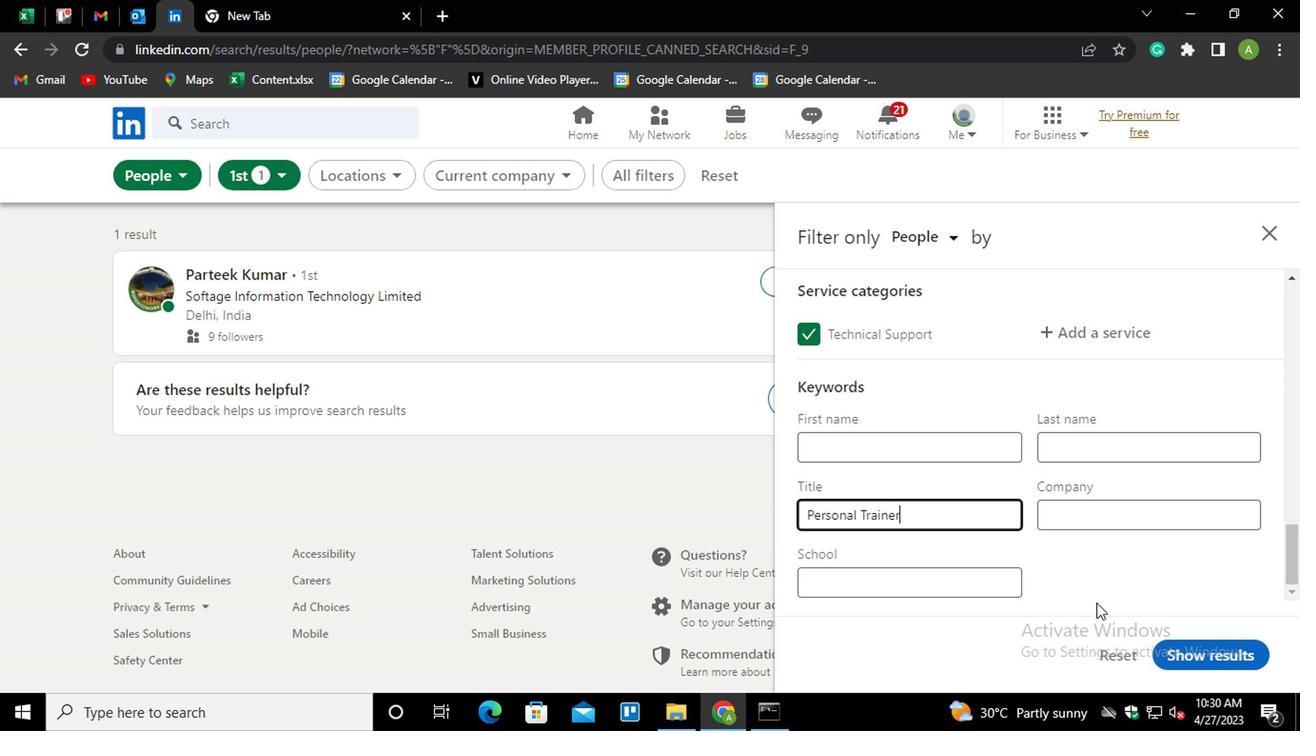 
Action: Mouse pressed left at (1122, 576)
Screenshot: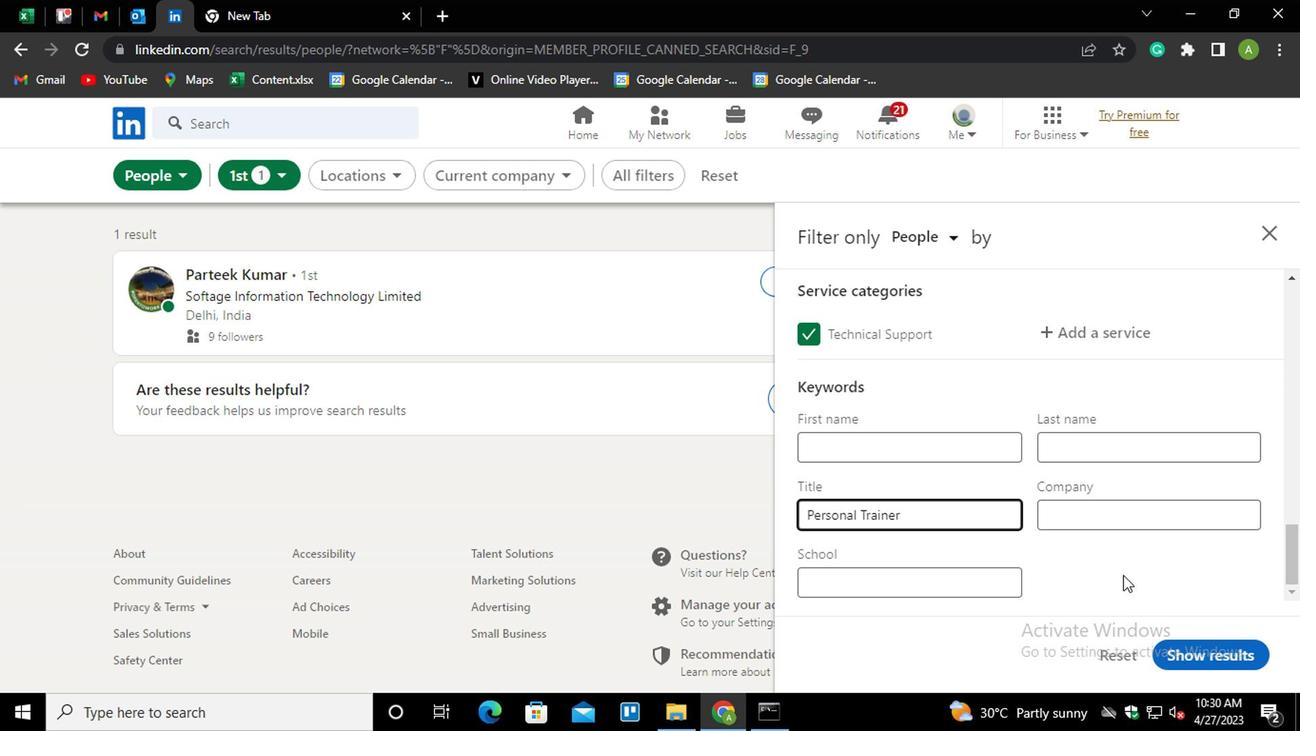 
Action: Mouse moved to (1179, 655)
Screenshot: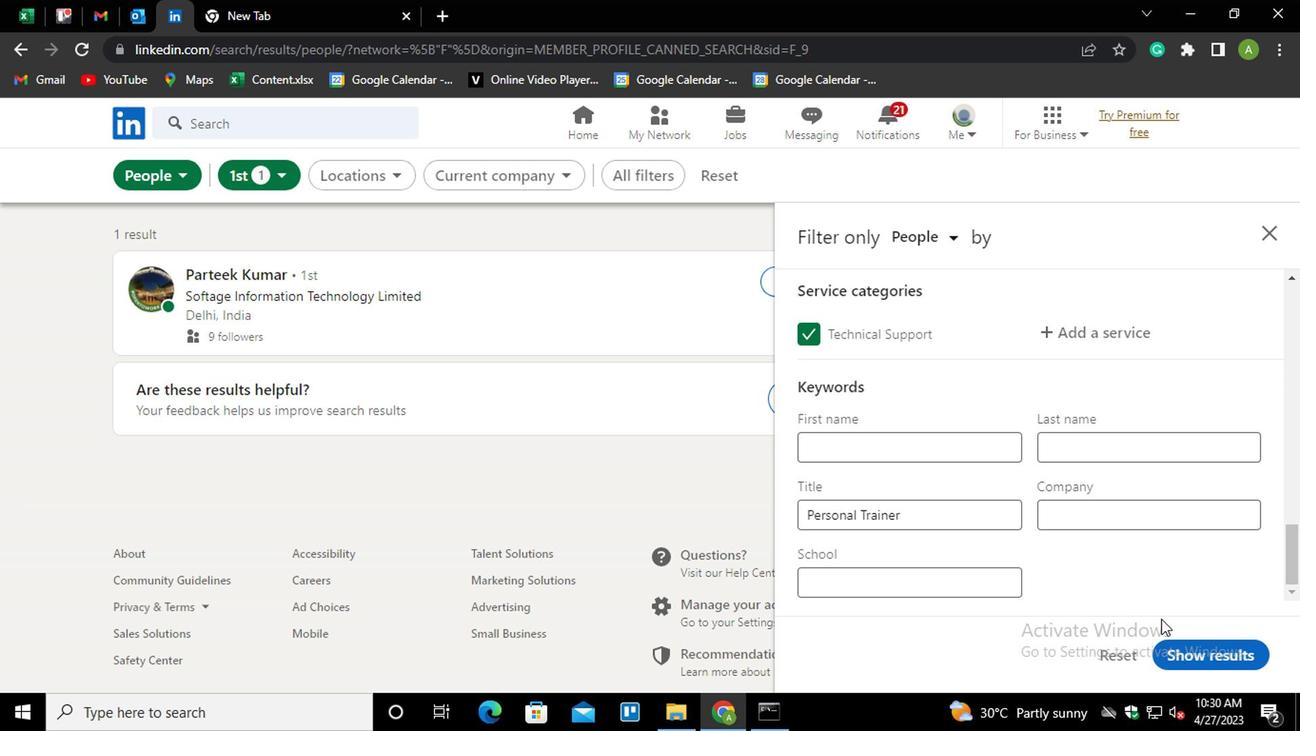 
Action: Mouse pressed left at (1179, 655)
Screenshot: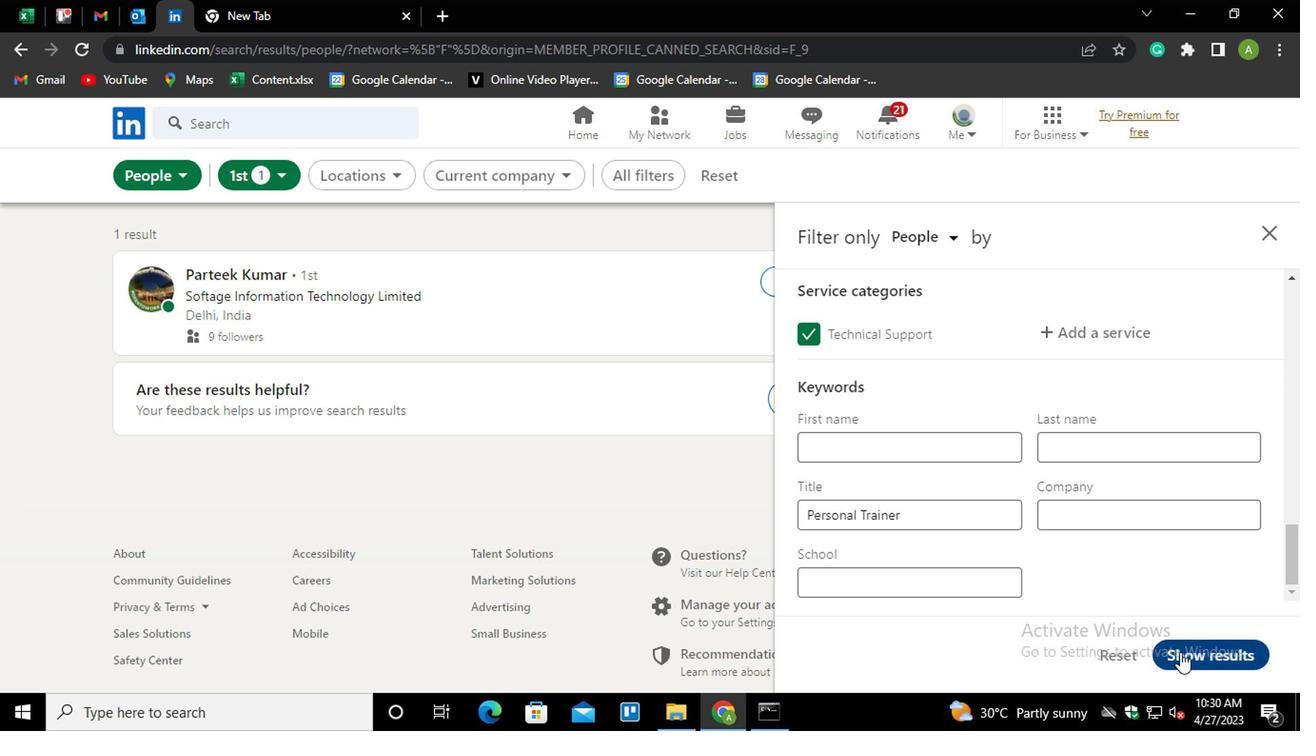 
